 Task: Find connections with filter location Bhainsdehi with filter topic #Hiringwith filter profile language German with filter current company Entrepreneur India with filter school Jaipur Engineering College & Research Center,jaipur with filter industry Skiing Facilities with filter service category Labor and Employment Law with filter keywords title Digital Marketing Manager
Action: Mouse moved to (562, 70)
Screenshot: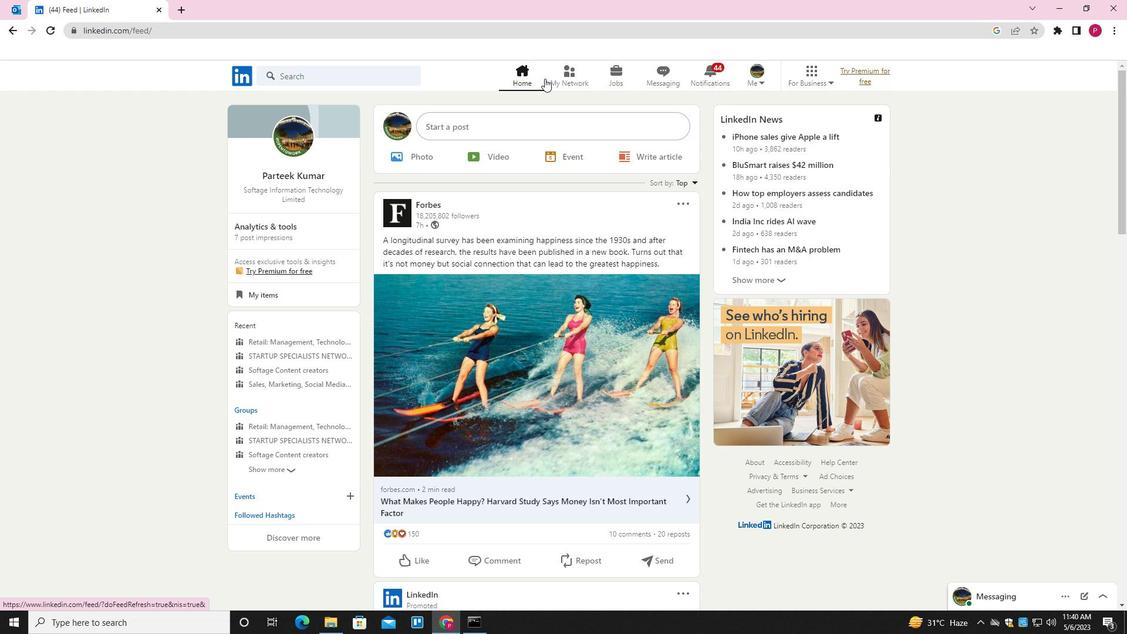 
Action: Mouse pressed left at (562, 70)
Screenshot: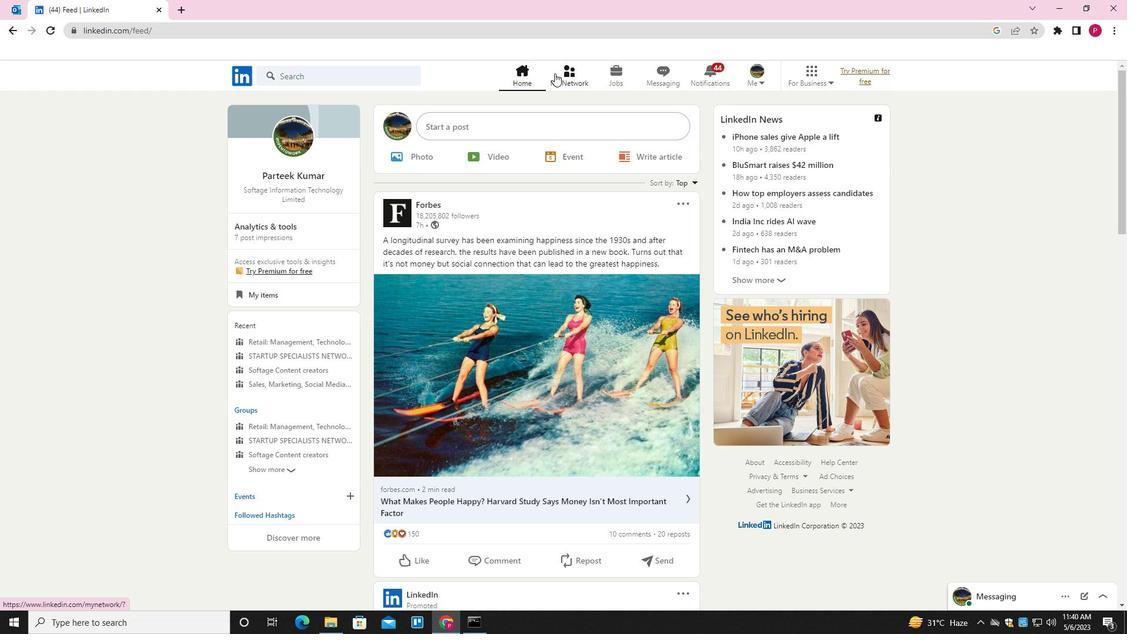 
Action: Mouse moved to (355, 139)
Screenshot: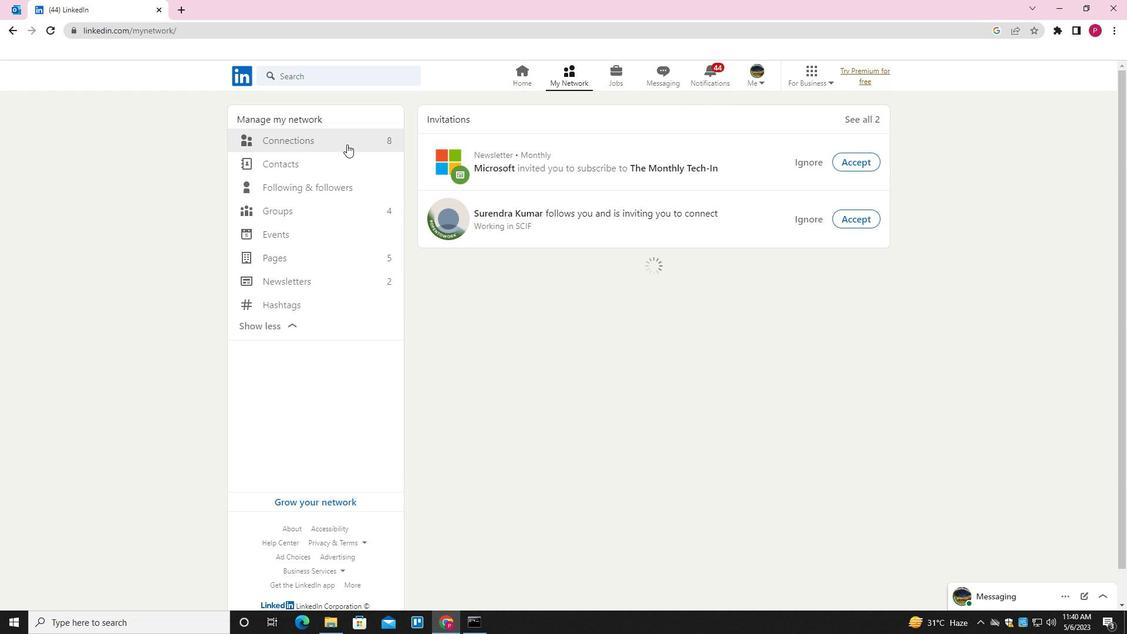 
Action: Mouse pressed left at (355, 139)
Screenshot: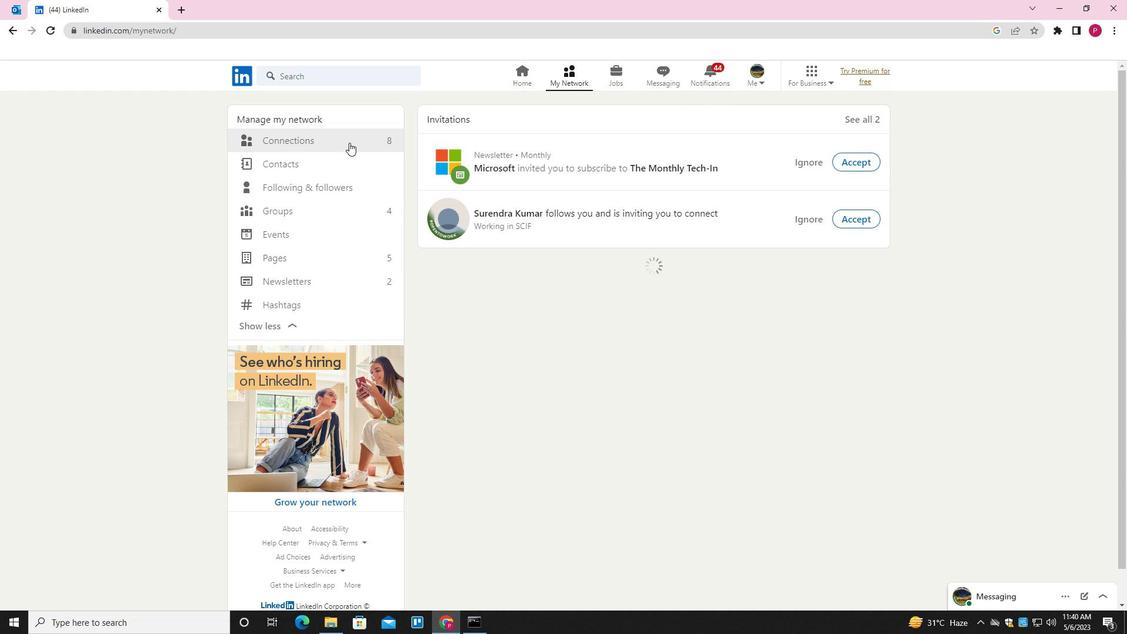 
Action: Mouse moved to (656, 139)
Screenshot: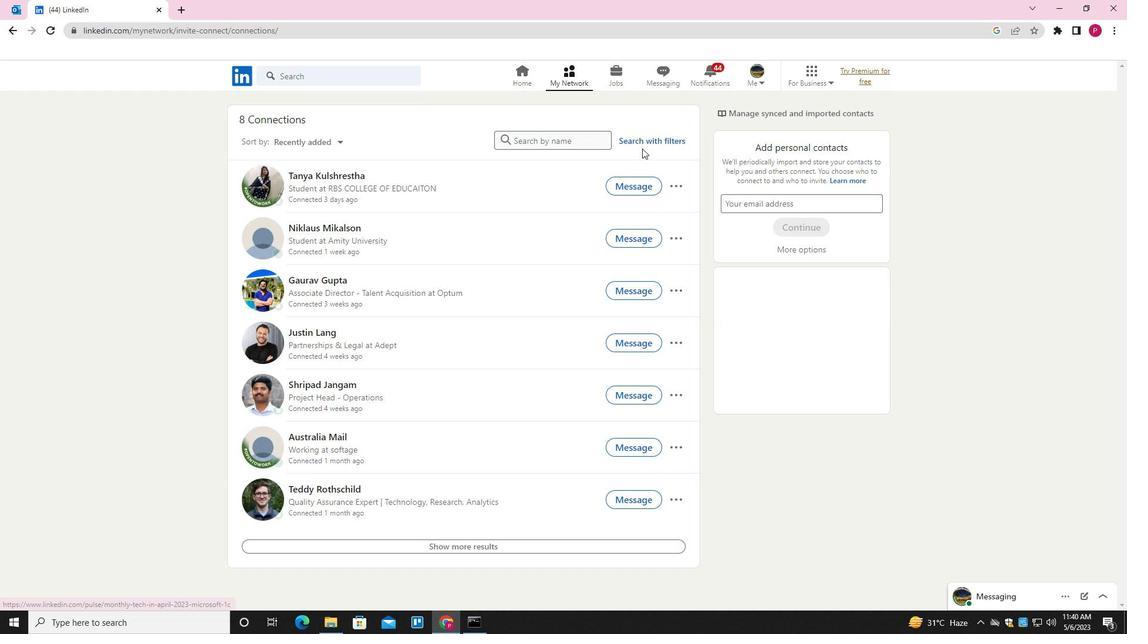 
Action: Mouse pressed left at (656, 139)
Screenshot: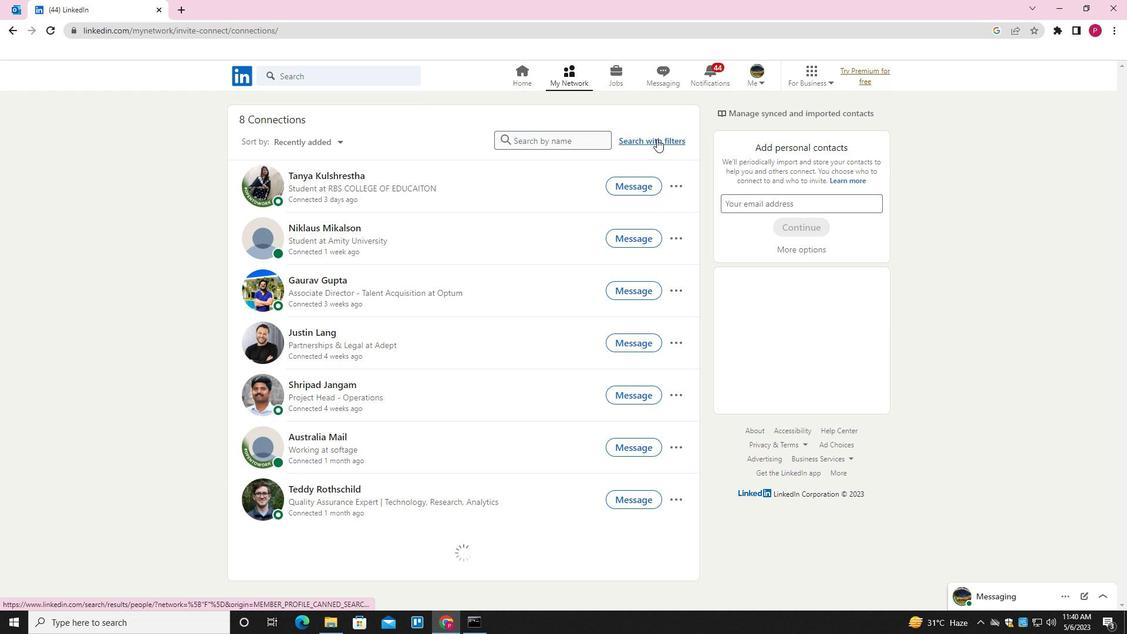 
Action: Mouse moved to (597, 109)
Screenshot: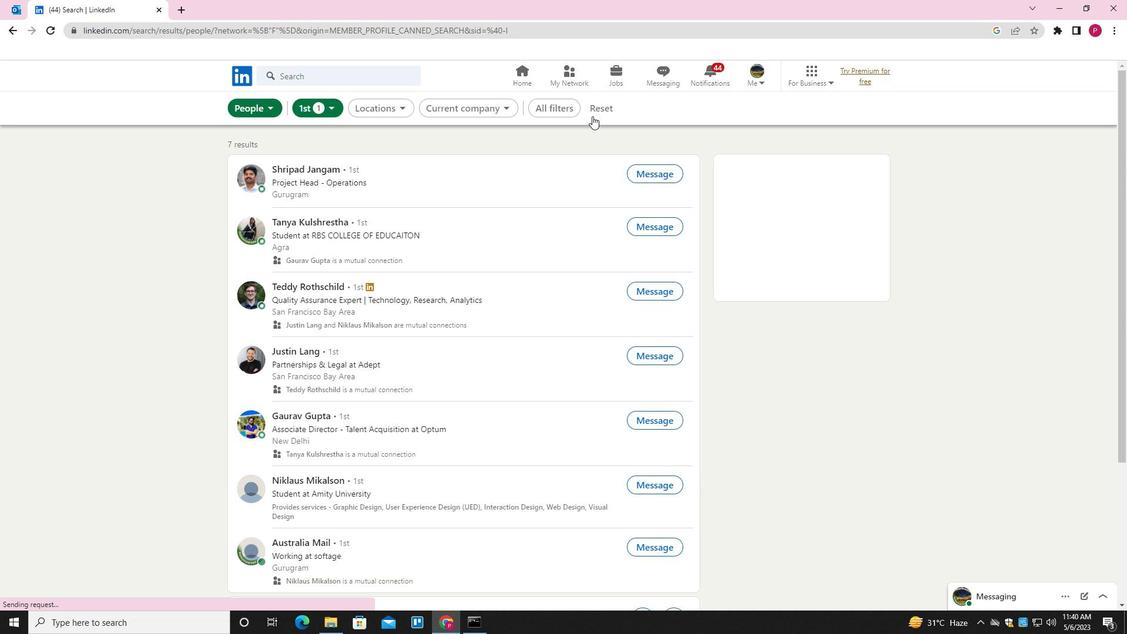 
Action: Mouse pressed left at (597, 109)
Screenshot: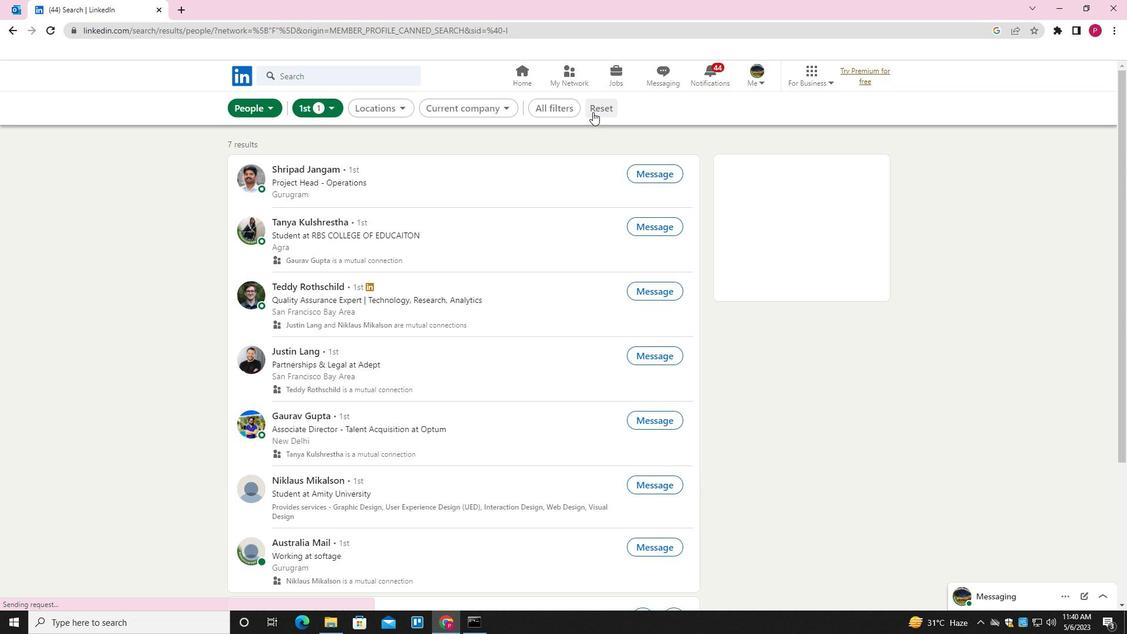 
Action: Mouse moved to (570, 108)
Screenshot: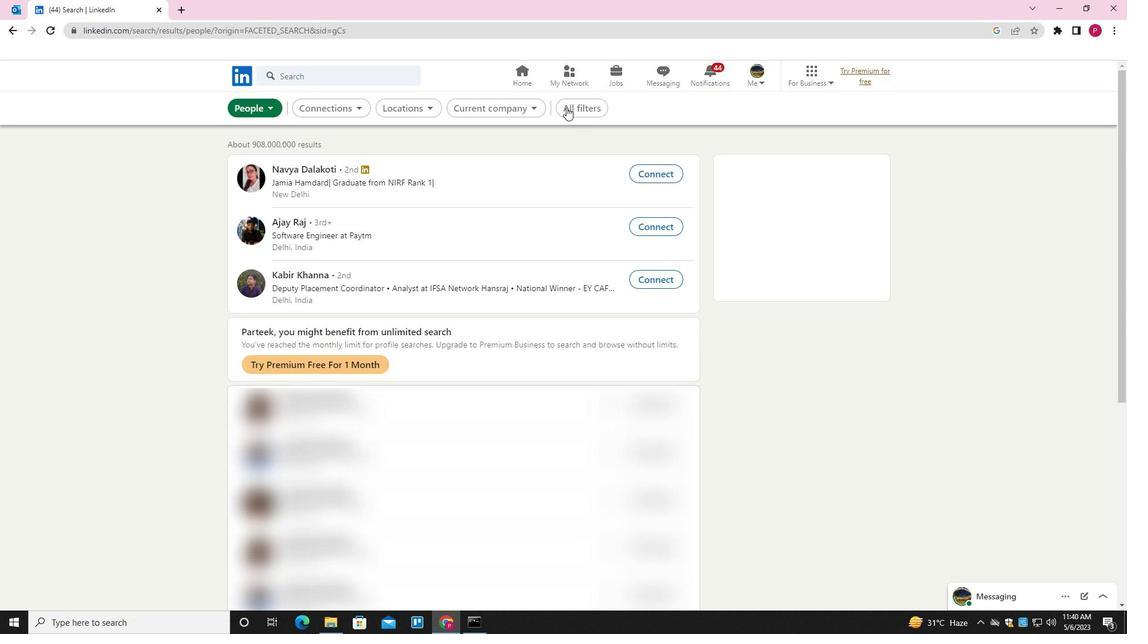 
Action: Mouse pressed left at (570, 108)
Screenshot: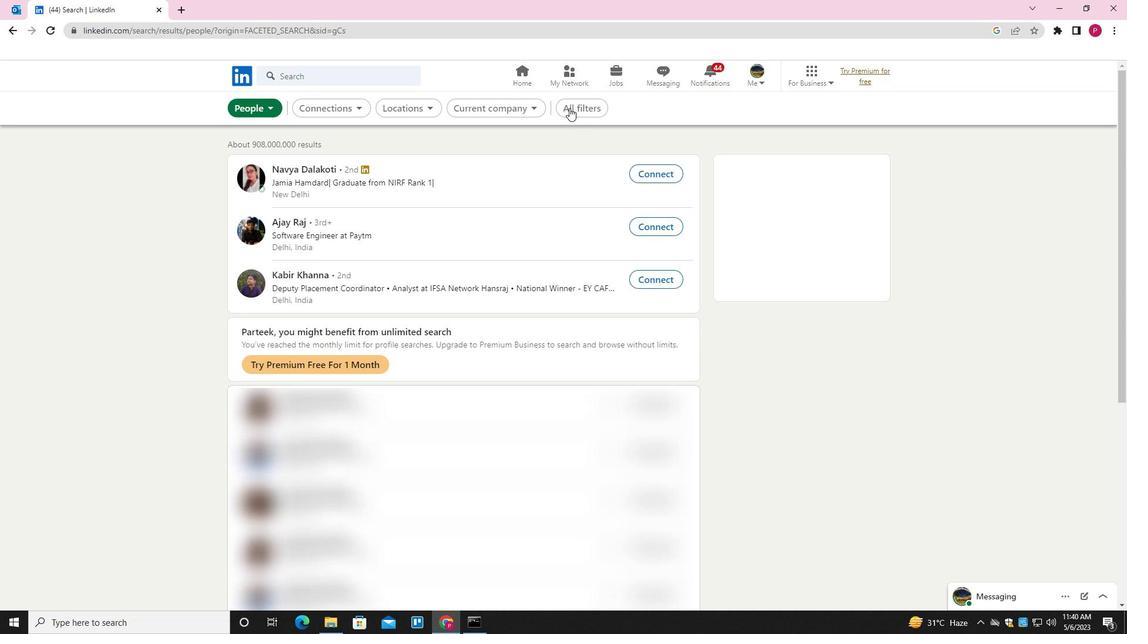 
Action: Mouse moved to (954, 340)
Screenshot: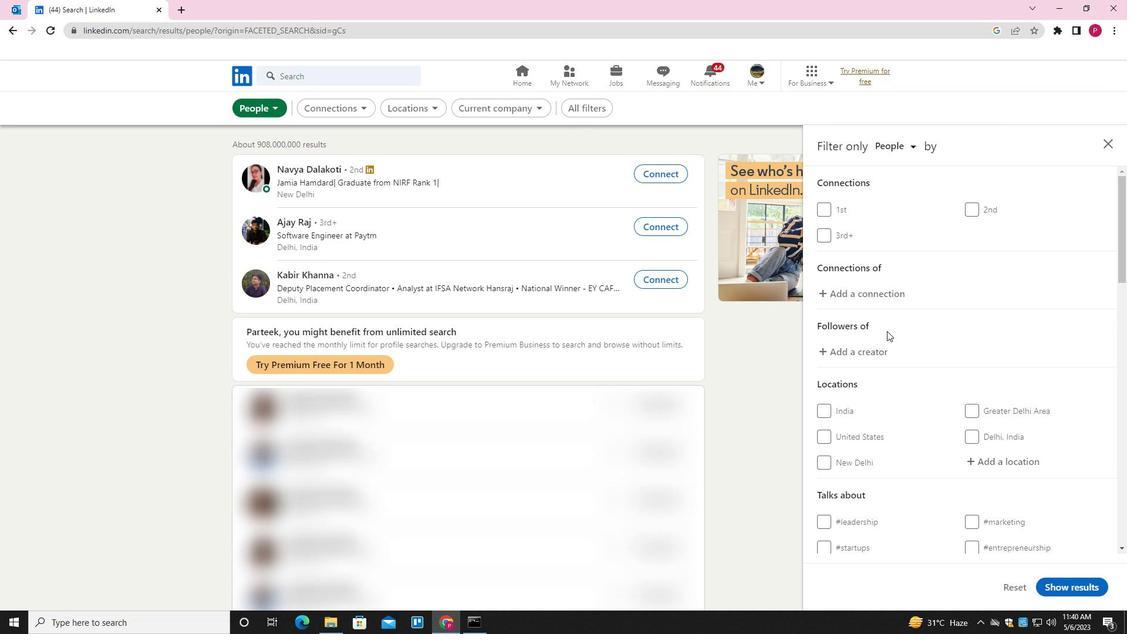 
Action: Mouse scrolled (954, 339) with delta (0, 0)
Screenshot: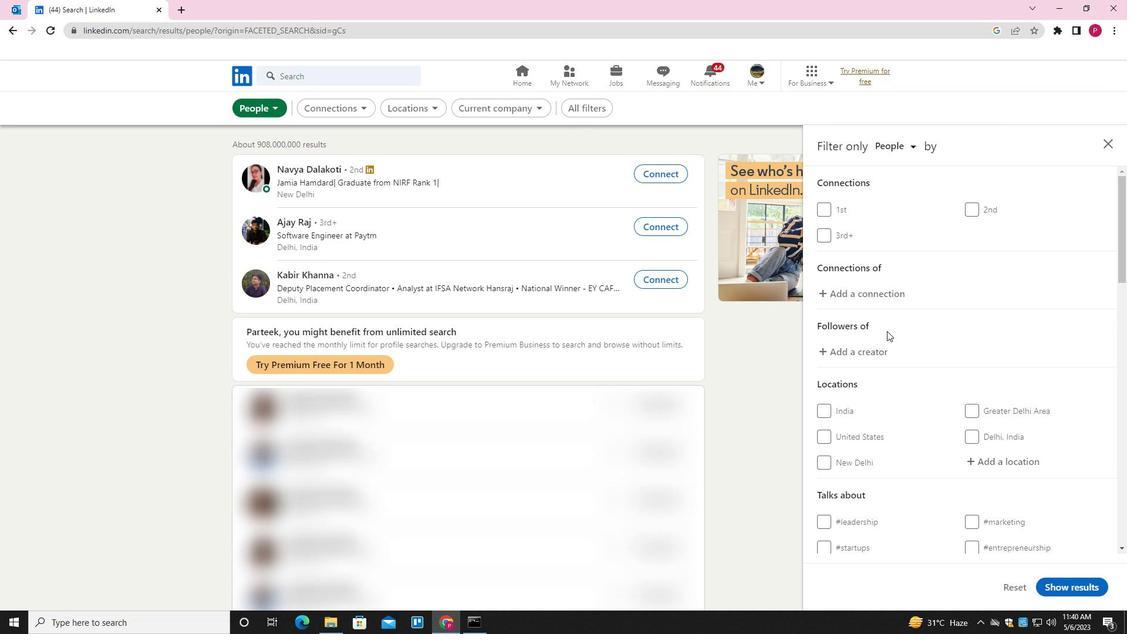 
Action: Mouse moved to (956, 341)
Screenshot: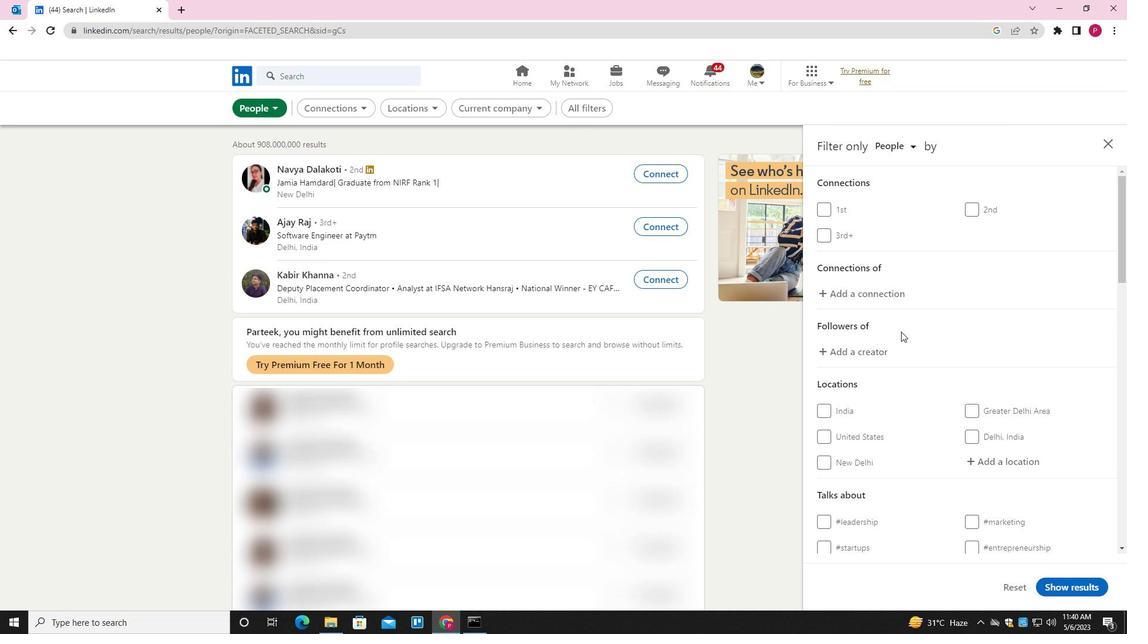 
Action: Mouse scrolled (956, 340) with delta (0, 0)
Screenshot: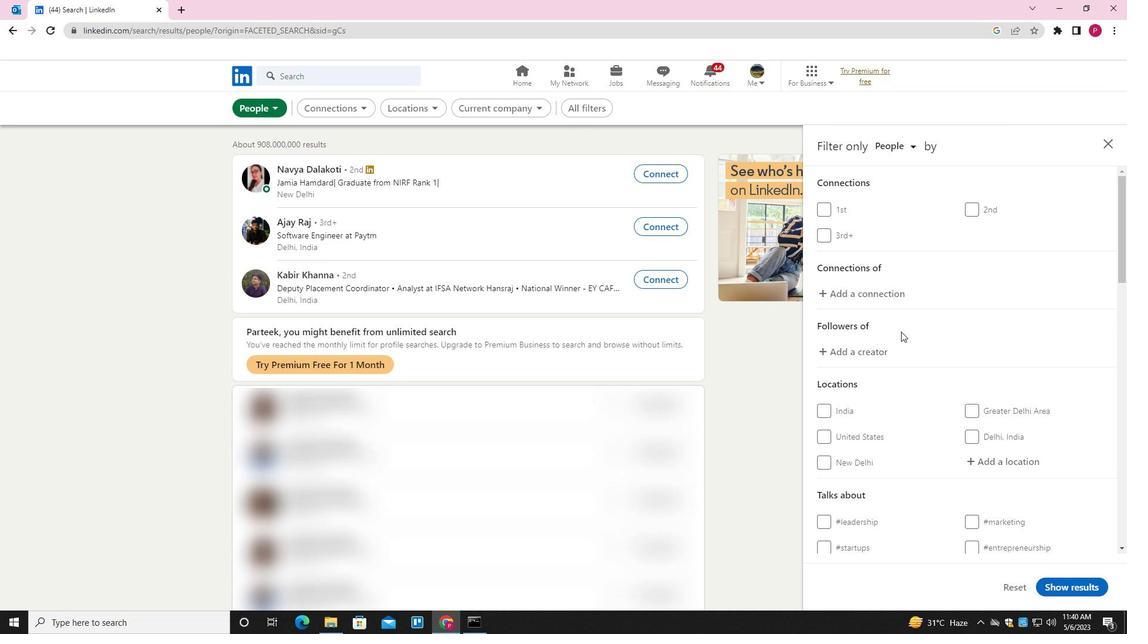 
Action: Mouse moved to (962, 346)
Screenshot: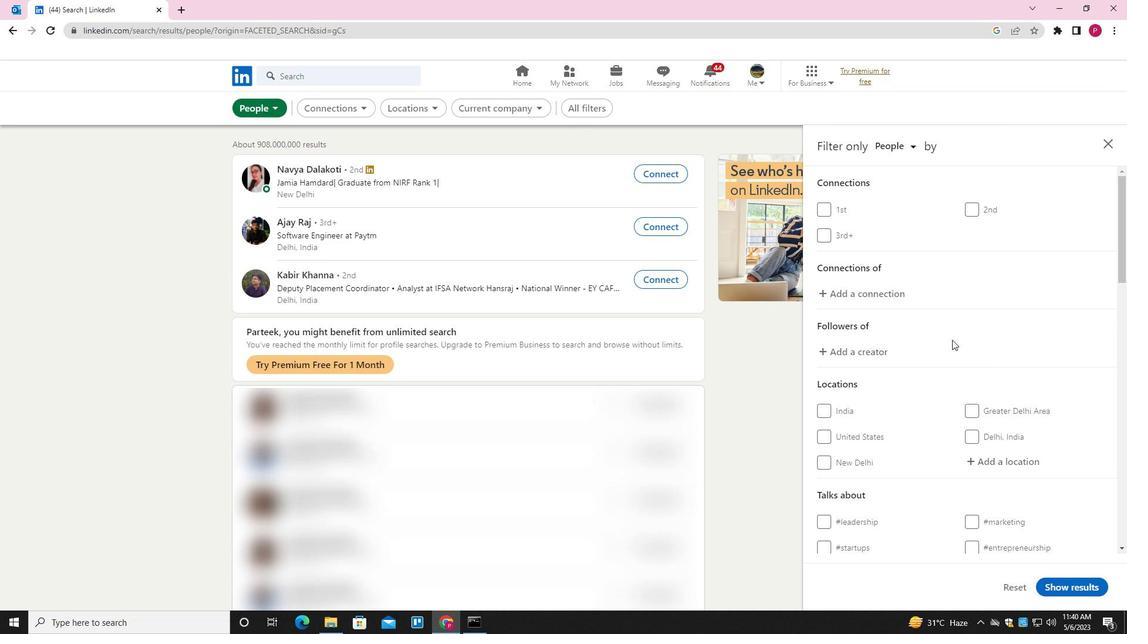
Action: Mouse scrolled (962, 345) with delta (0, 0)
Screenshot: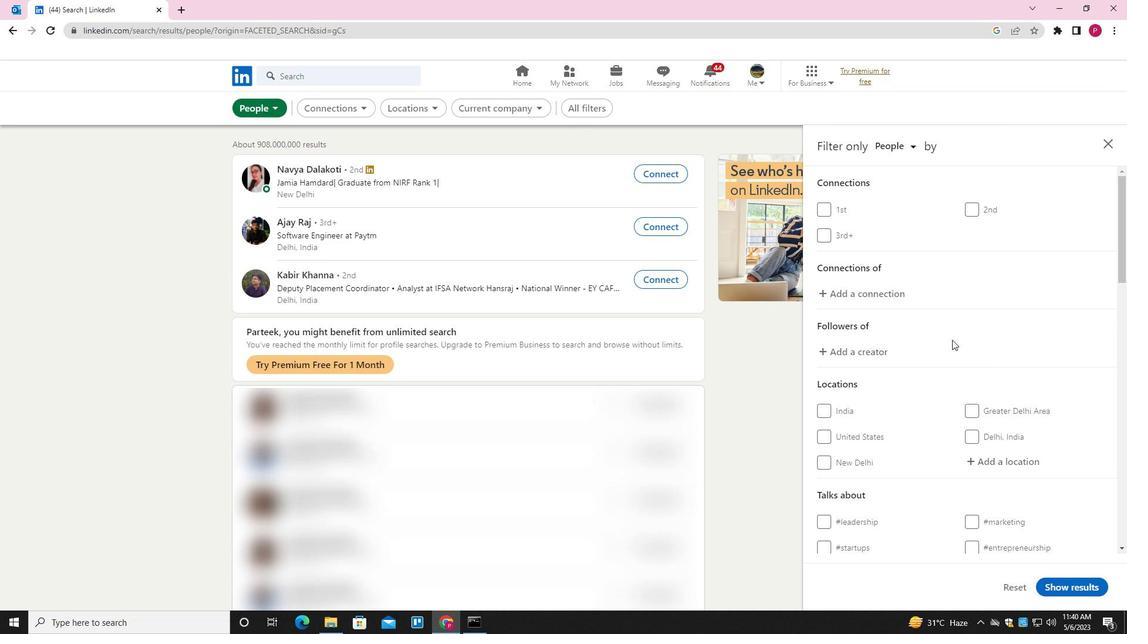 
Action: Mouse moved to (1001, 280)
Screenshot: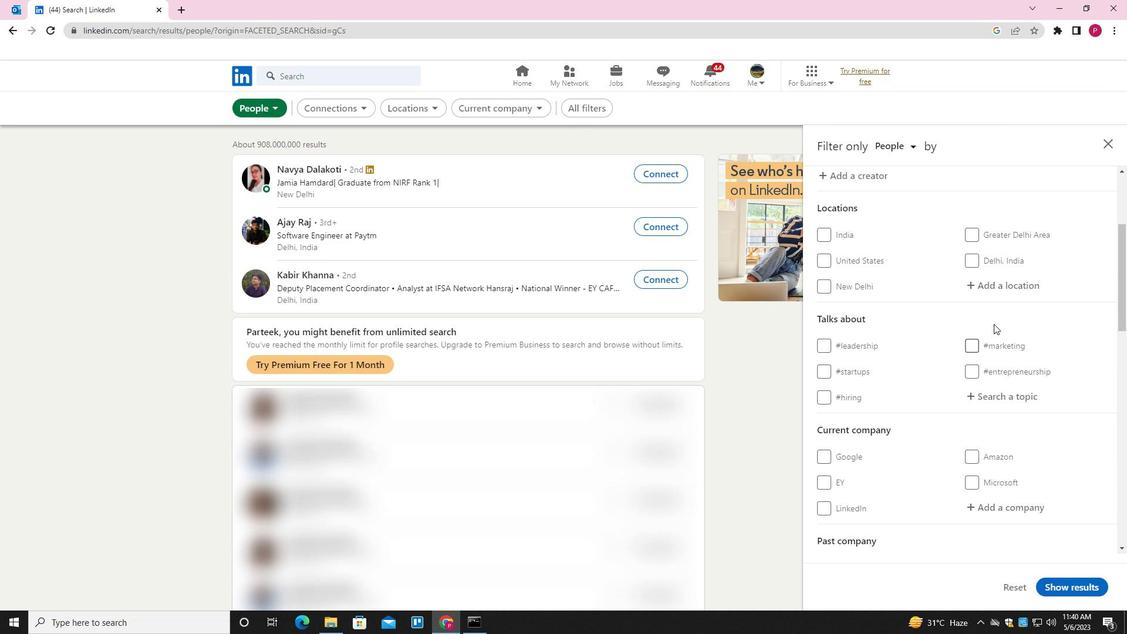 
Action: Mouse pressed left at (1001, 280)
Screenshot: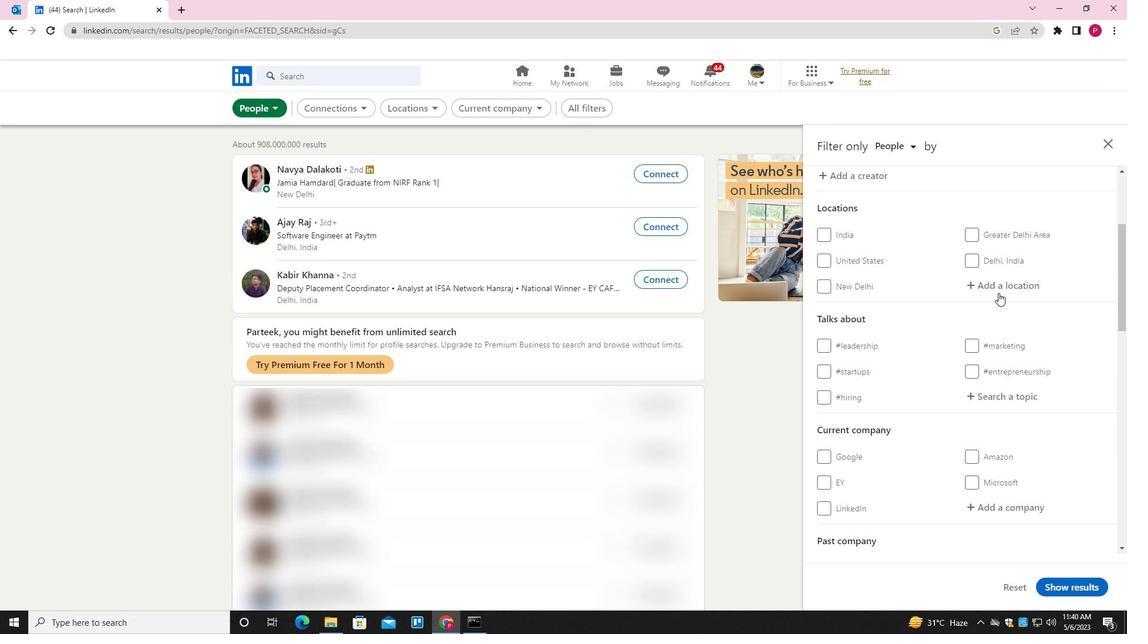 
Action: Key pressed <Key.shift>BHAINS<Key.down><Key.enter>
Screenshot: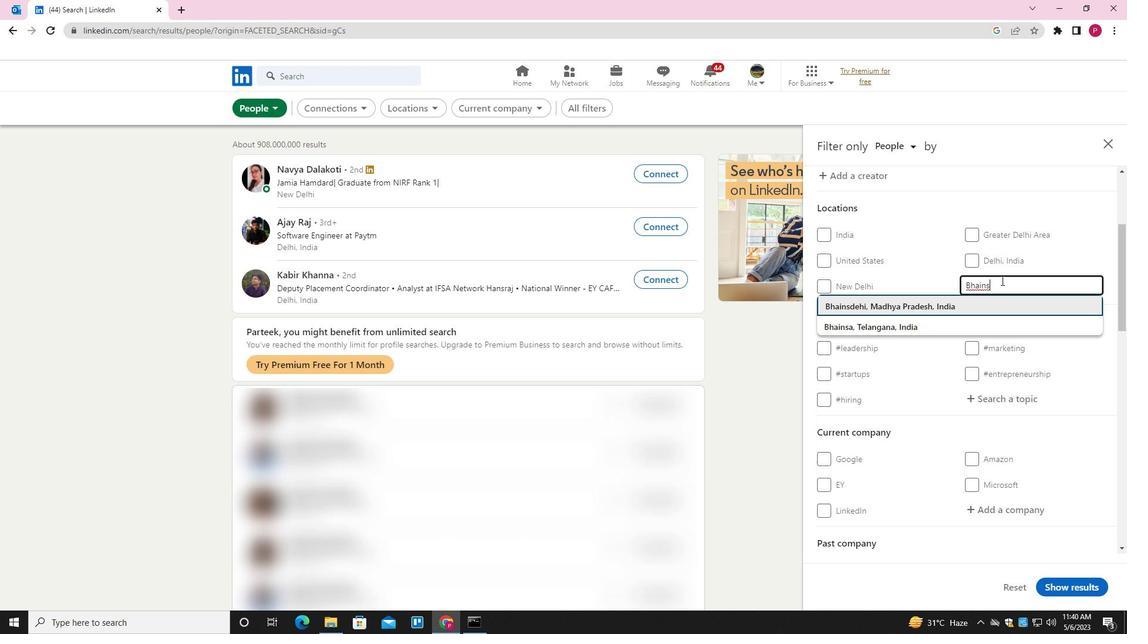 
Action: Mouse moved to (975, 364)
Screenshot: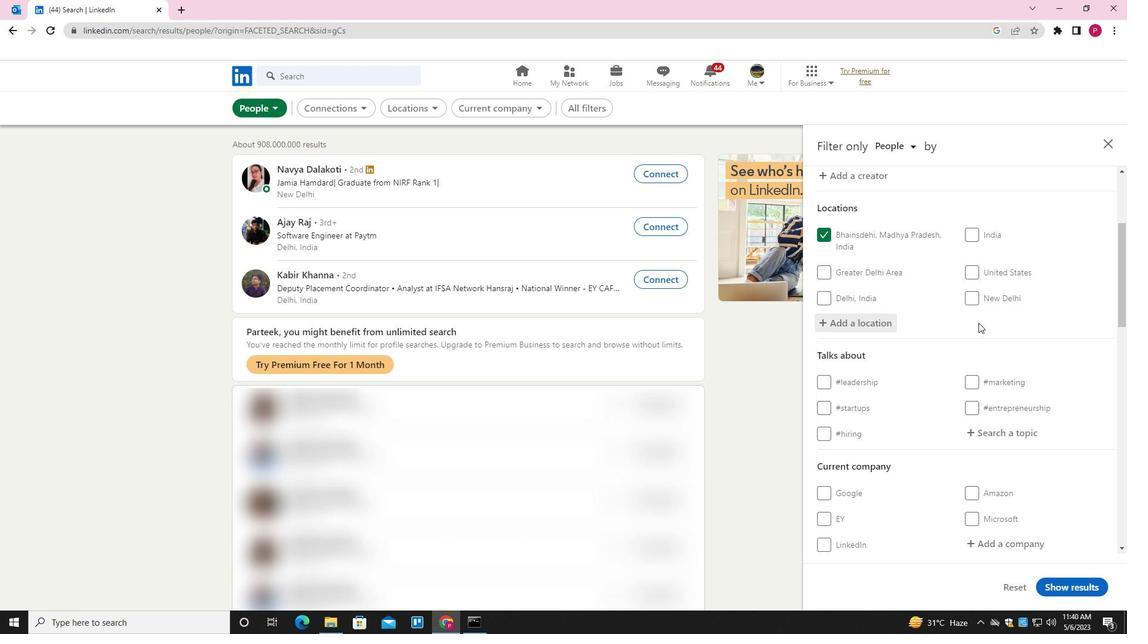 
Action: Mouse scrolled (975, 363) with delta (0, 0)
Screenshot: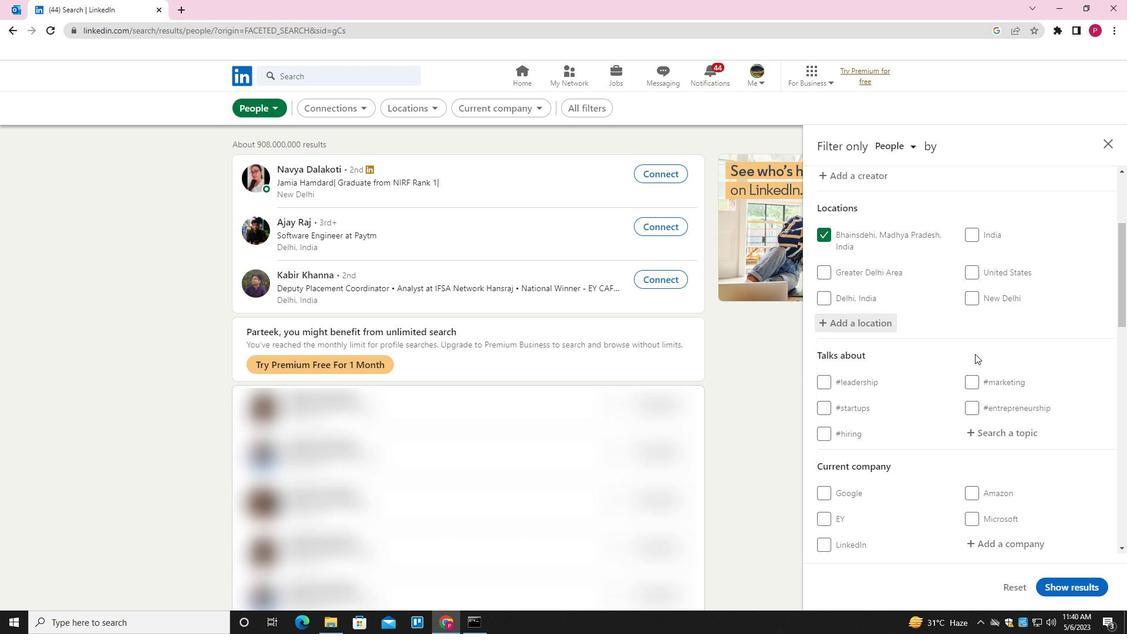 
Action: Mouse scrolled (975, 363) with delta (0, 0)
Screenshot: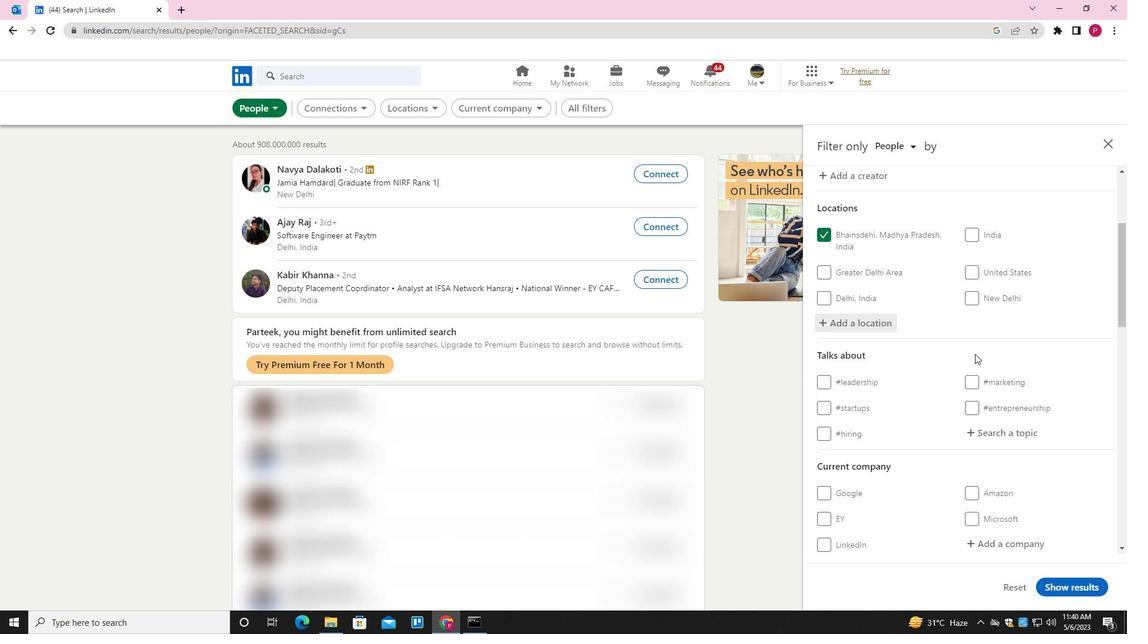 
Action: Mouse moved to (1010, 311)
Screenshot: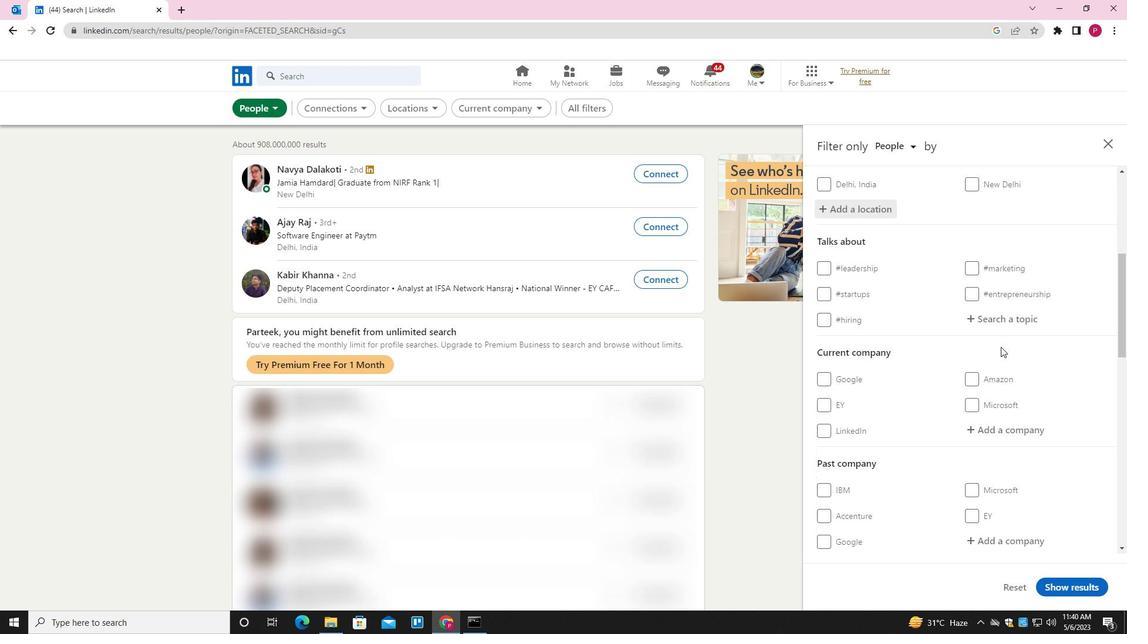 
Action: Mouse pressed left at (1010, 311)
Screenshot: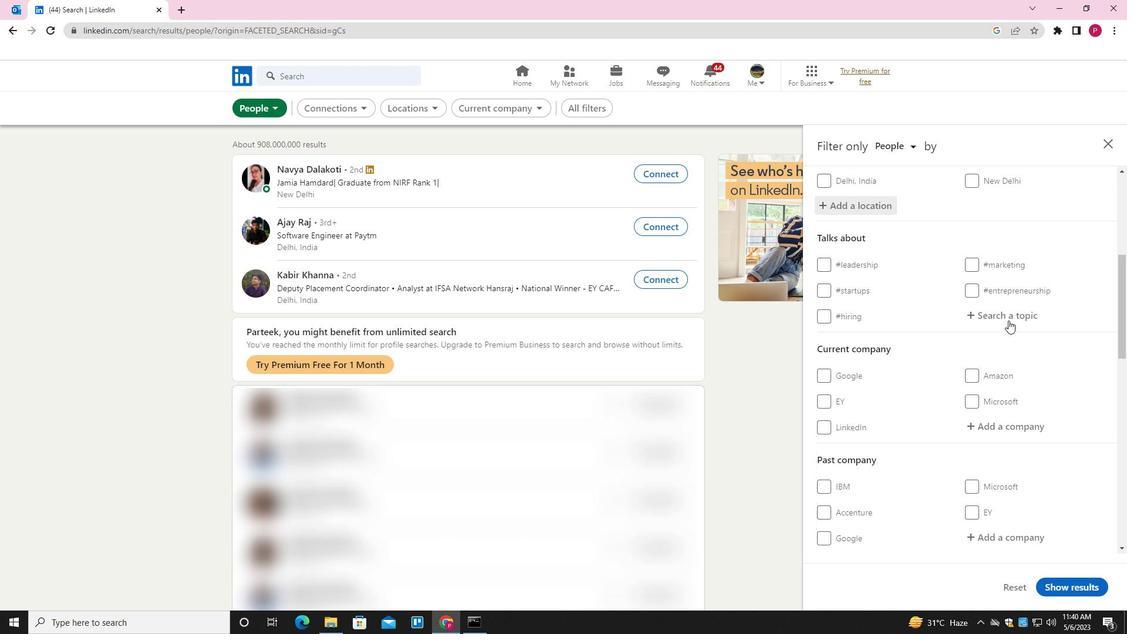 
Action: Mouse moved to (1014, 372)
Screenshot: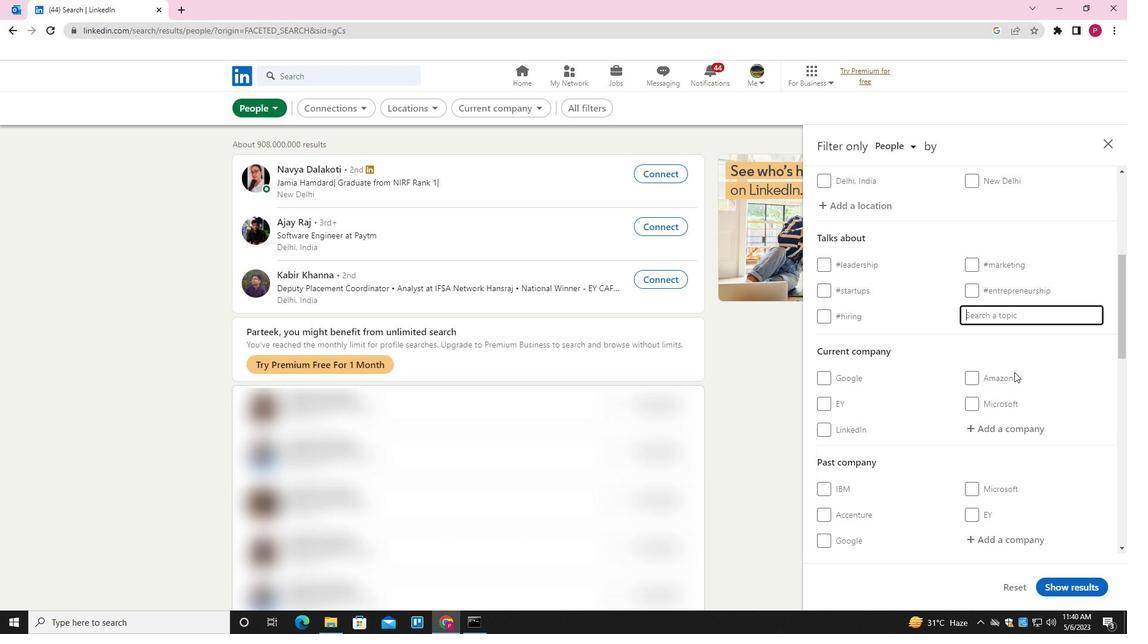 
Action: Key pressed HIRING<Key.down><Key.enter>
Screenshot: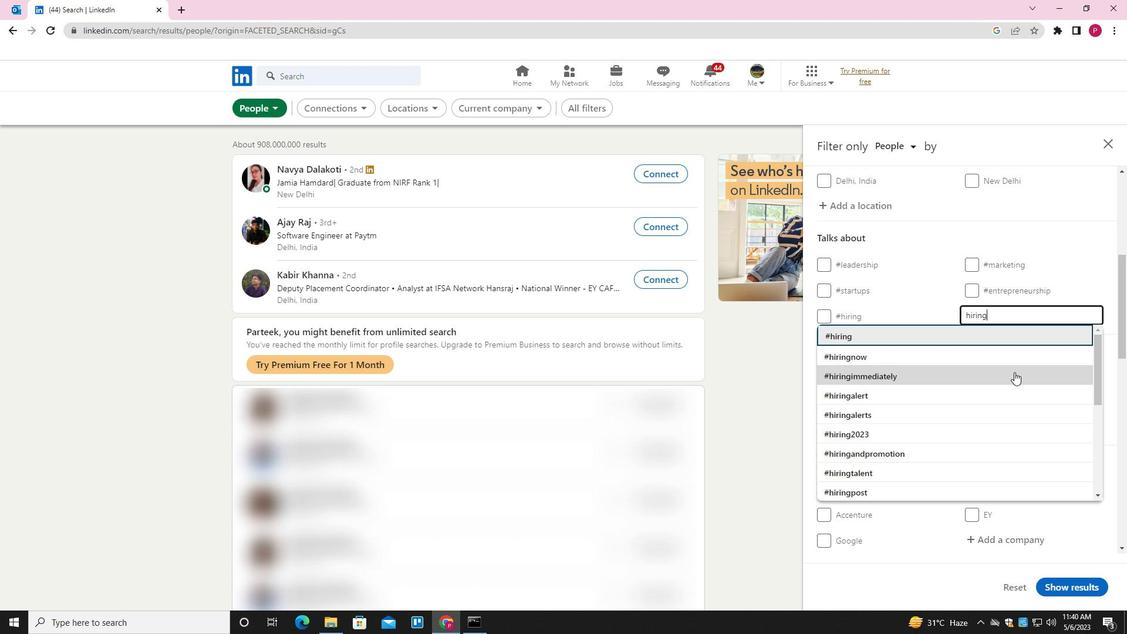 
Action: Mouse moved to (979, 416)
Screenshot: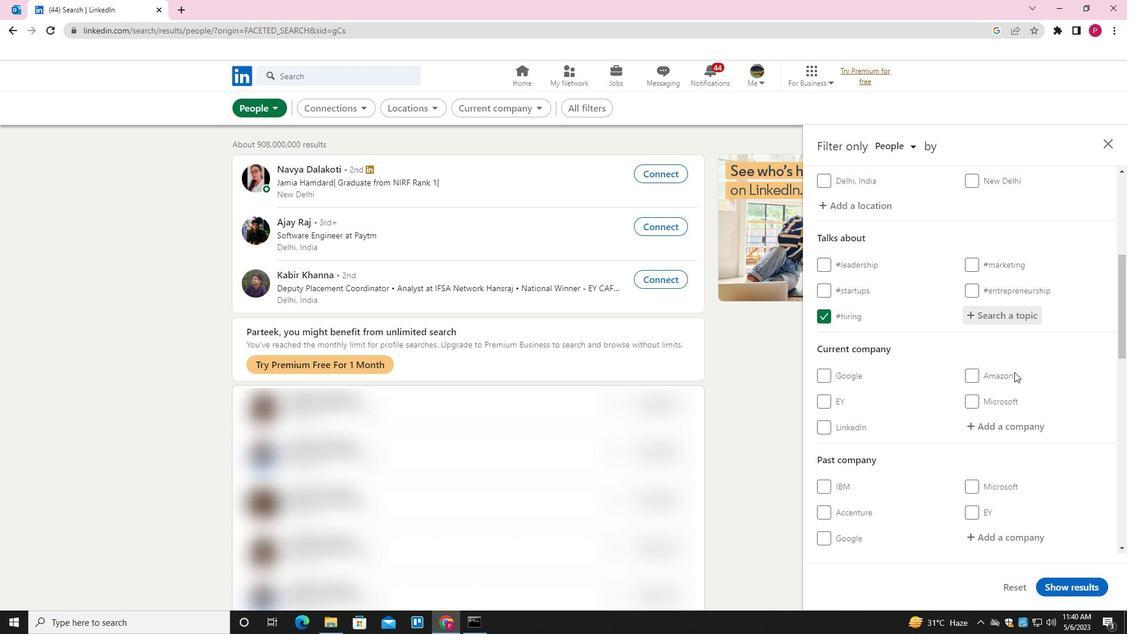 
Action: Mouse scrolled (979, 415) with delta (0, 0)
Screenshot: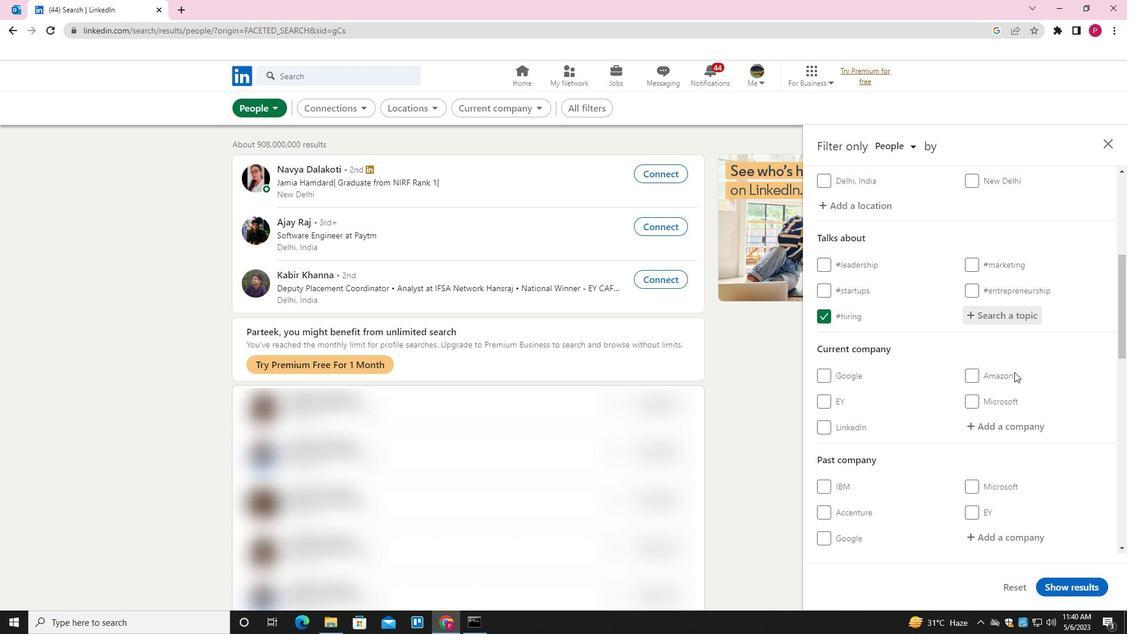 
Action: Mouse moved to (973, 419)
Screenshot: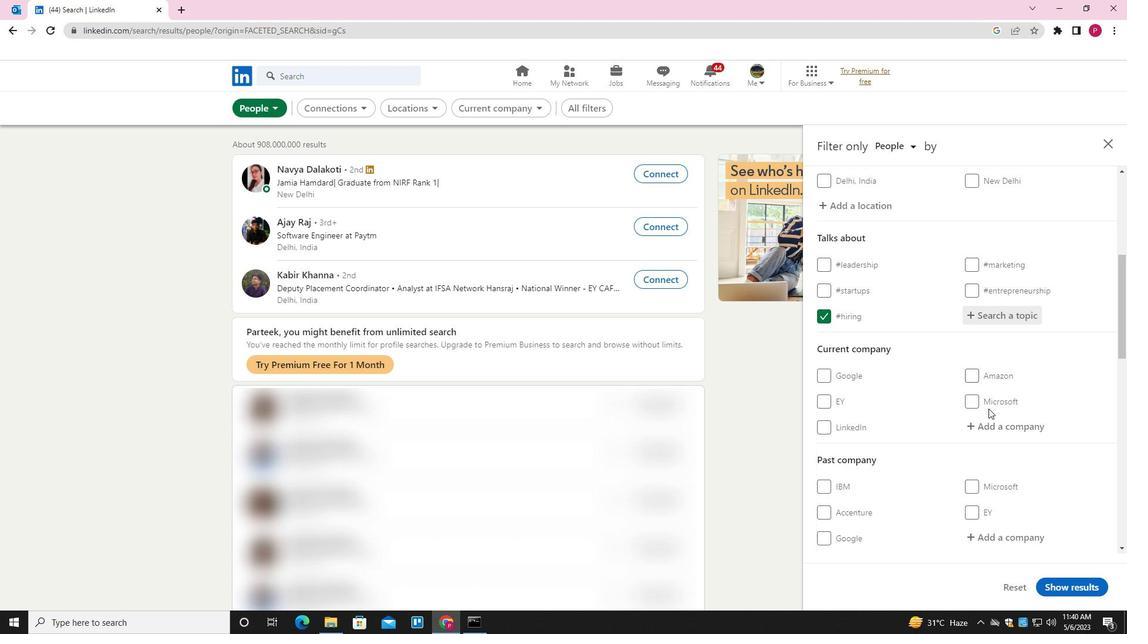 
Action: Mouse scrolled (973, 419) with delta (0, 0)
Screenshot: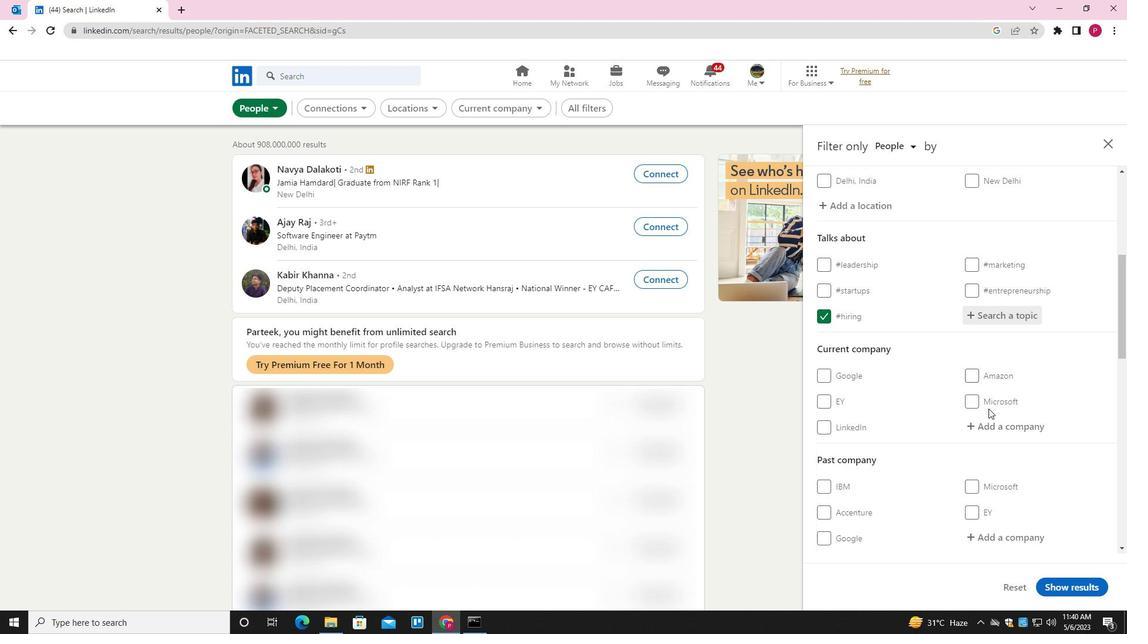 
Action: Mouse moved to (971, 420)
Screenshot: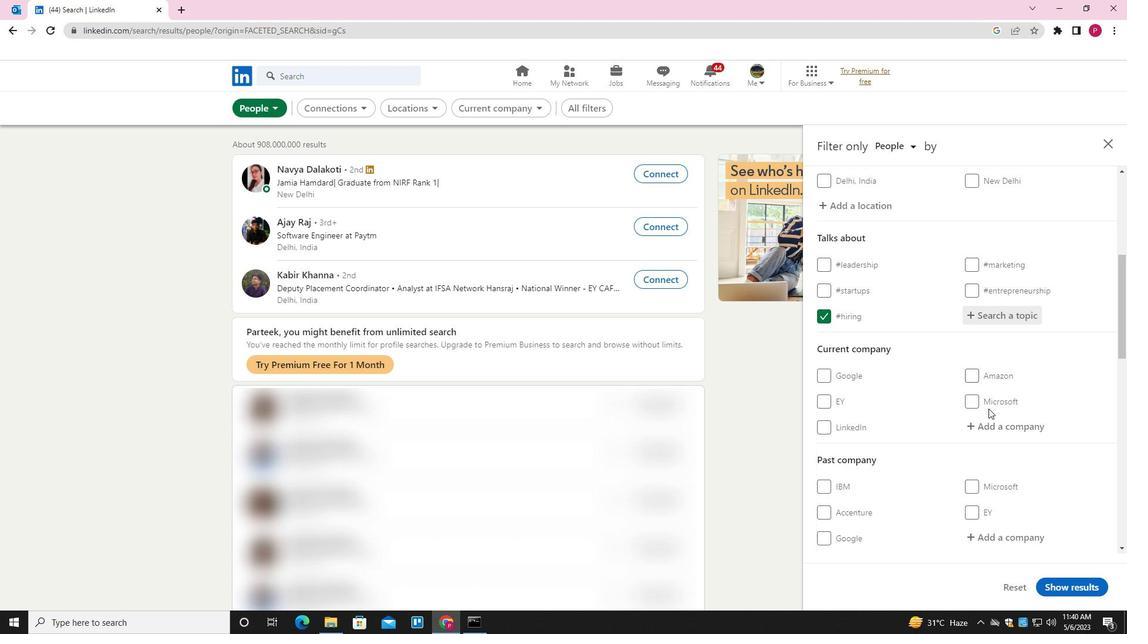 
Action: Mouse scrolled (971, 419) with delta (0, 0)
Screenshot: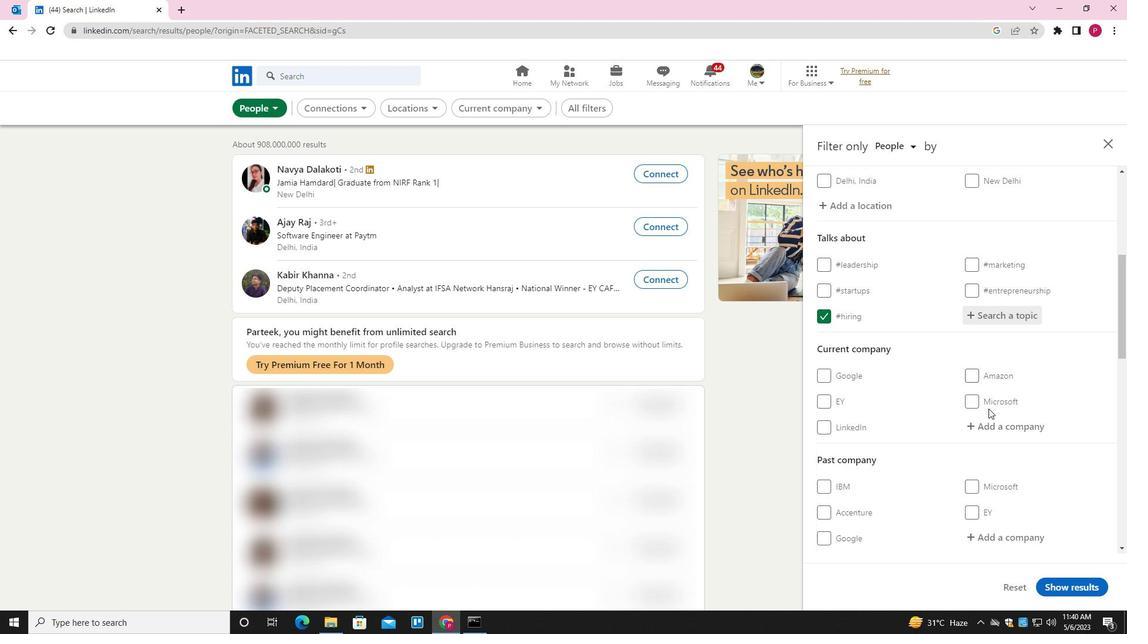 
Action: Mouse moved to (969, 420)
Screenshot: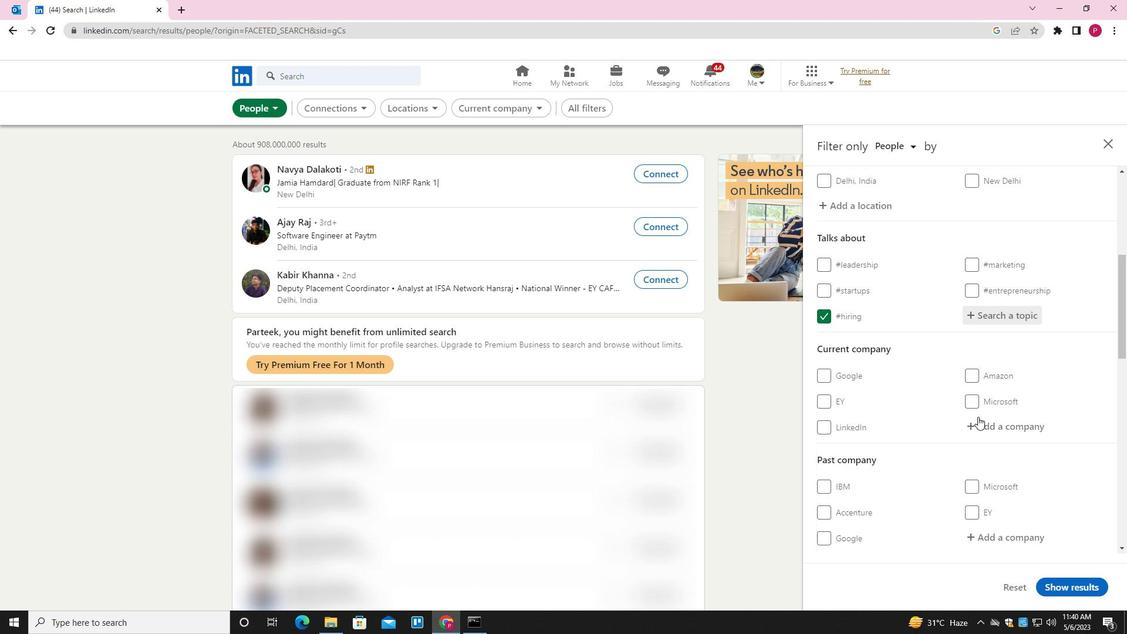 
Action: Mouse scrolled (969, 419) with delta (0, 0)
Screenshot: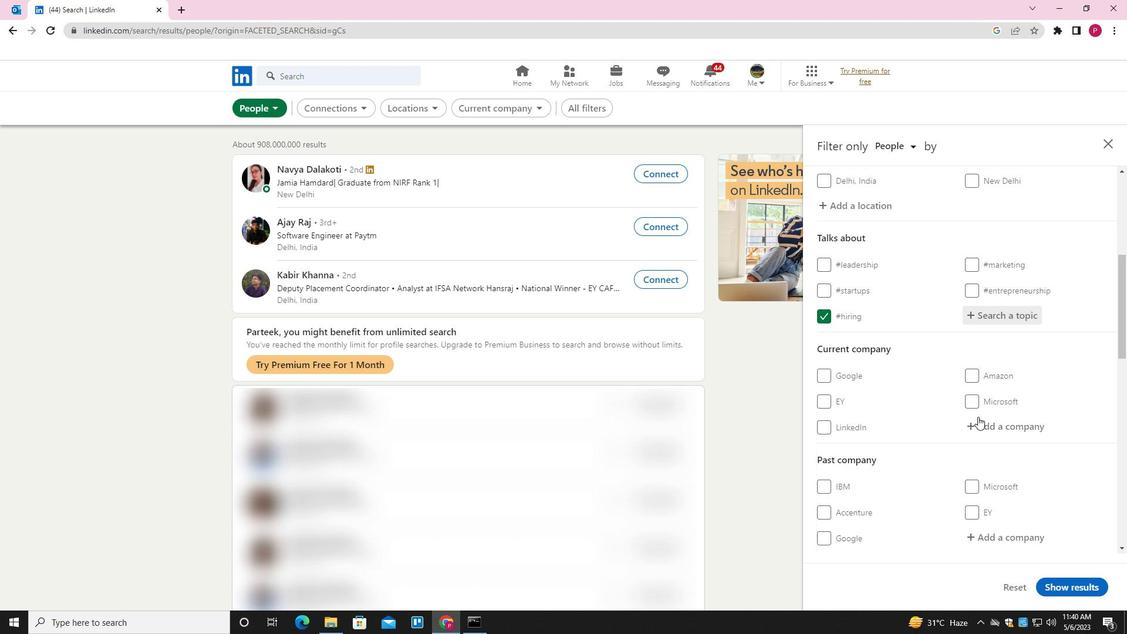 
Action: Mouse moved to (955, 408)
Screenshot: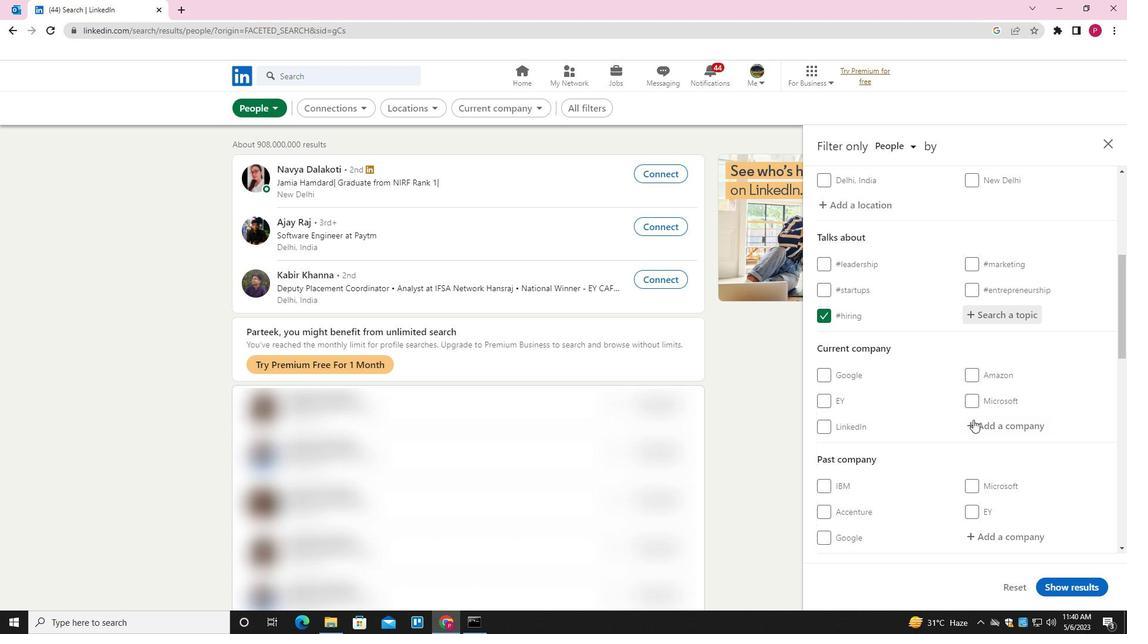 
Action: Mouse scrolled (955, 408) with delta (0, 0)
Screenshot: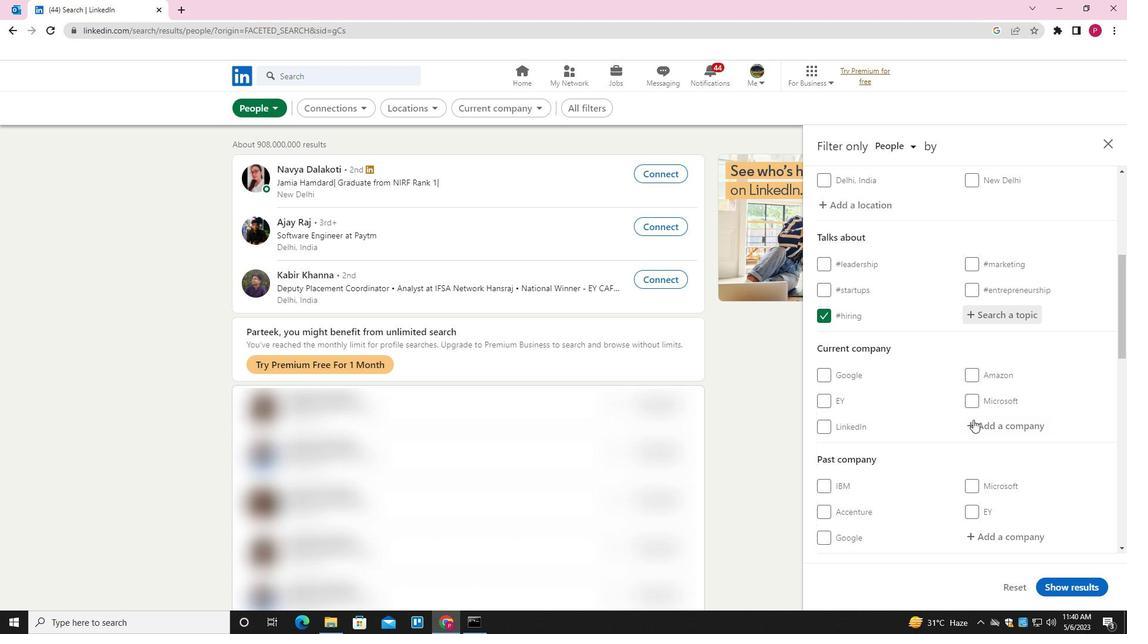 
Action: Mouse moved to (972, 368)
Screenshot: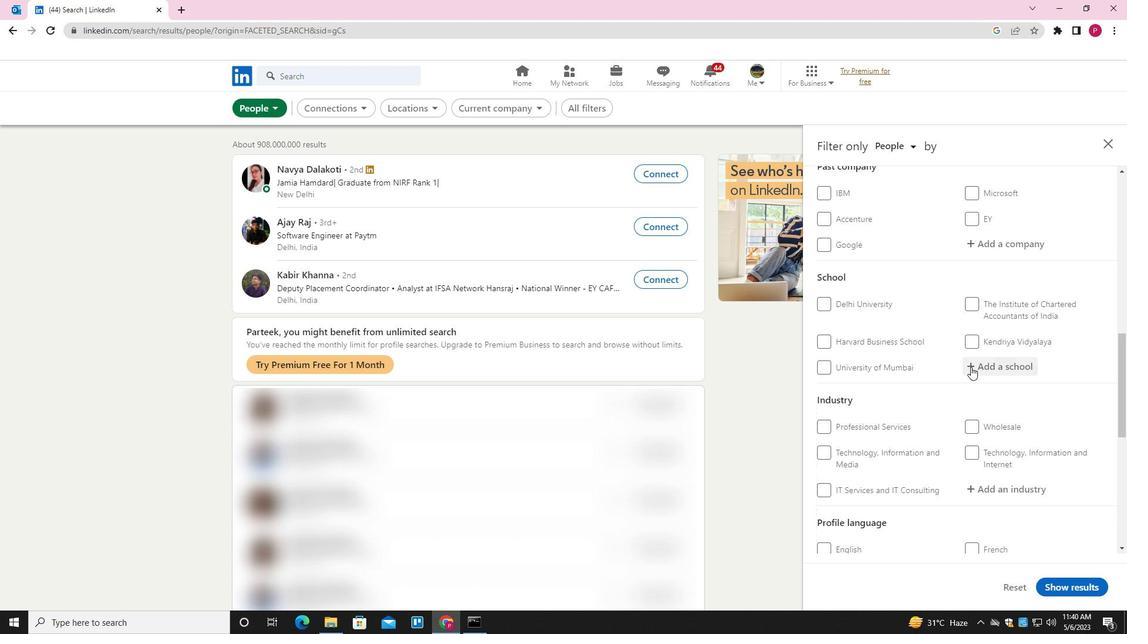 
Action: Mouse scrolled (972, 367) with delta (0, 0)
Screenshot: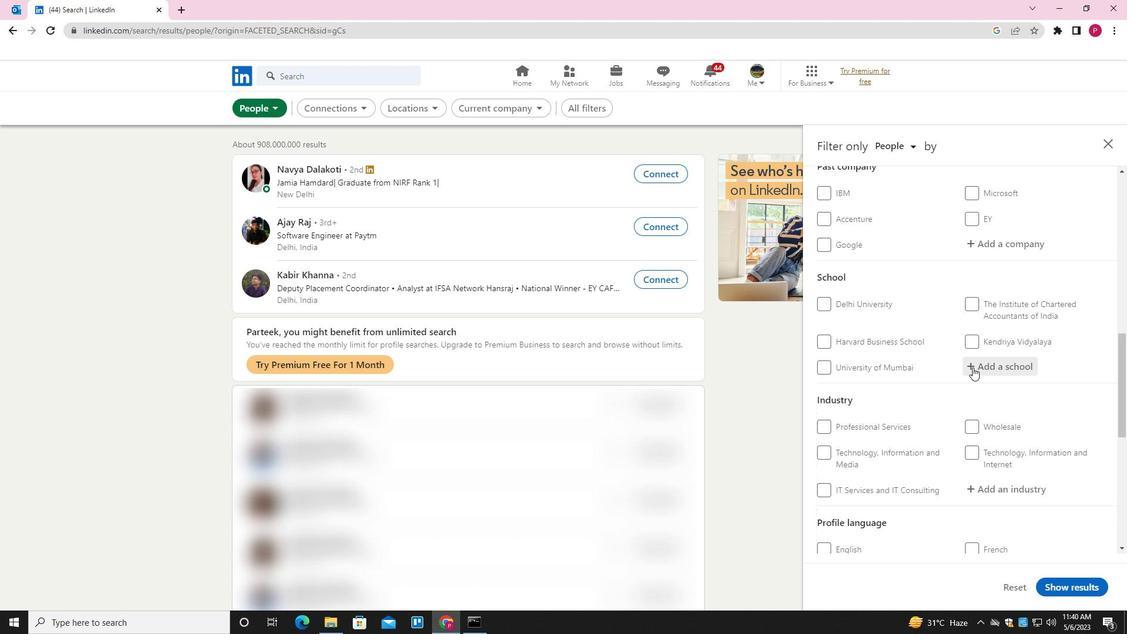 
Action: Mouse scrolled (972, 367) with delta (0, 0)
Screenshot: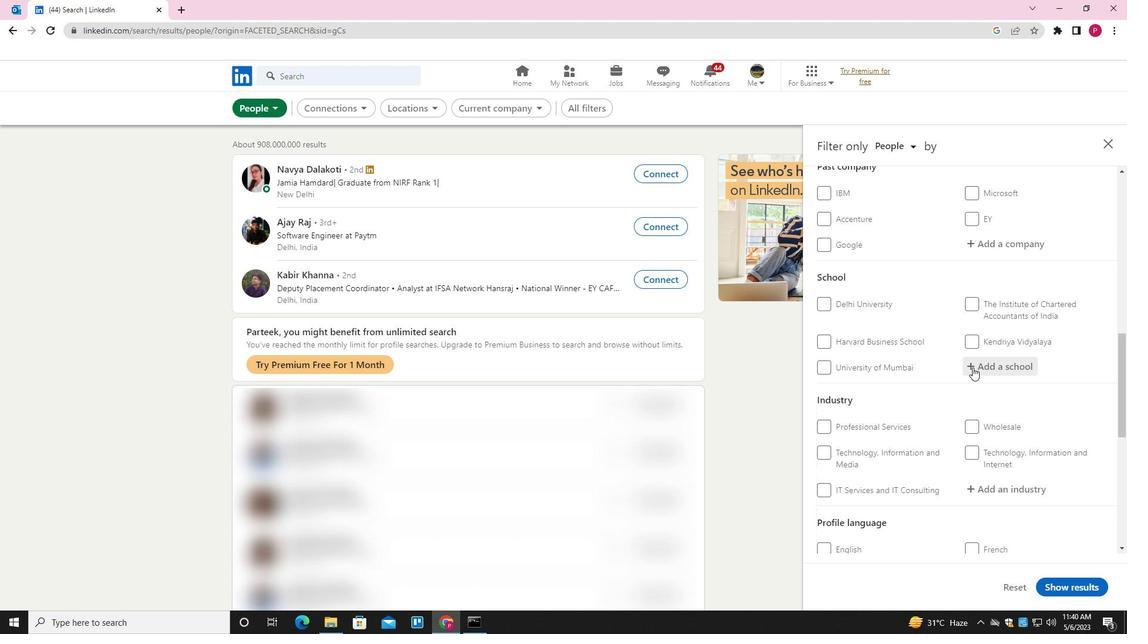 
Action: Mouse scrolled (972, 367) with delta (0, 0)
Screenshot: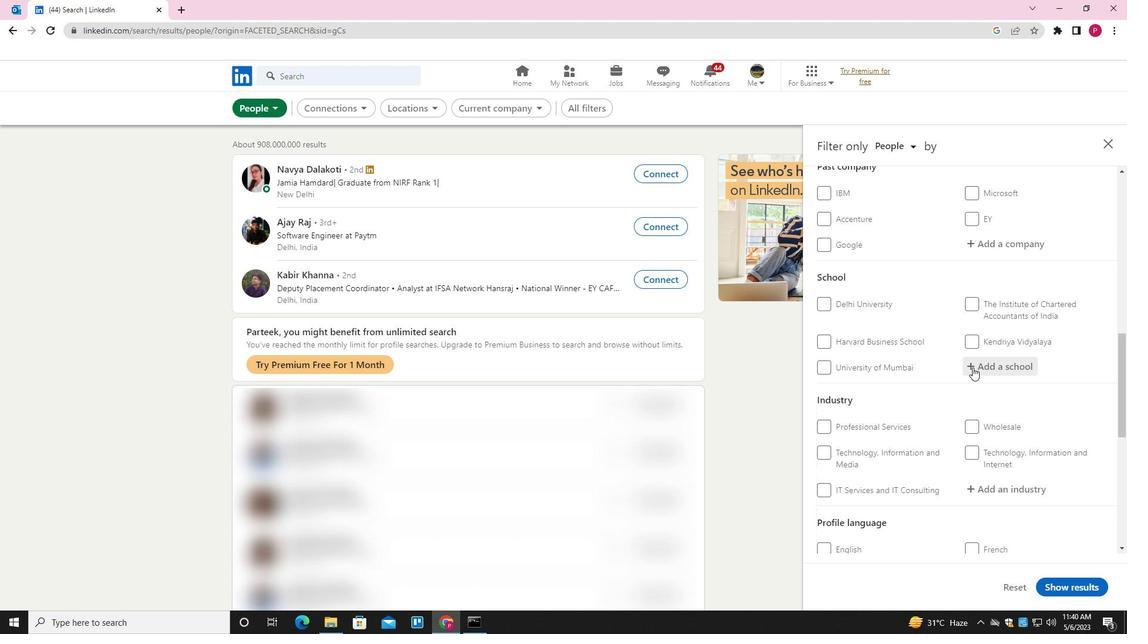 
Action: Mouse scrolled (972, 367) with delta (0, 0)
Screenshot: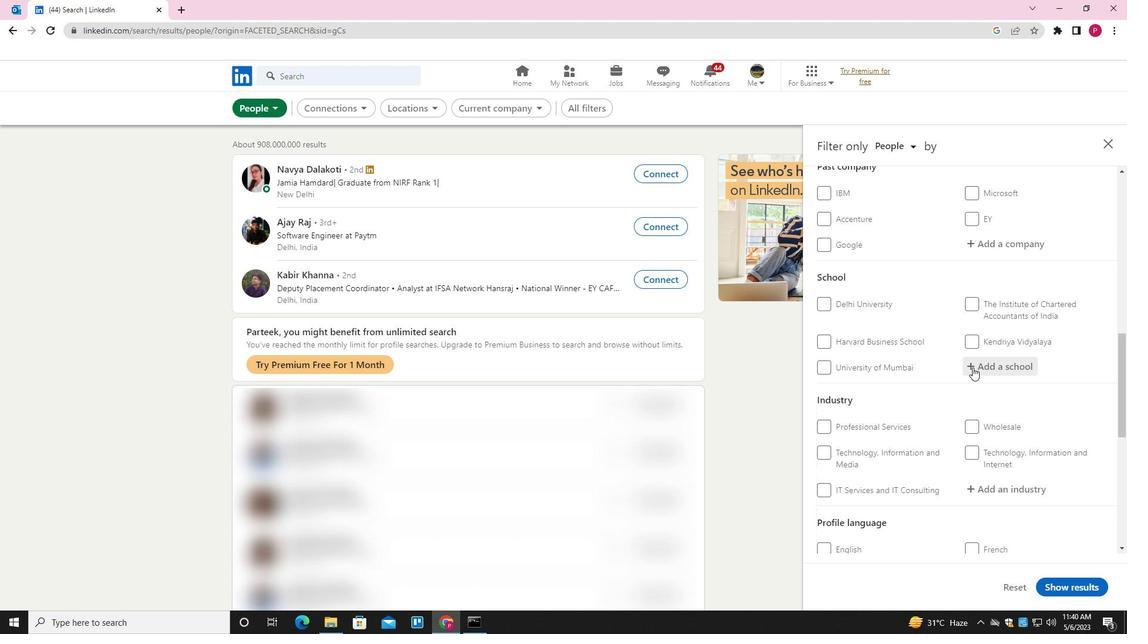 
Action: Mouse moved to (852, 360)
Screenshot: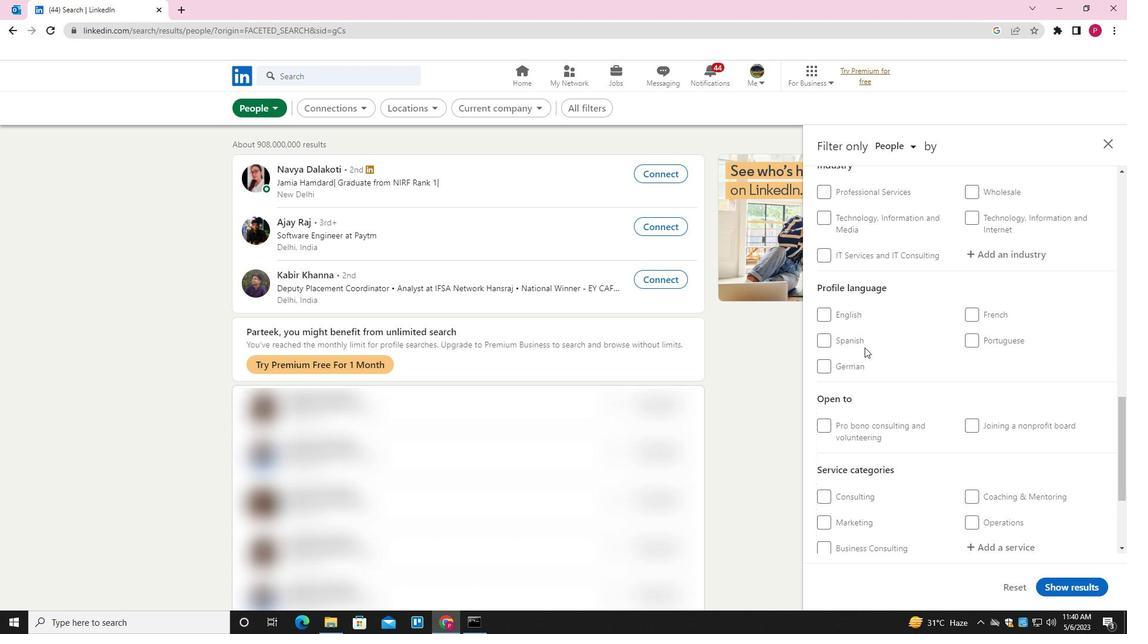
Action: Mouse pressed left at (852, 360)
Screenshot: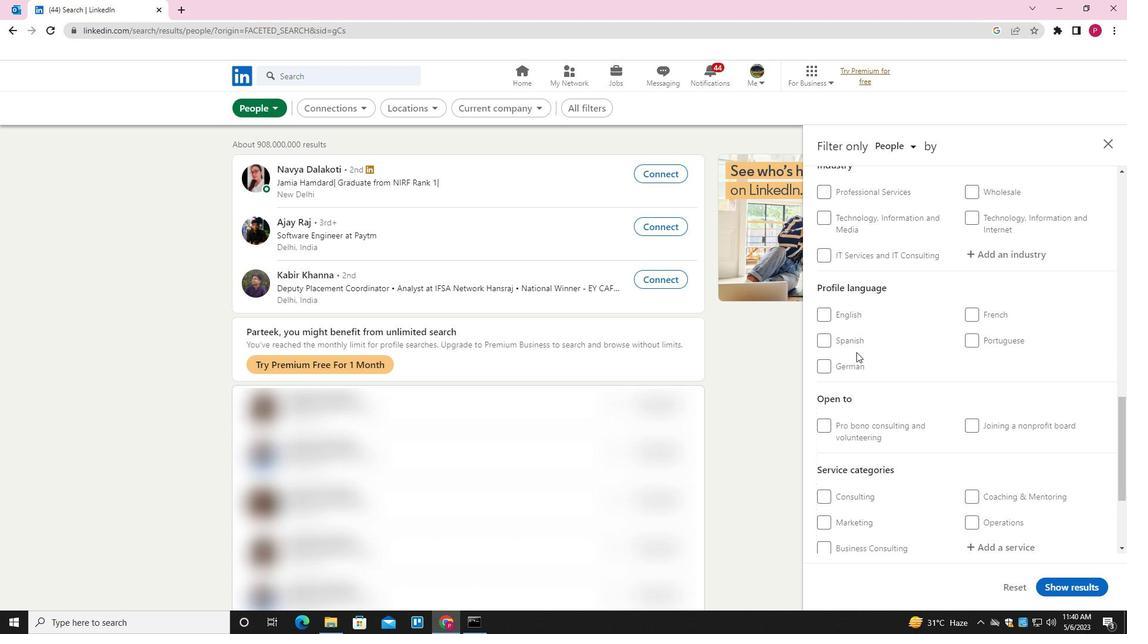 
Action: Mouse moved to (905, 364)
Screenshot: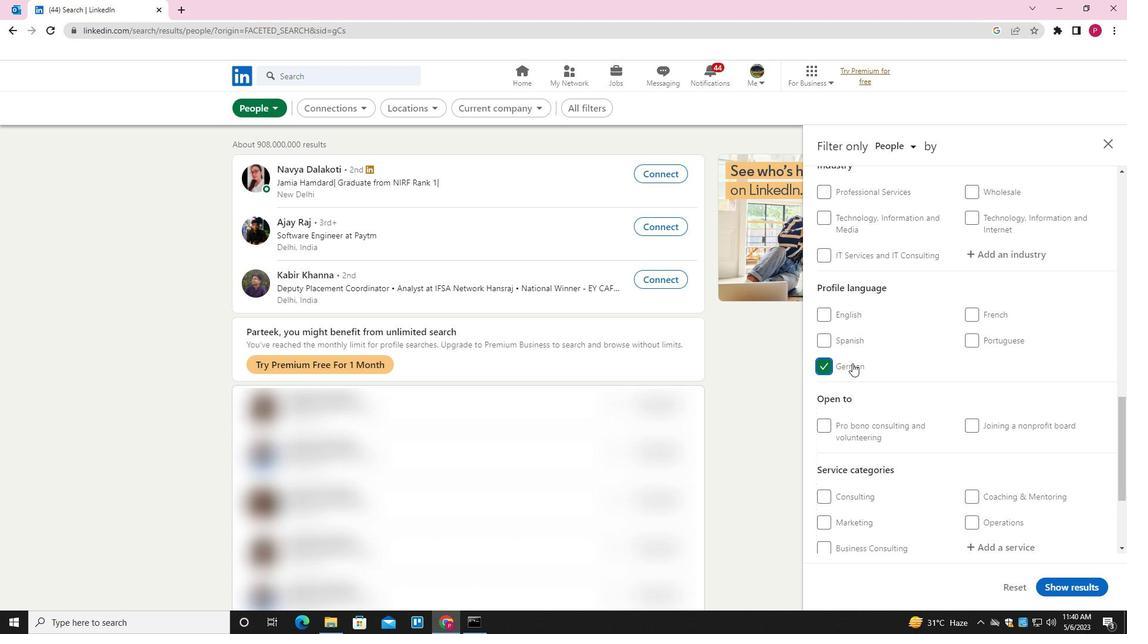 
Action: Mouse scrolled (905, 365) with delta (0, 0)
Screenshot: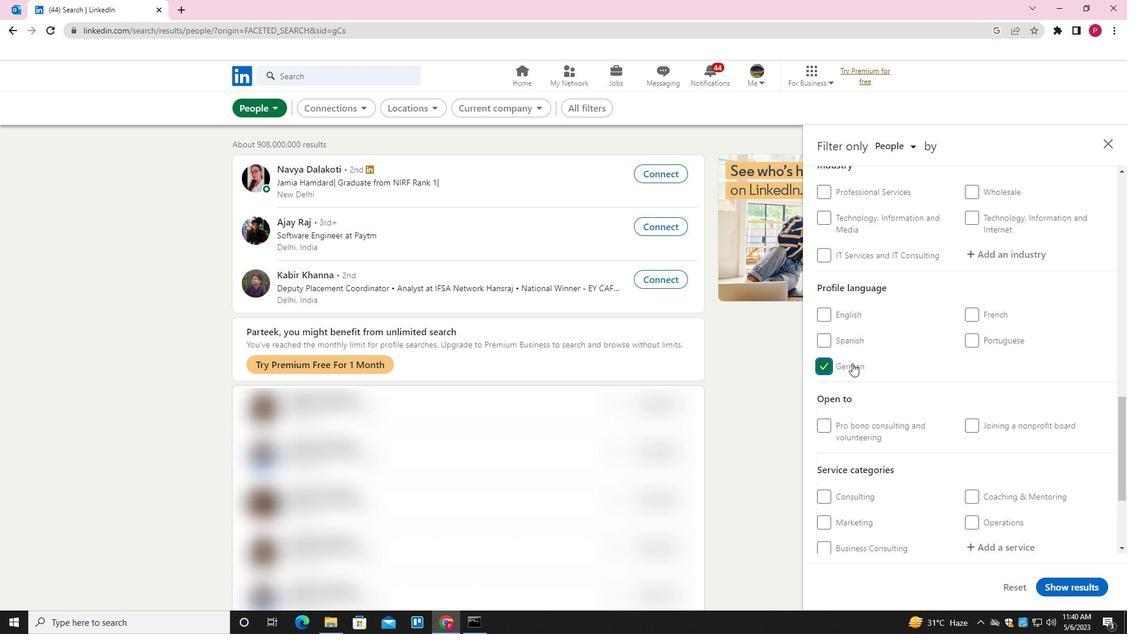 
Action: Mouse scrolled (905, 365) with delta (0, 0)
Screenshot: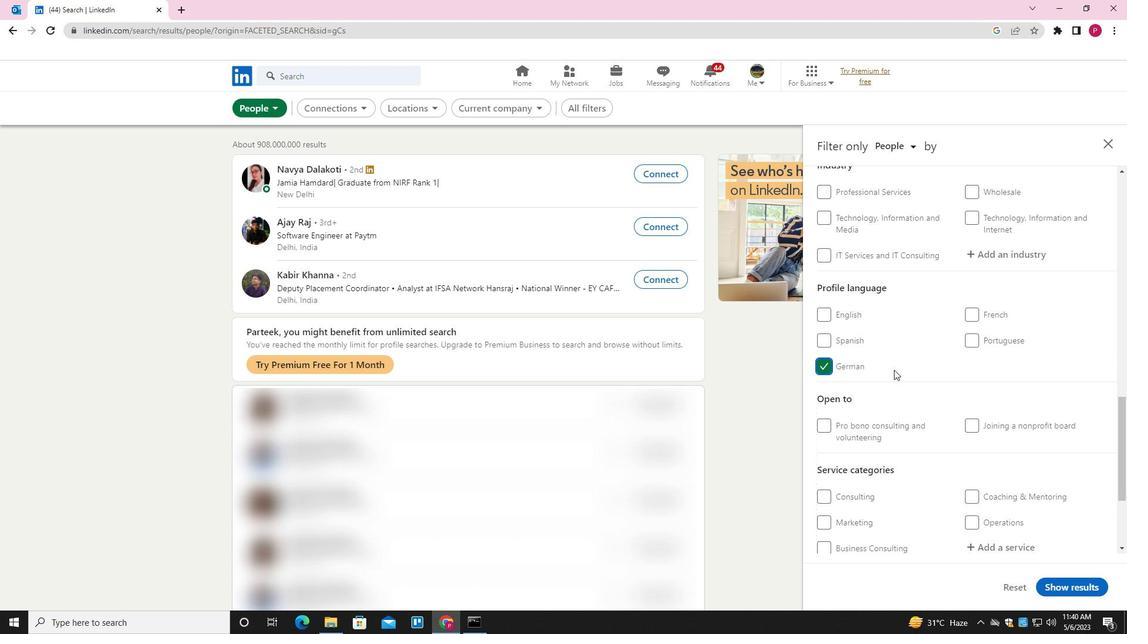 
Action: Mouse scrolled (905, 365) with delta (0, 0)
Screenshot: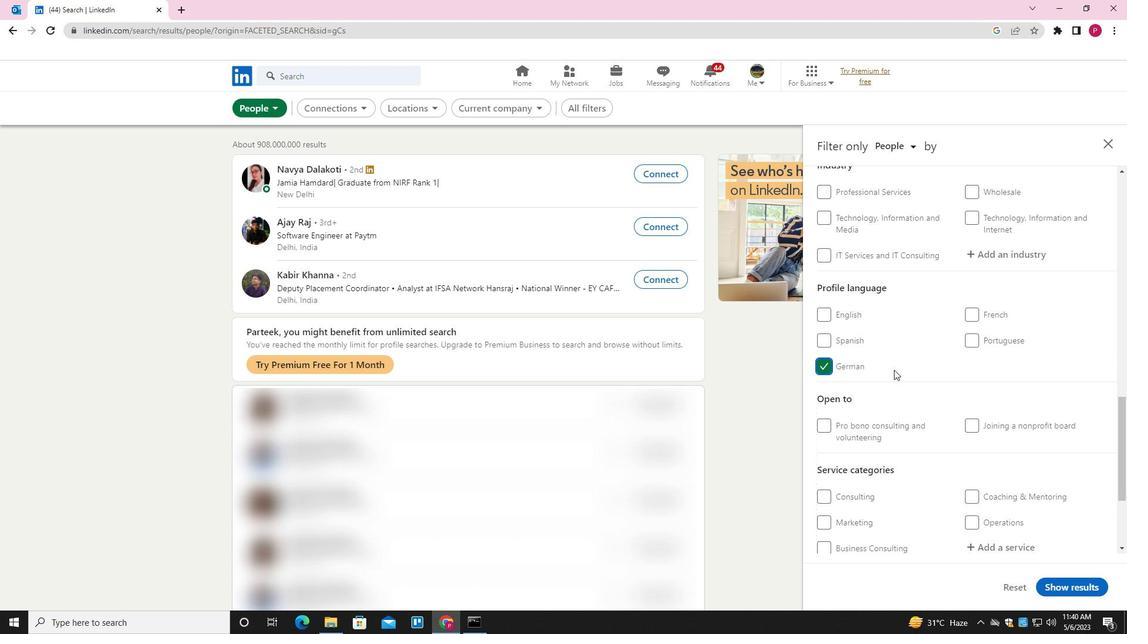 
Action: Mouse scrolled (905, 365) with delta (0, 0)
Screenshot: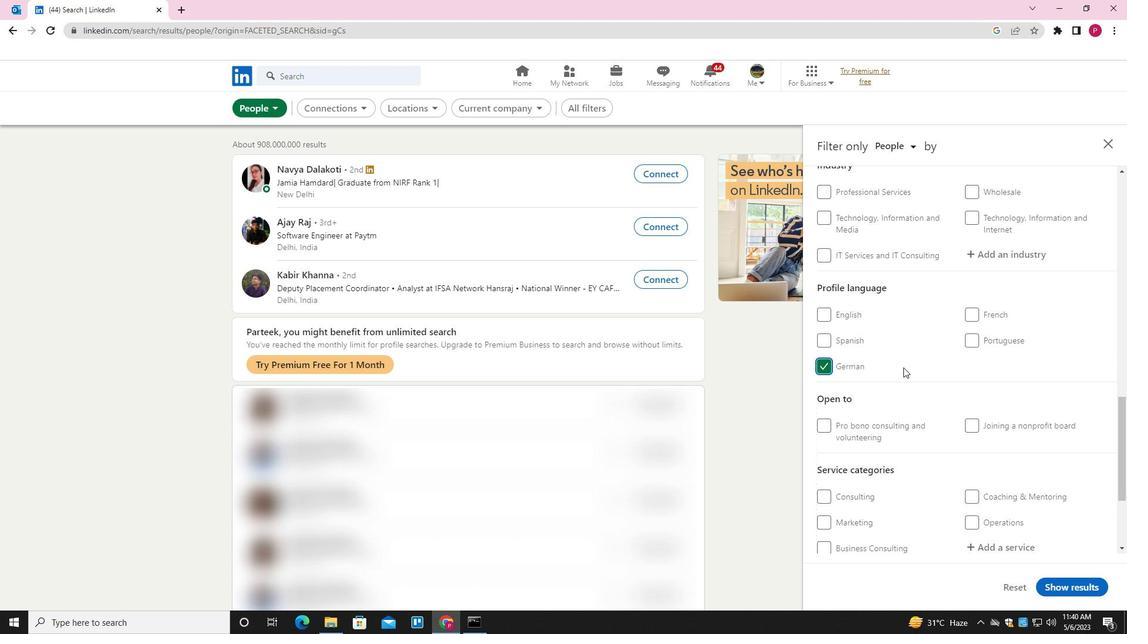 
Action: Mouse scrolled (905, 365) with delta (0, 0)
Screenshot: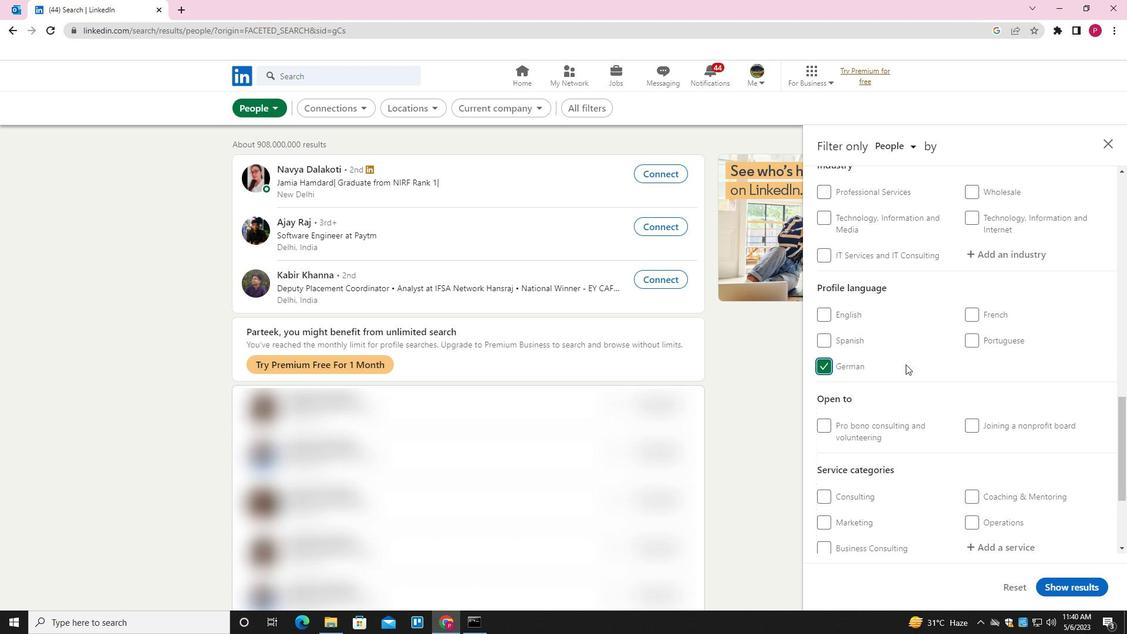
Action: Mouse scrolled (905, 365) with delta (0, 0)
Screenshot: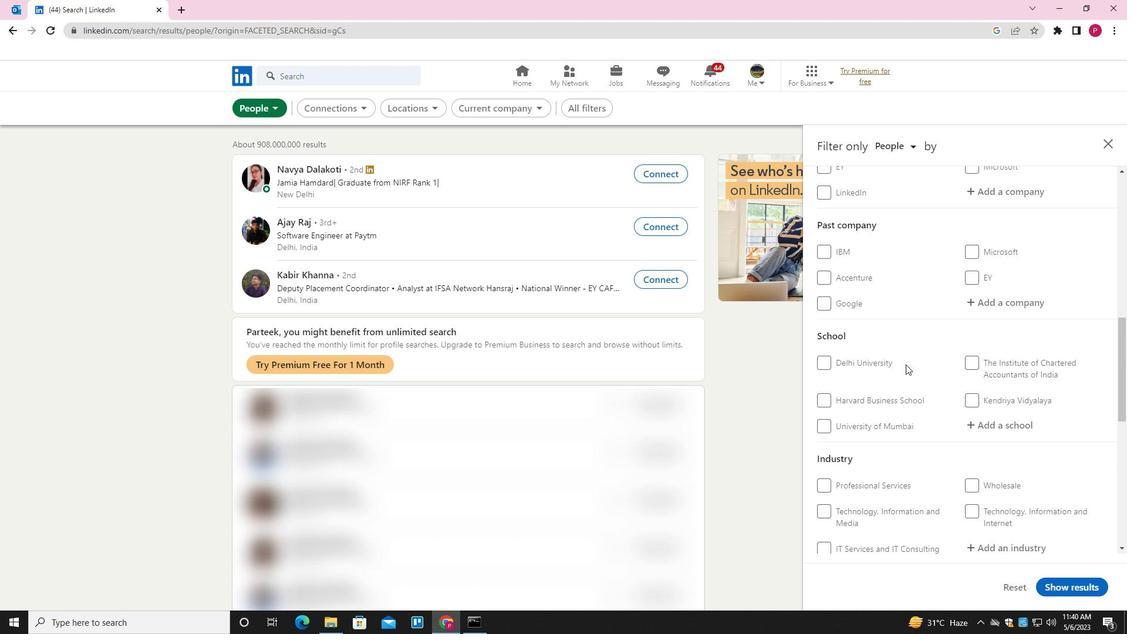 
Action: Mouse moved to (1009, 257)
Screenshot: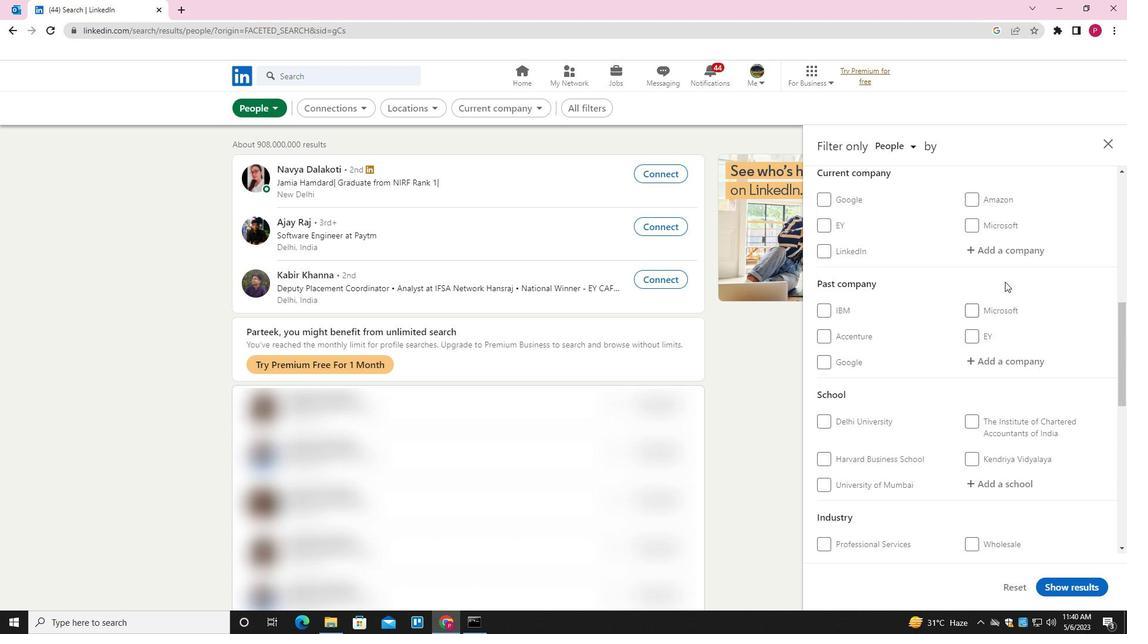 
Action: Mouse pressed left at (1009, 257)
Screenshot: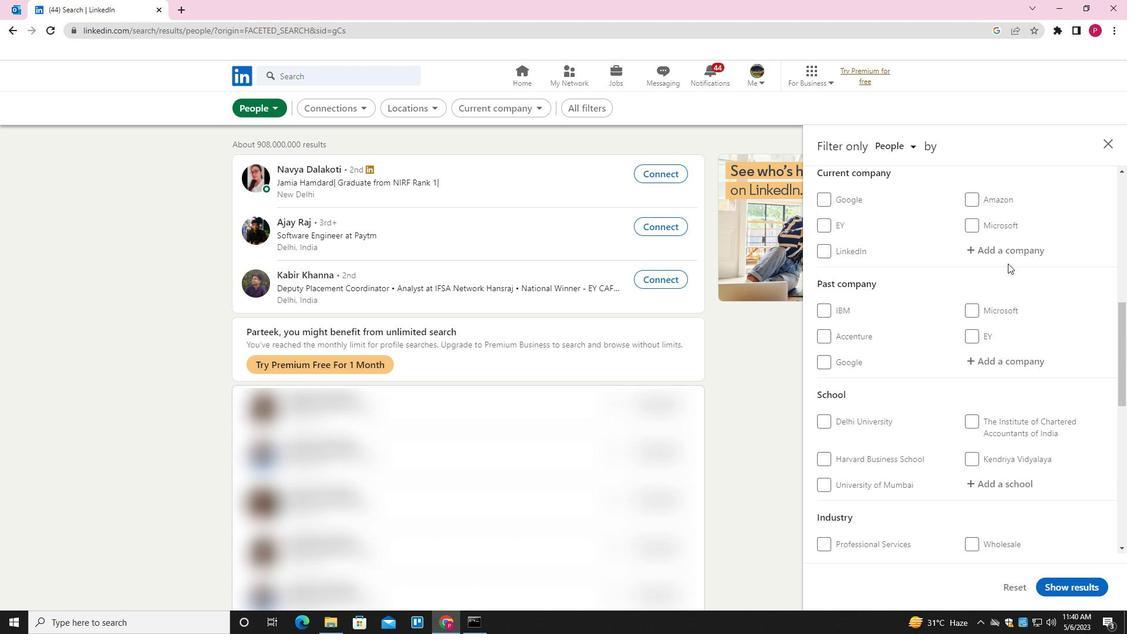 
Action: Key pressed <Key.shift>ENTERPRENEUR<Key.down><Key.down><Key.up><Key.space><Key.shift>INDIA<Key.backspace><Key.backspace><Key.backspace><Key.backspace><Key.backspace><Key.backspace><Key.backspace>RV<Key.backspace><Key.space><Key.shift>INDIA<Key.down><Key.enter>
Screenshot: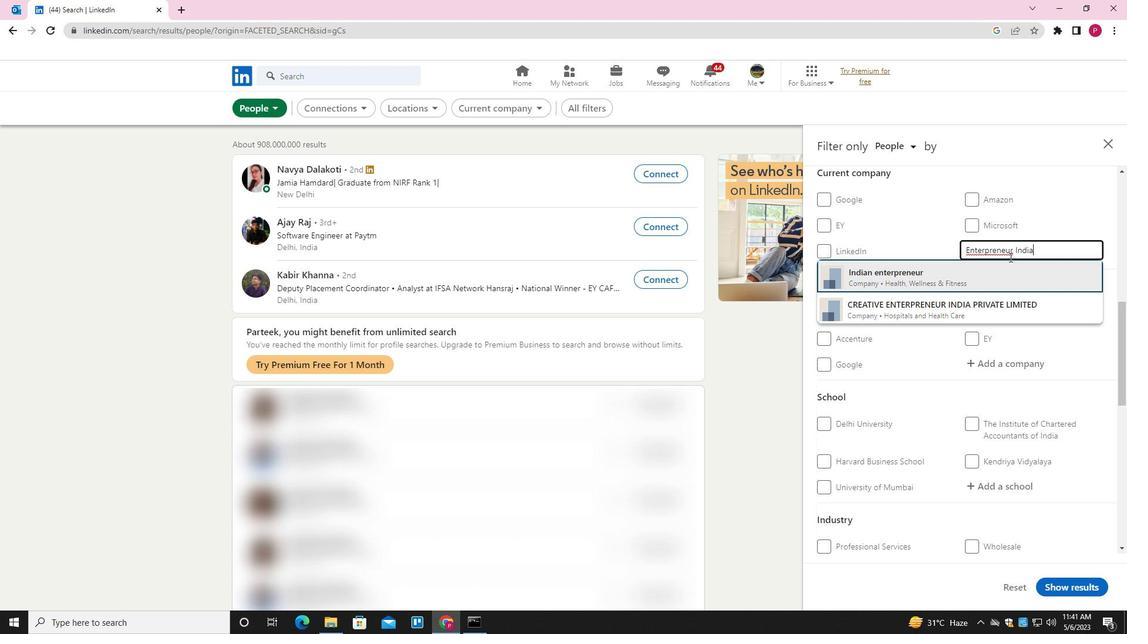 
Action: Mouse moved to (975, 324)
Screenshot: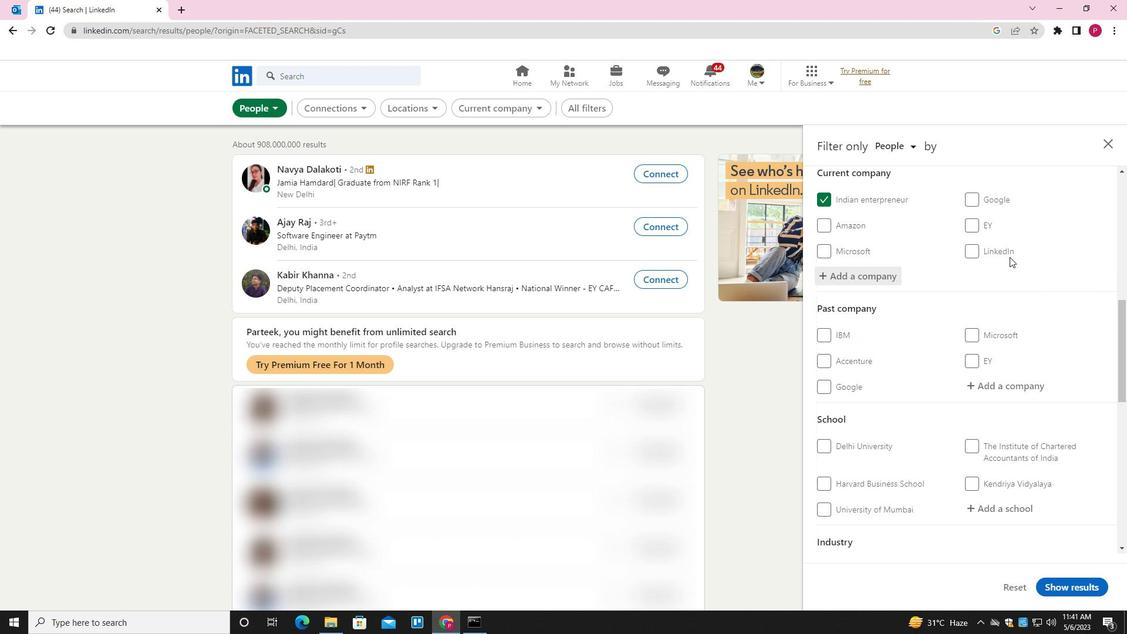 
Action: Mouse scrolled (975, 324) with delta (0, 0)
Screenshot: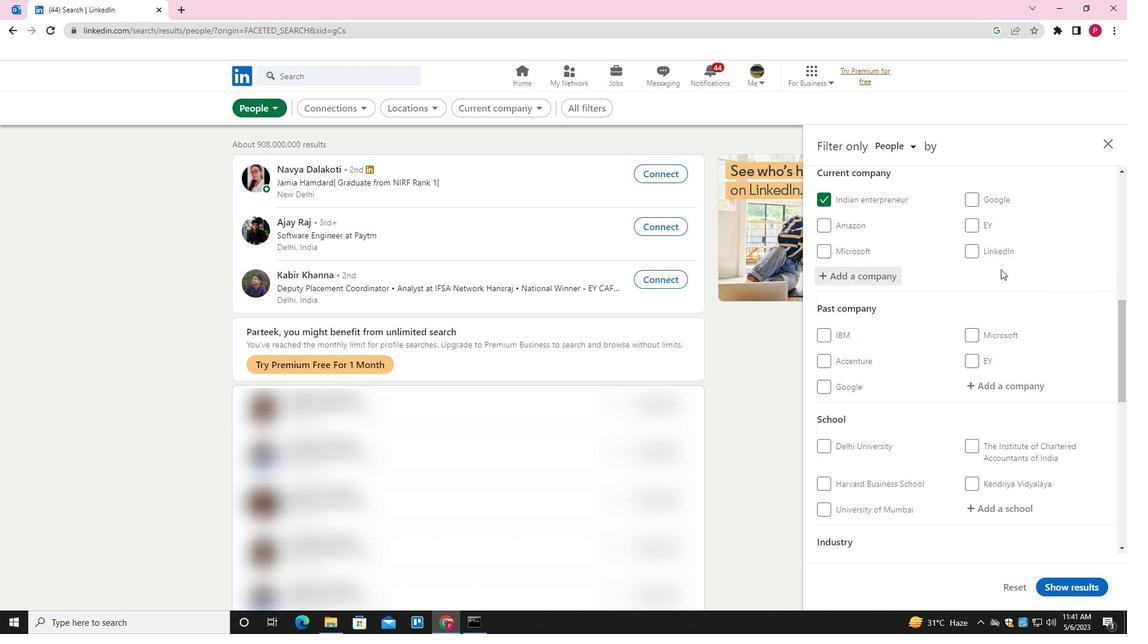
Action: Mouse scrolled (975, 324) with delta (0, 0)
Screenshot: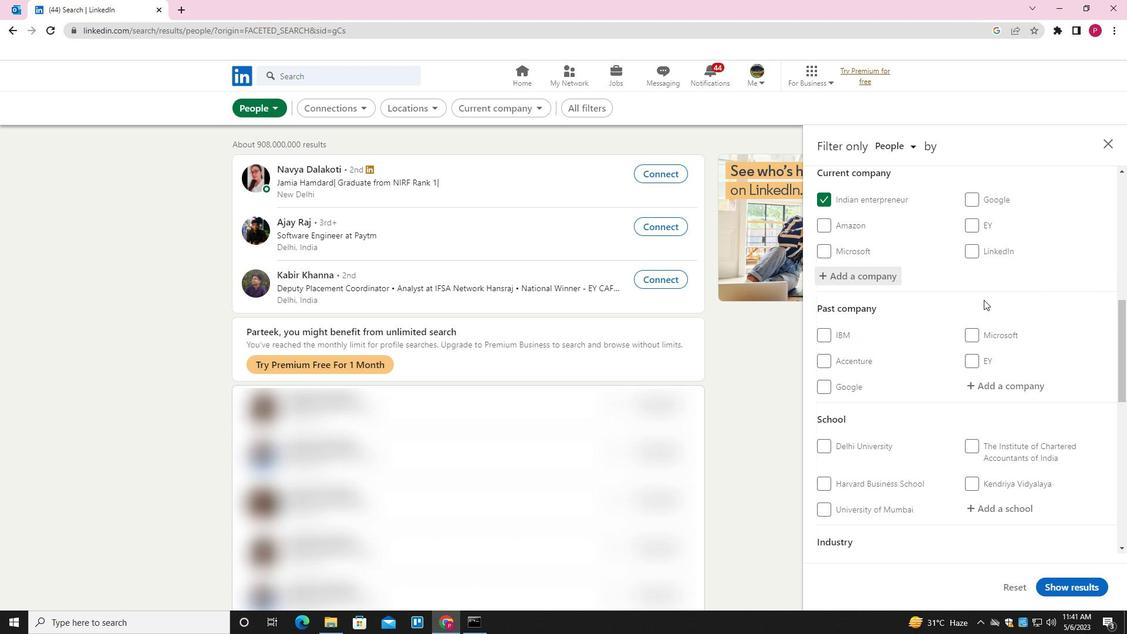 
Action: Mouse scrolled (975, 324) with delta (0, 0)
Screenshot: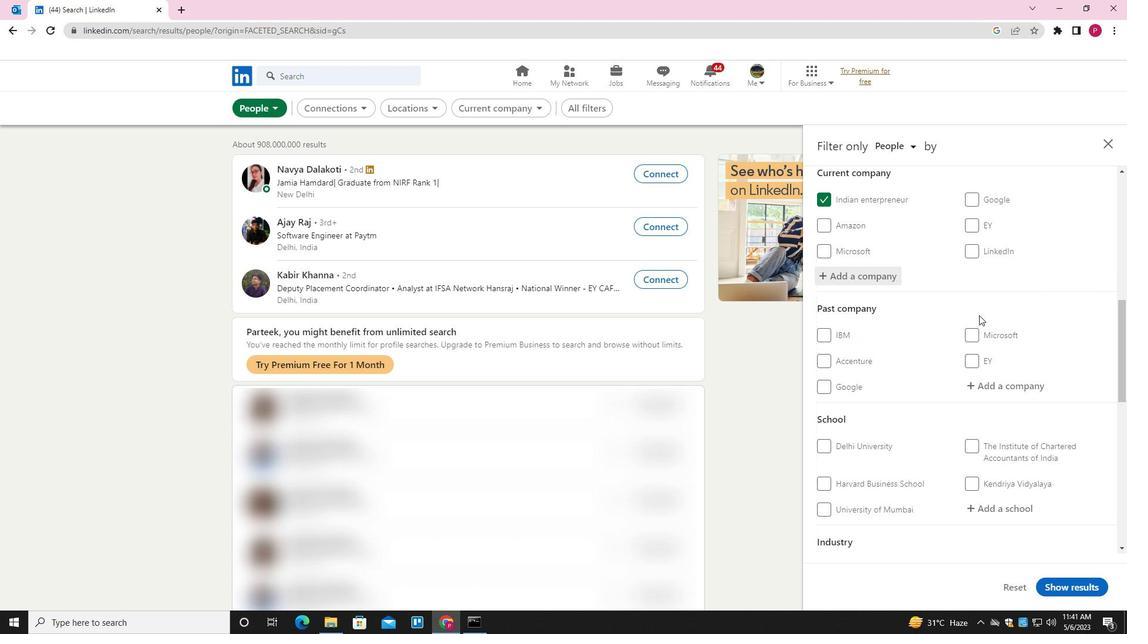 
Action: Mouse scrolled (975, 324) with delta (0, 0)
Screenshot: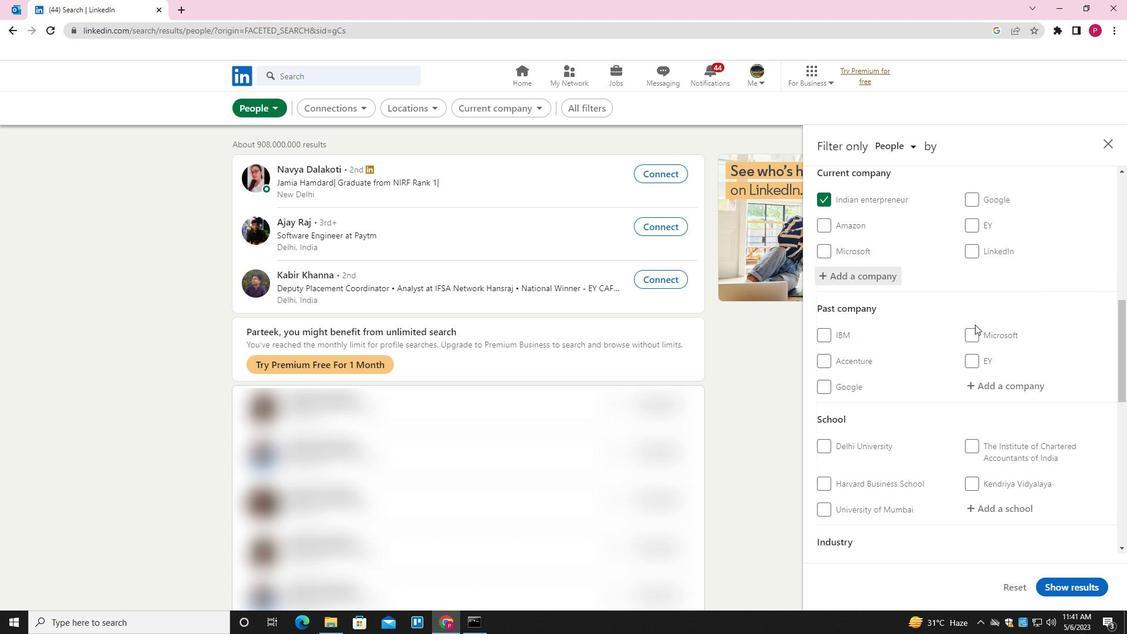 
Action: Mouse moved to (1008, 274)
Screenshot: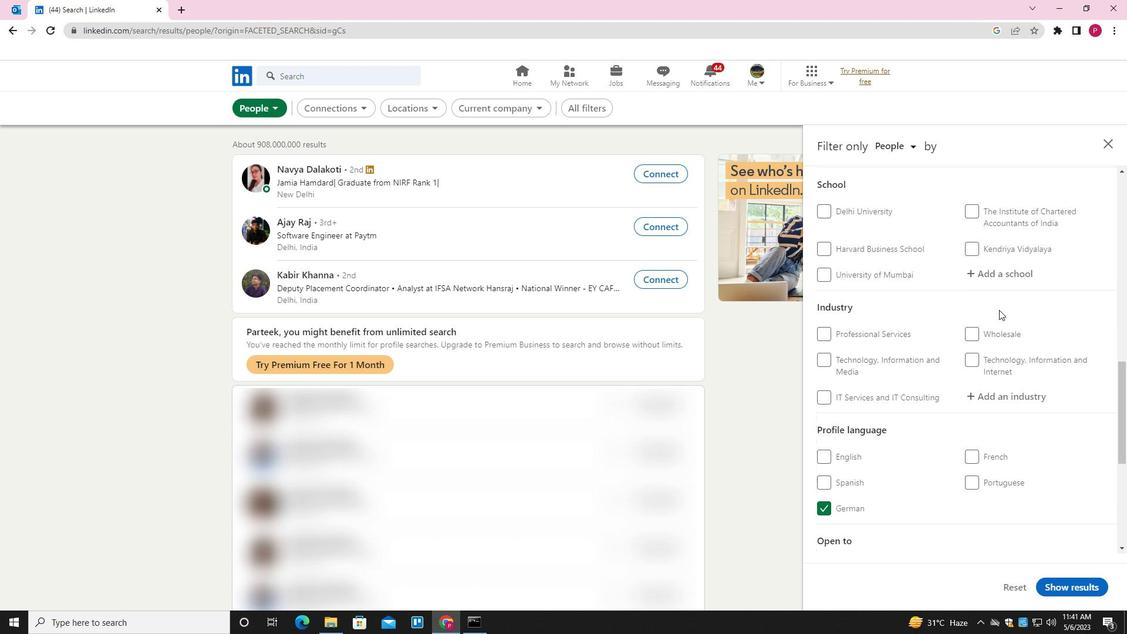 
Action: Mouse pressed left at (1008, 274)
Screenshot: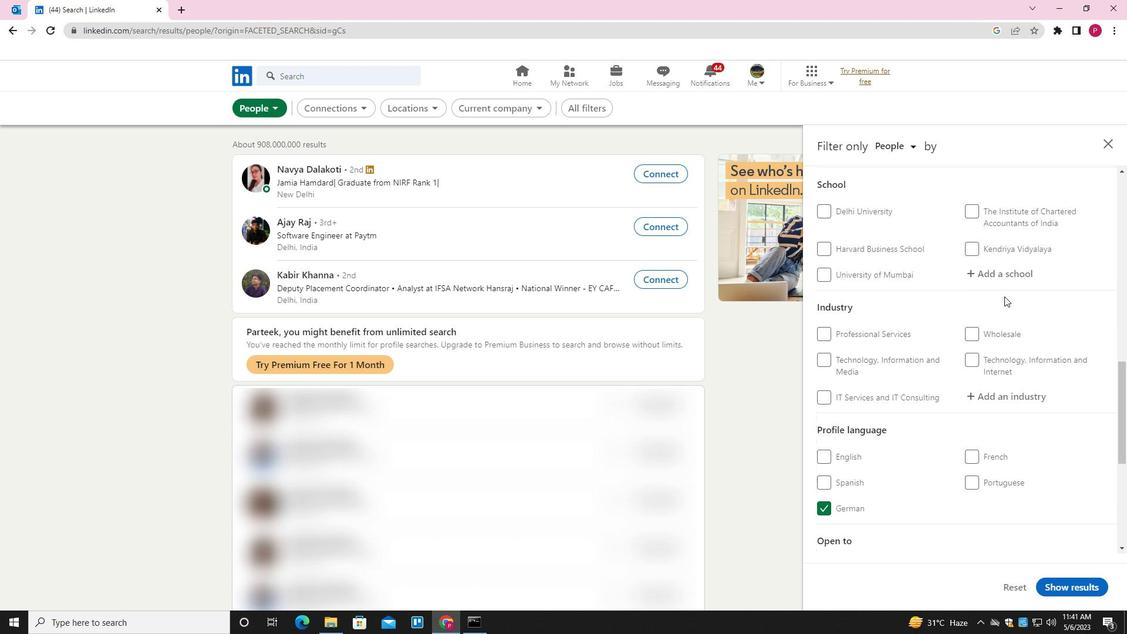 
Action: Key pressed <Key.shift>JAIPUR<Key.space><Key.shift>ENGINEERING<Key.space><Key.shift>COLLEGE<Key.space><Key.shift><Key.shift><Key.shift><Key.shift><Key.shift><Key.shift><Key.shift><Key.shift><Key.shift><Key.shift><Key.shift><Key.shift><Key.shift><Key.shift><Key.shift><Key.shift><Key.shift><Key.shift><Key.shift><Key.shift><Key.shift>&<Key.space><Key.shift>RESEARCH<Key.space><Key.down><Key.down><Key.enter>
Screenshot: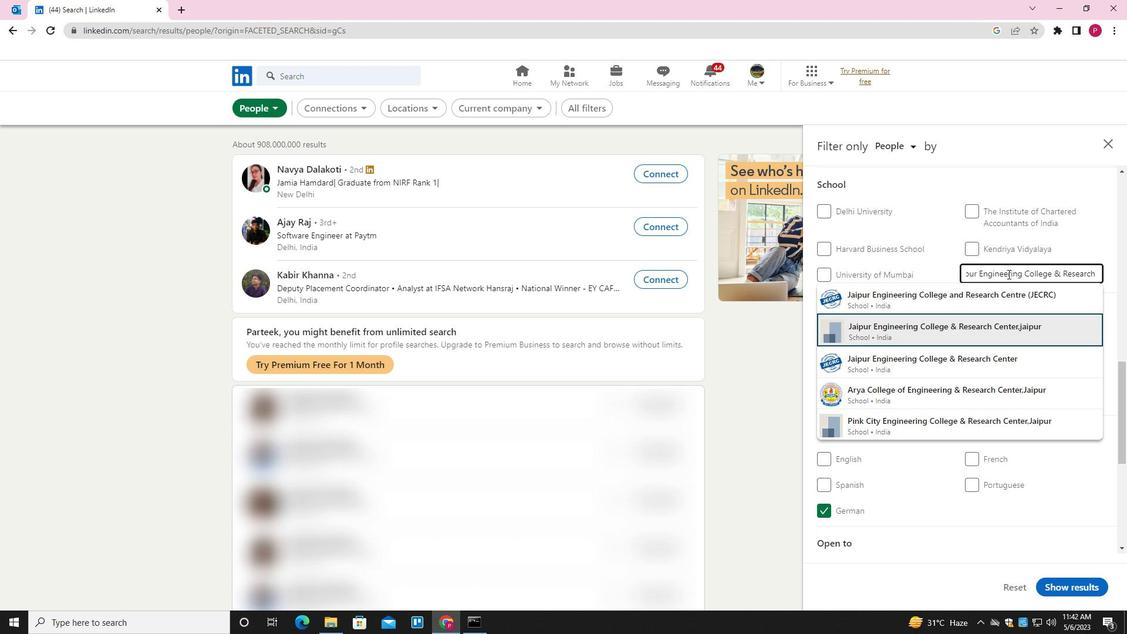 
Action: Mouse moved to (907, 295)
Screenshot: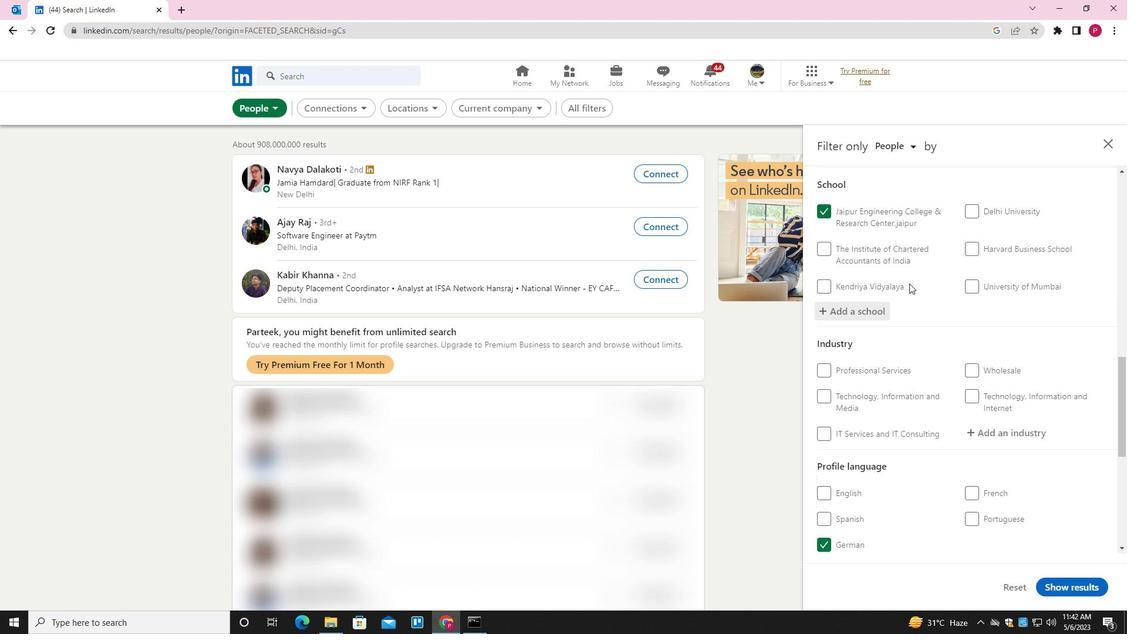 
Action: Mouse scrolled (907, 294) with delta (0, 0)
Screenshot: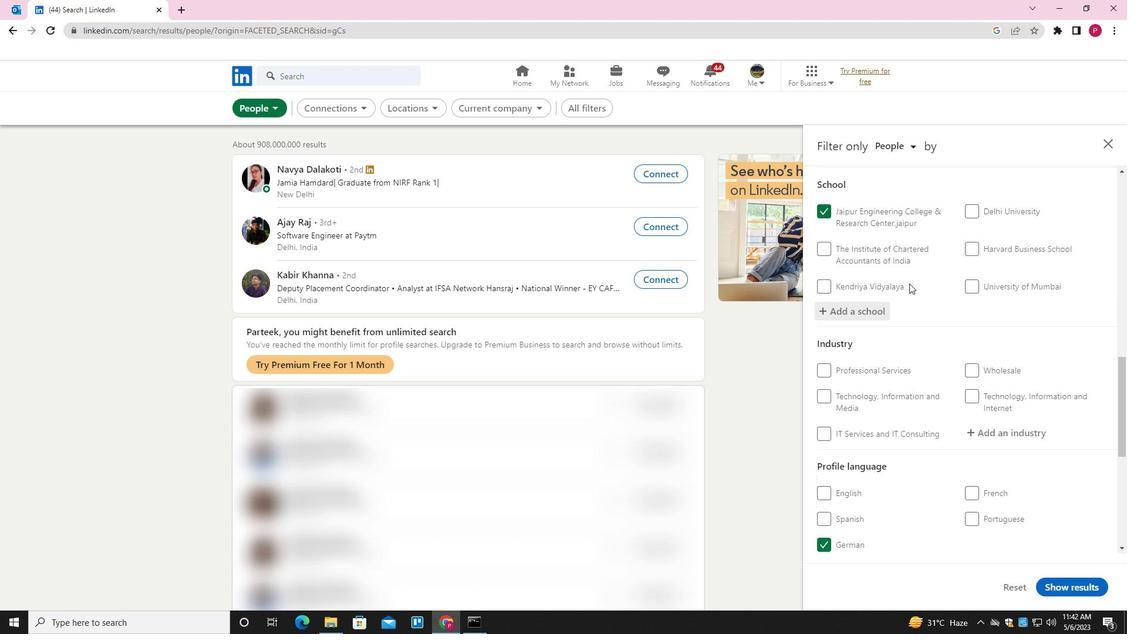 
Action: Mouse moved to (909, 298)
Screenshot: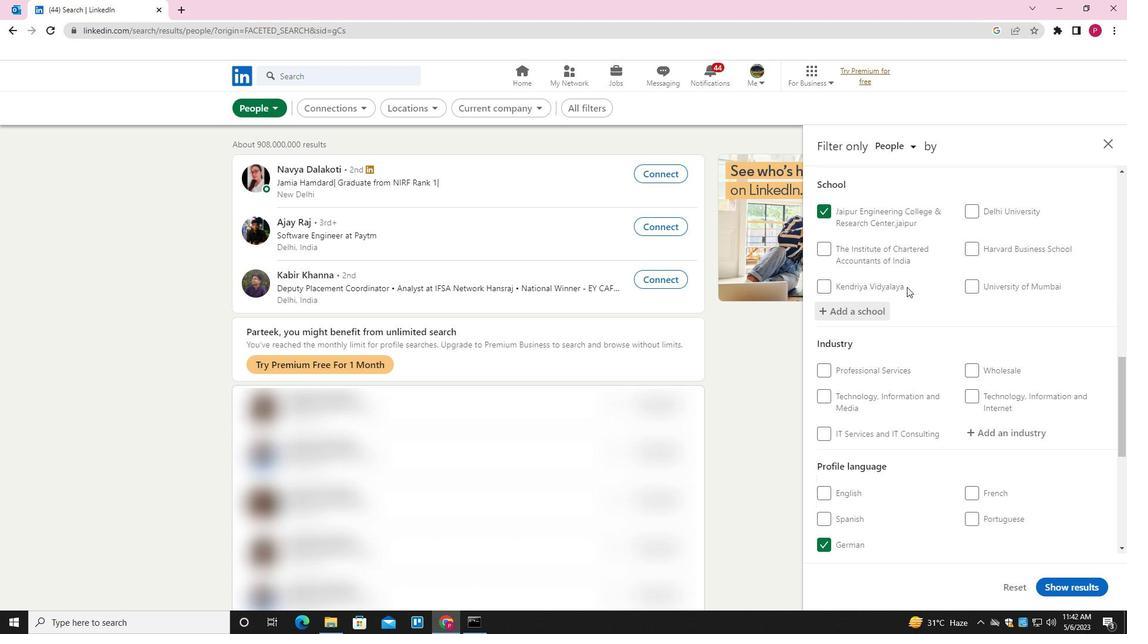 
Action: Mouse scrolled (909, 298) with delta (0, 0)
Screenshot: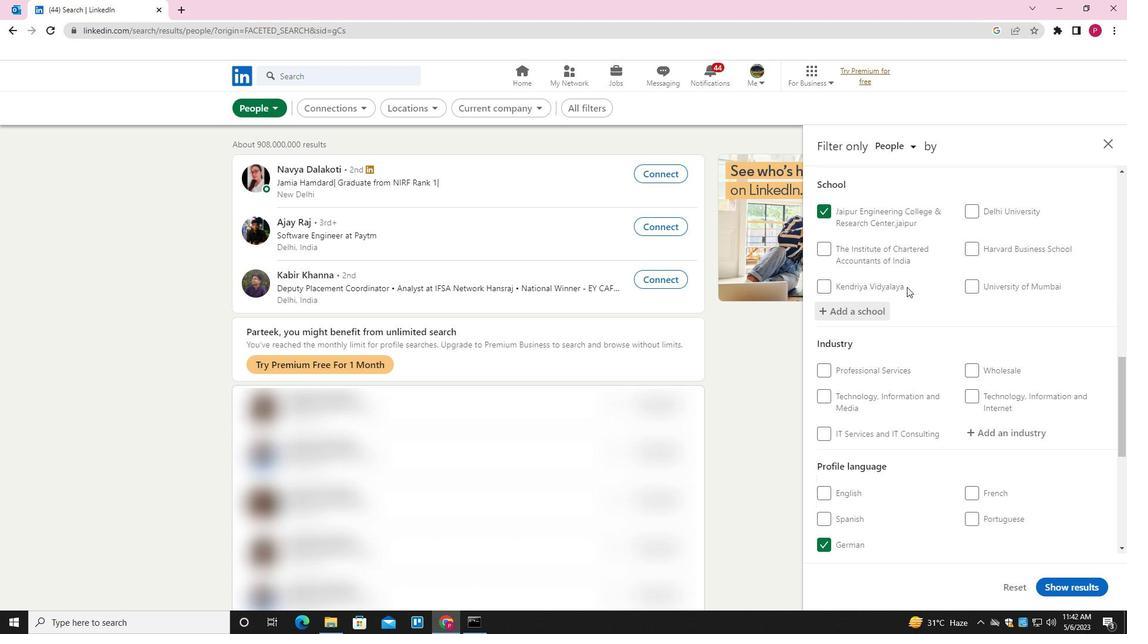 
Action: Mouse moved to (911, 301)
Screenshot: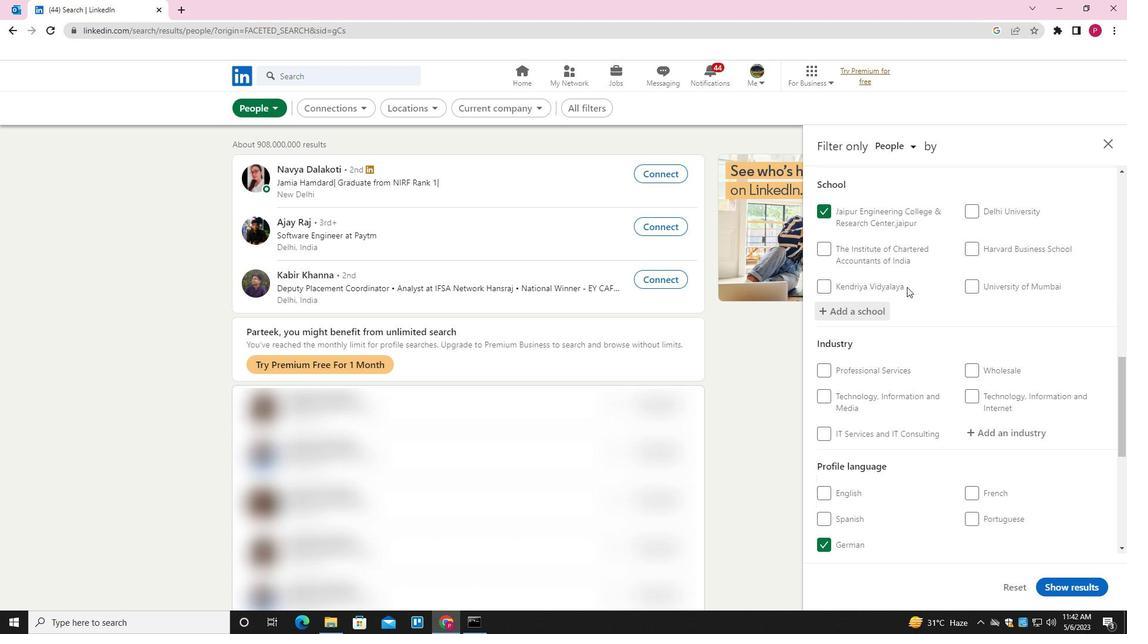 
Action: Mouse scrolled (911, 301) with delta (0, 0)
Screenshot: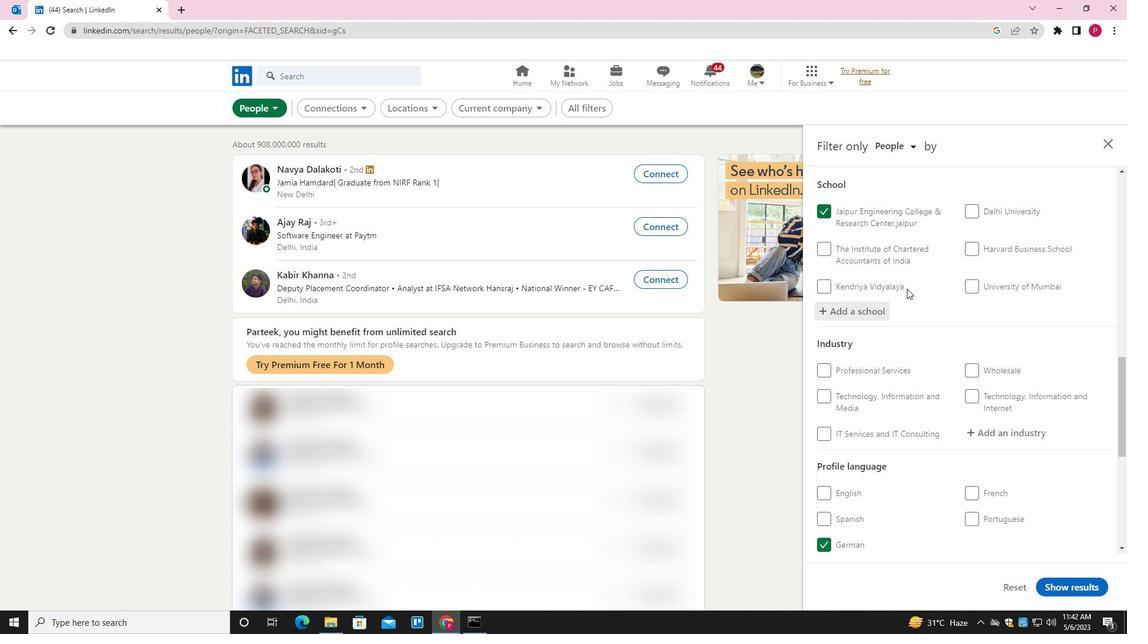 
Action: Mouse moved to (999, 260)
Screenshot: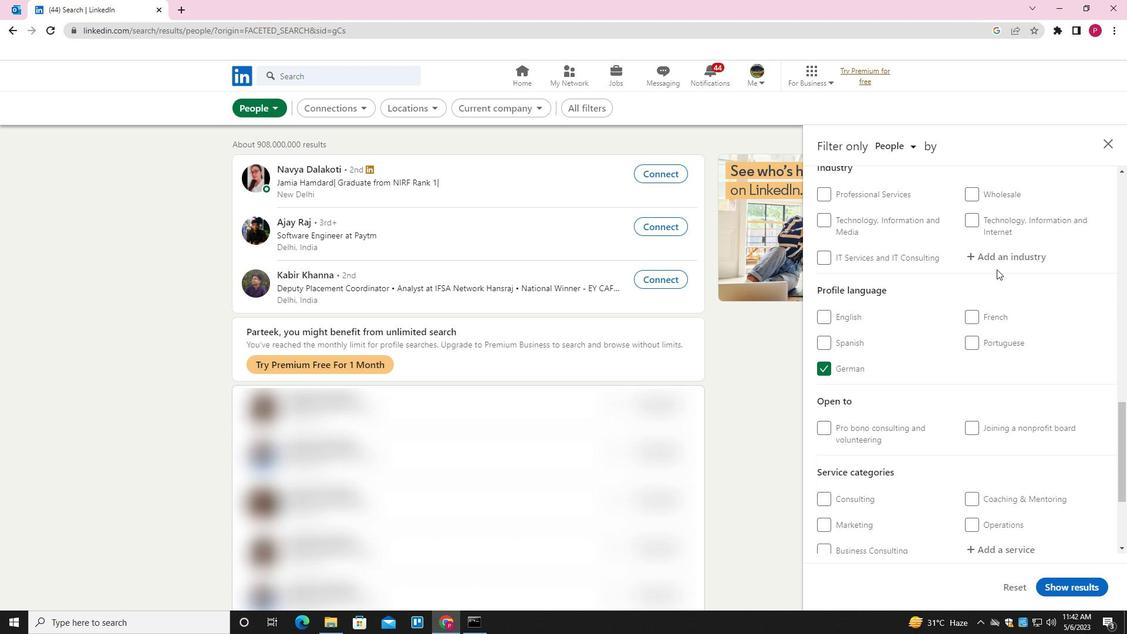 
Action: Mouse pressed left at (999, 260)
Screenshot: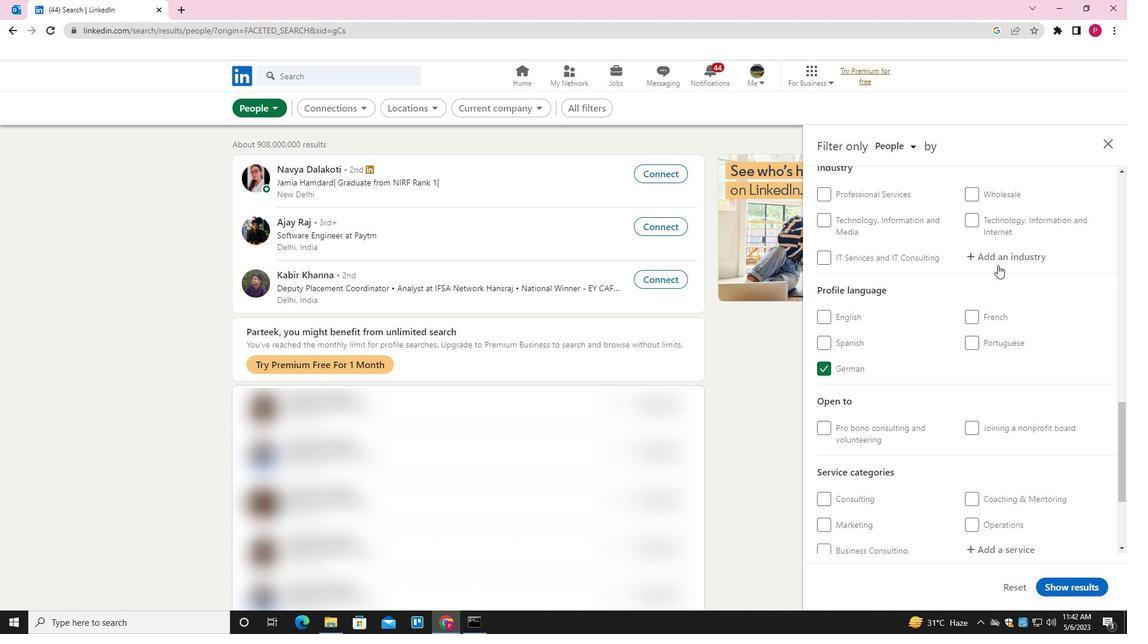 
Action: Key pressed <Key.shift>SKIING<Key.down><Key.enter>
Screenshot: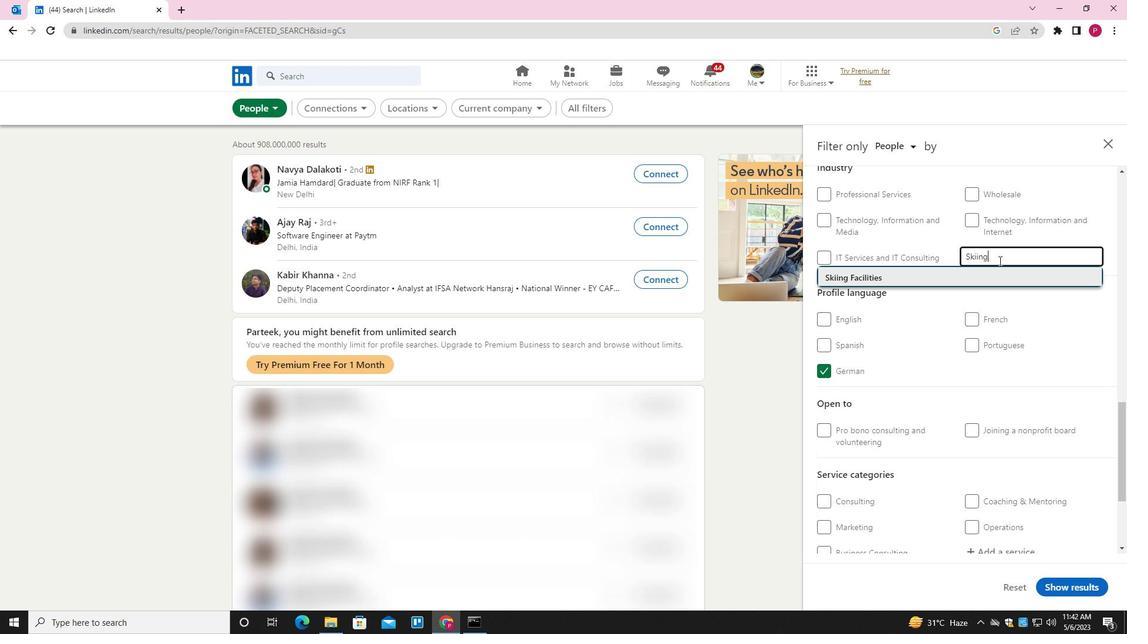 
Action: Mouse moved to (1013, 314)
Screenshot: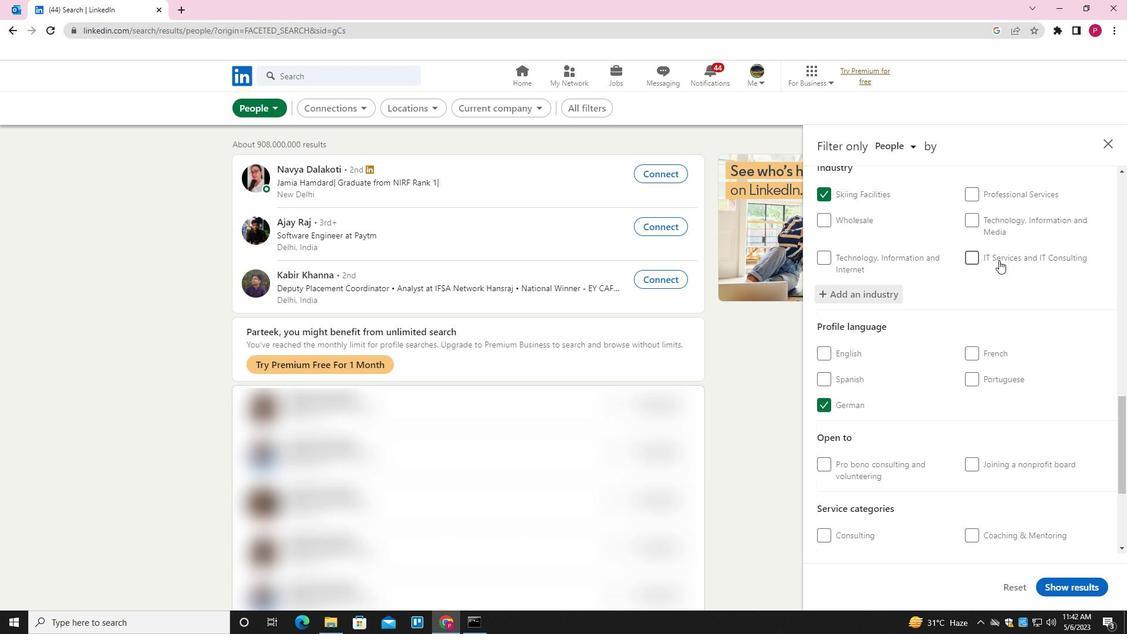 
Action: Mouse scrolled (1013, 314) with delta (0, 0)
Screenshot: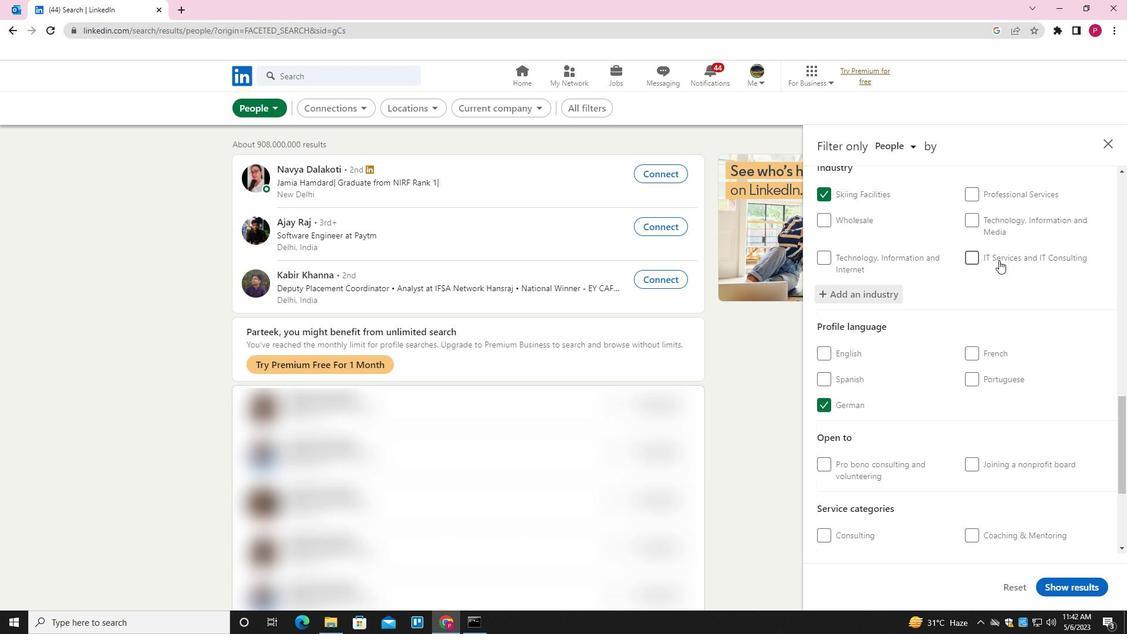 
Action: Mouse moved to (1013, 315)
Screenshot: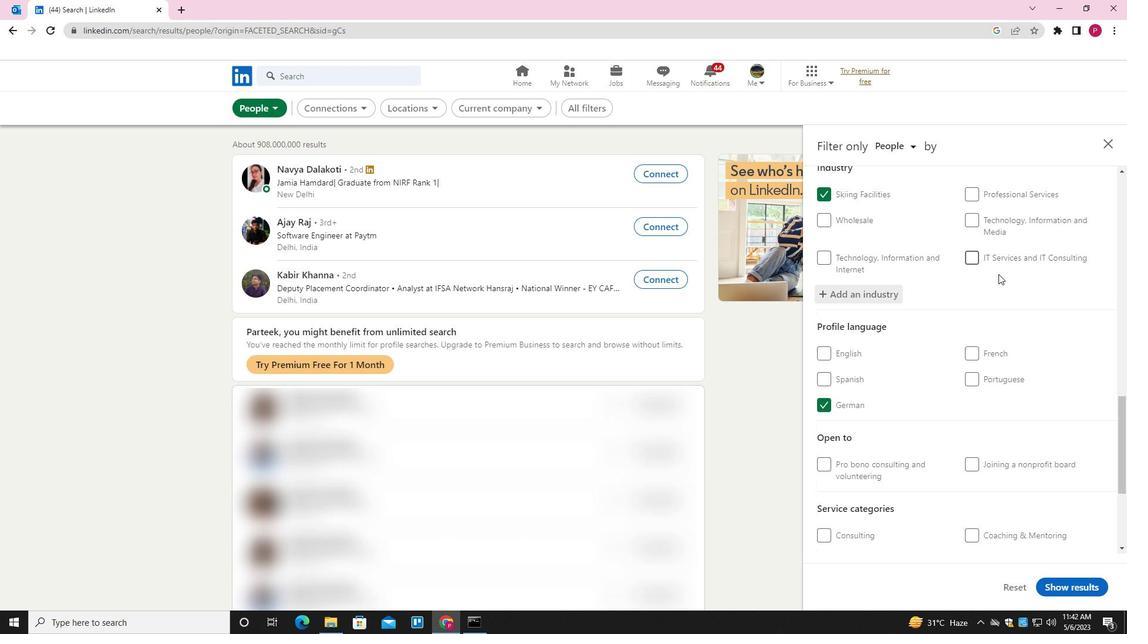 
Action: Mouse scrolled (1013, 315) with delta (0, 0)
Screenshot: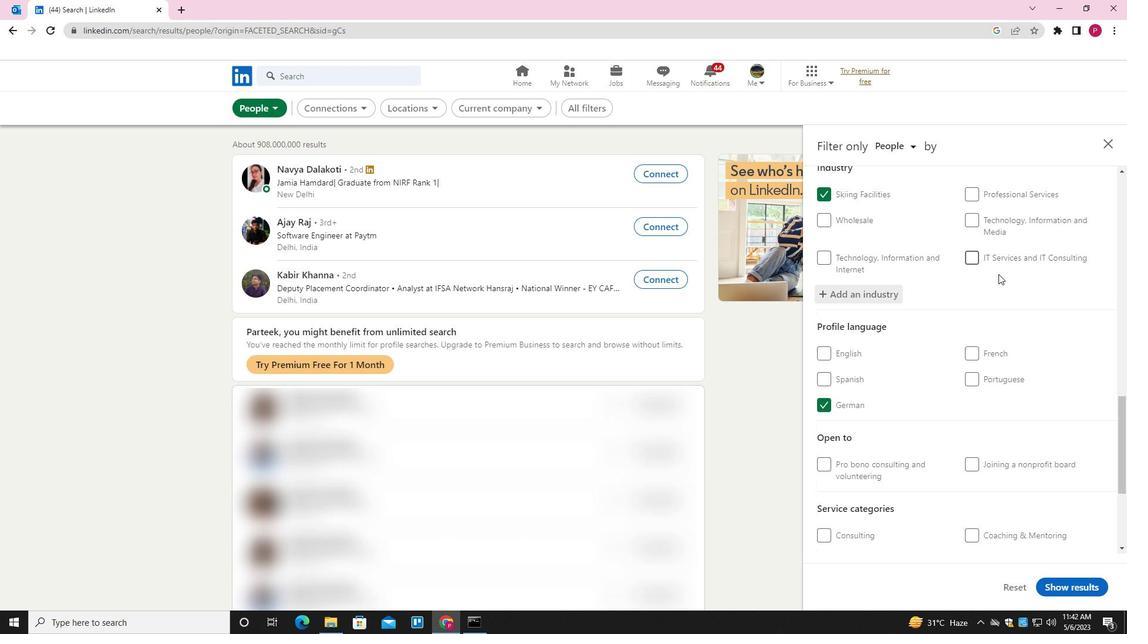 
Action: Mouse moved to (1013, 316)
Screenshot: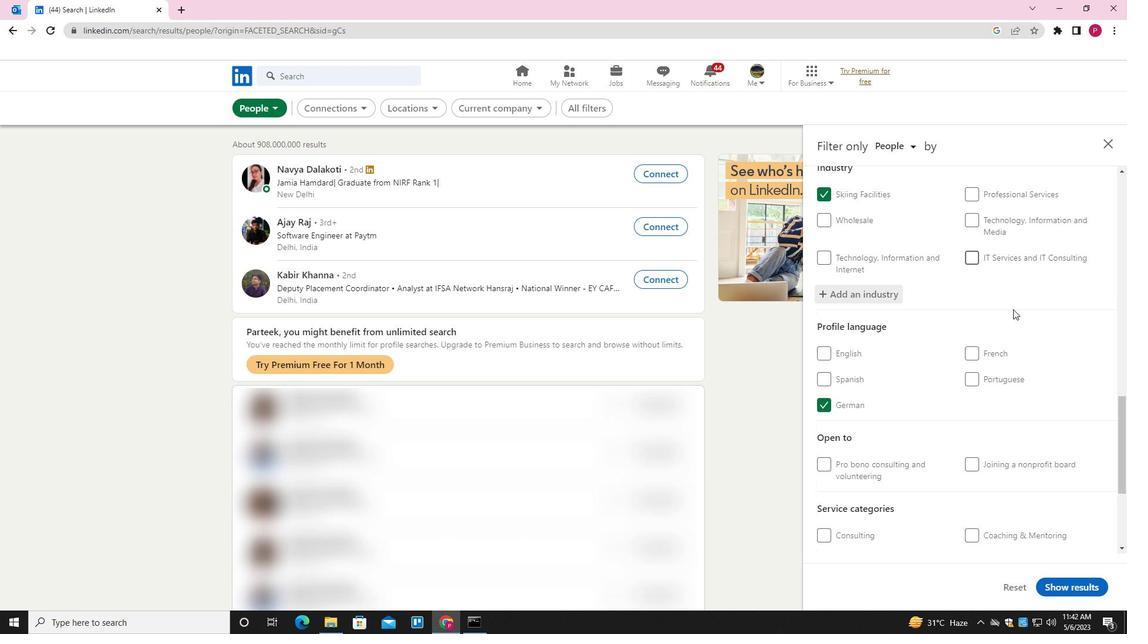 
Action: Mouse scrolled (1013, 315) with delta (0, 0)
Screenshot: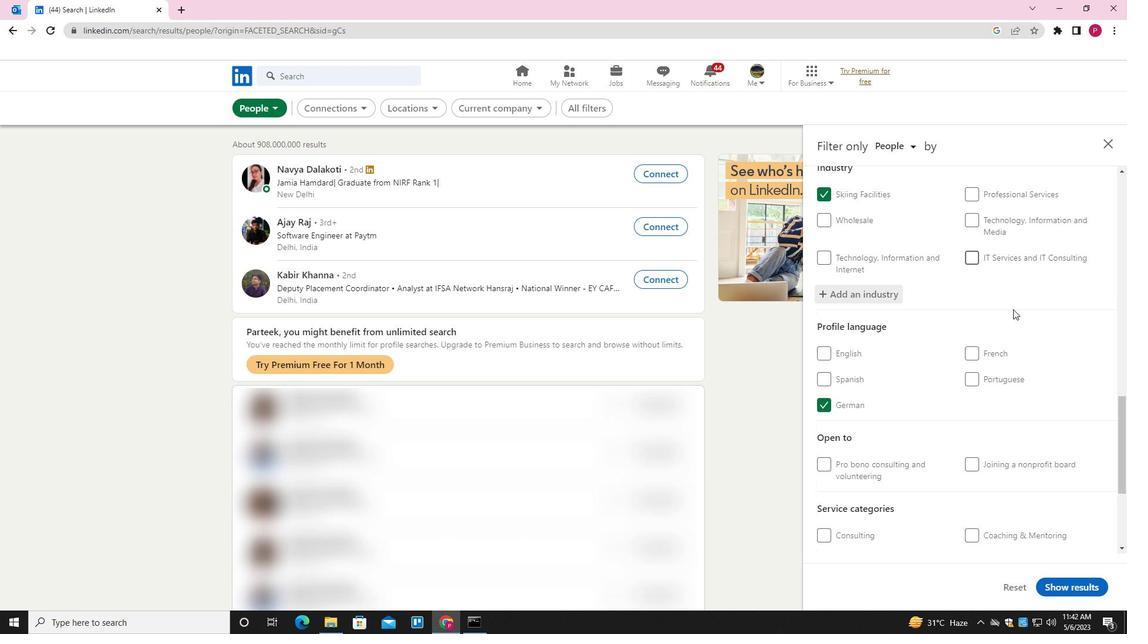 
Action: Mouse moved to (1013, 319)
Screenshot: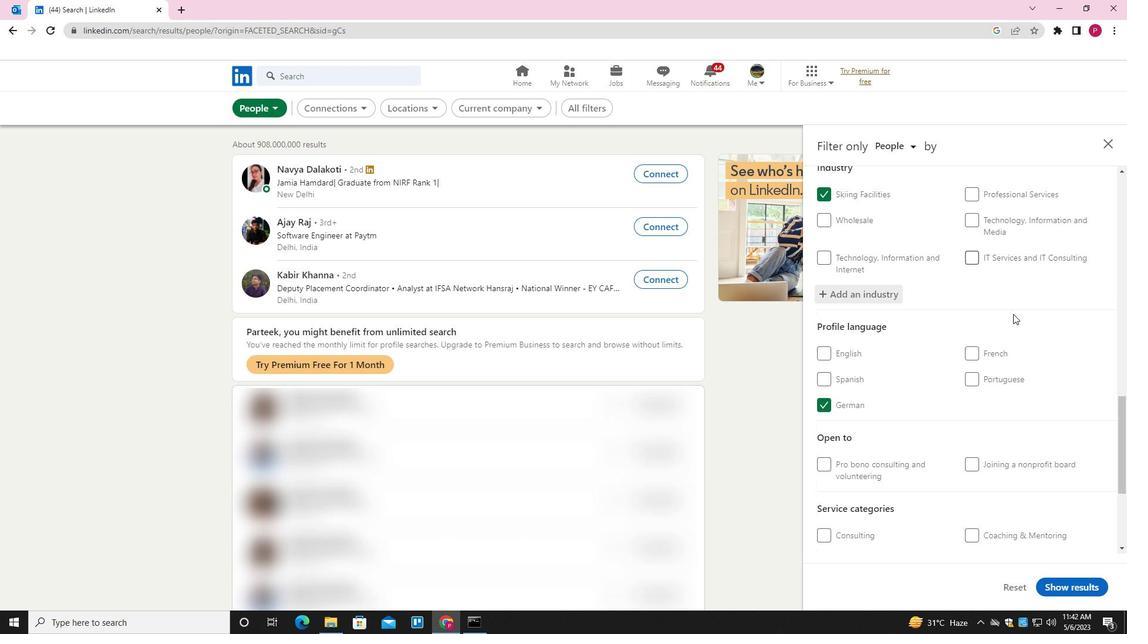 
Action: Mouse scrolled (1013, 319) with delta (0, 0)
Screenshot: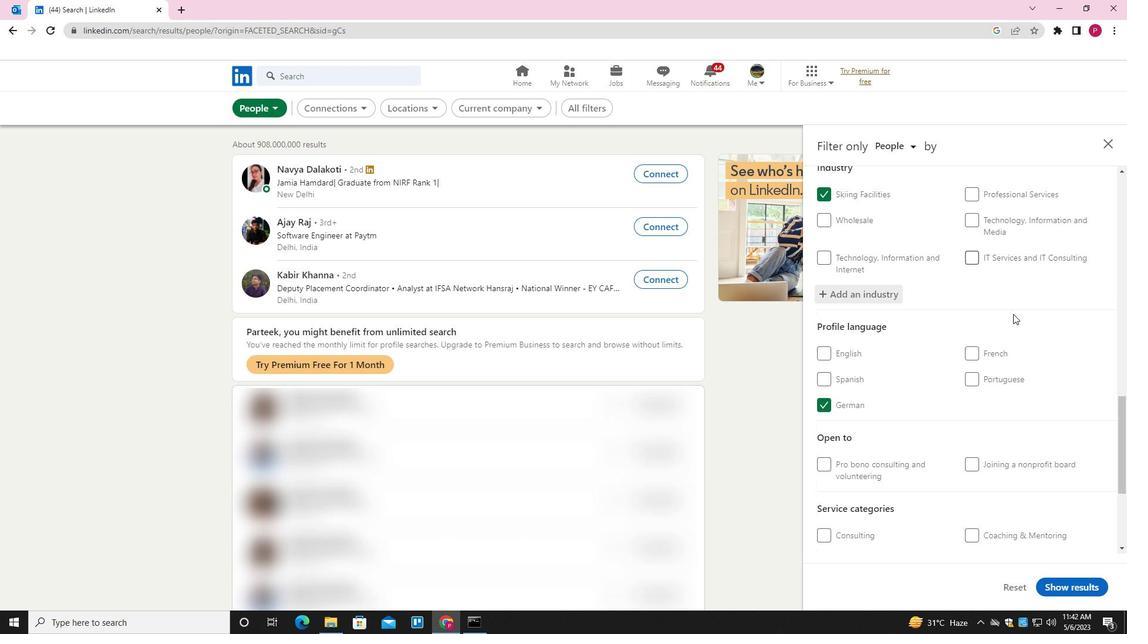 
Action: Mouse moved to (1013, 386)
Screenshot: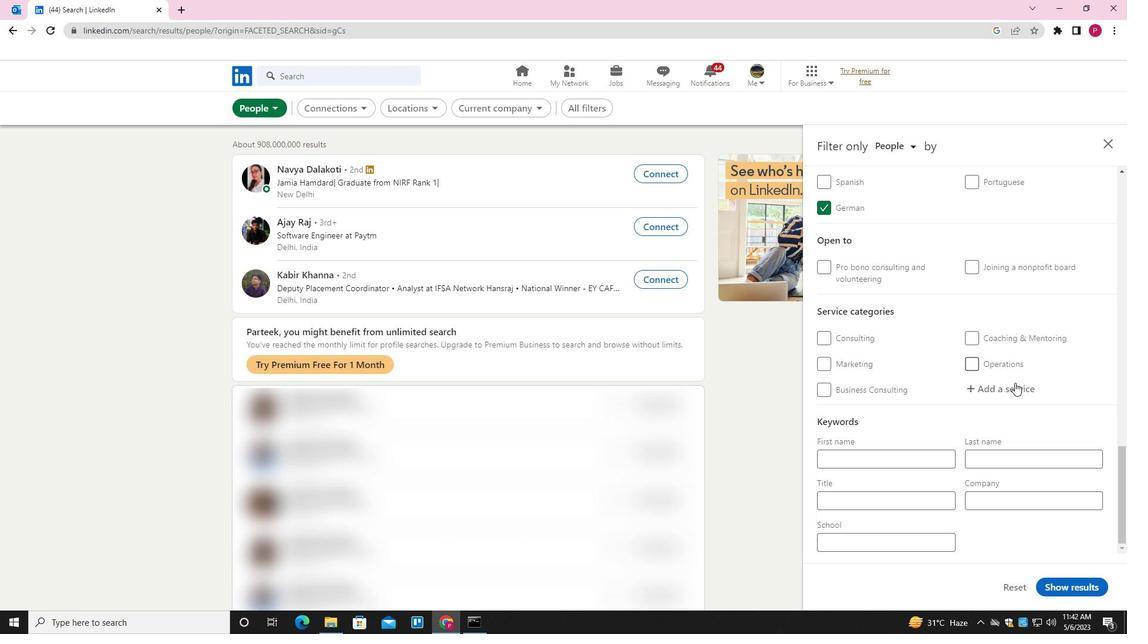 
Action: Mouse pressed left at (1013, 386)
Screenshot: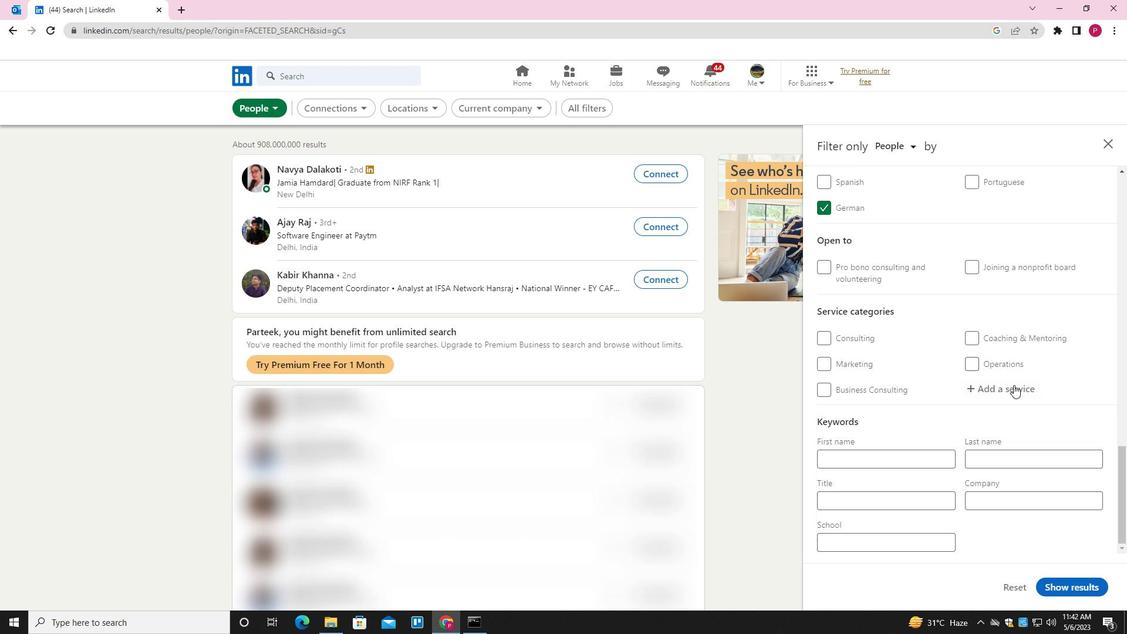 
Action: Key pressed <Key.shift>LABOR<Key.down><Key.enter>
Screenshot: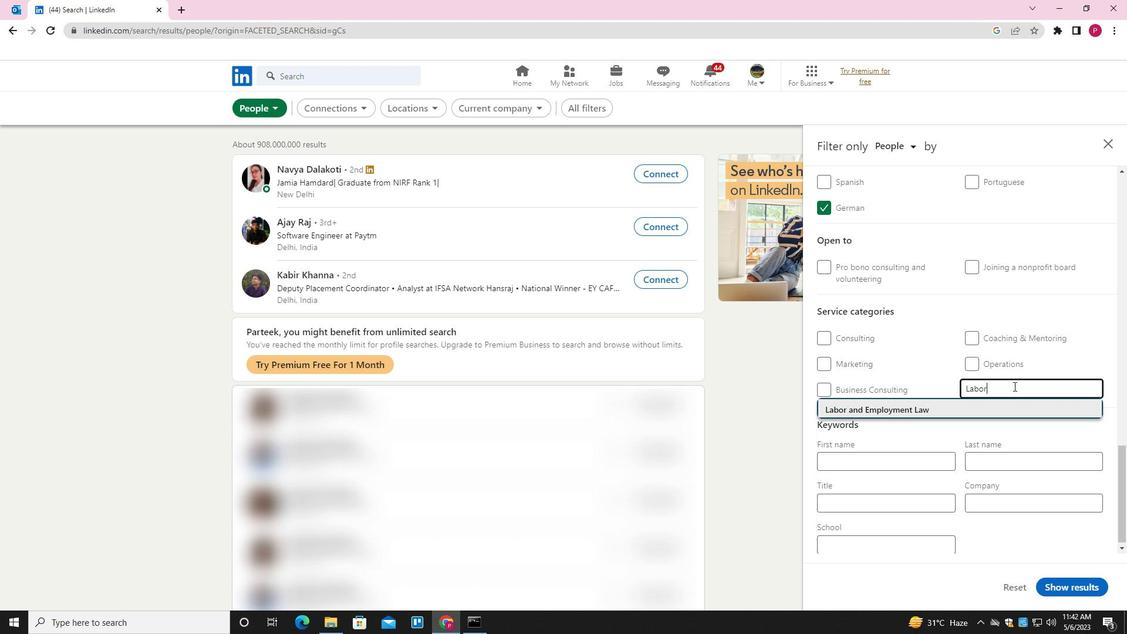 
Action: Mouse moved to (997, 397)
Screenshot: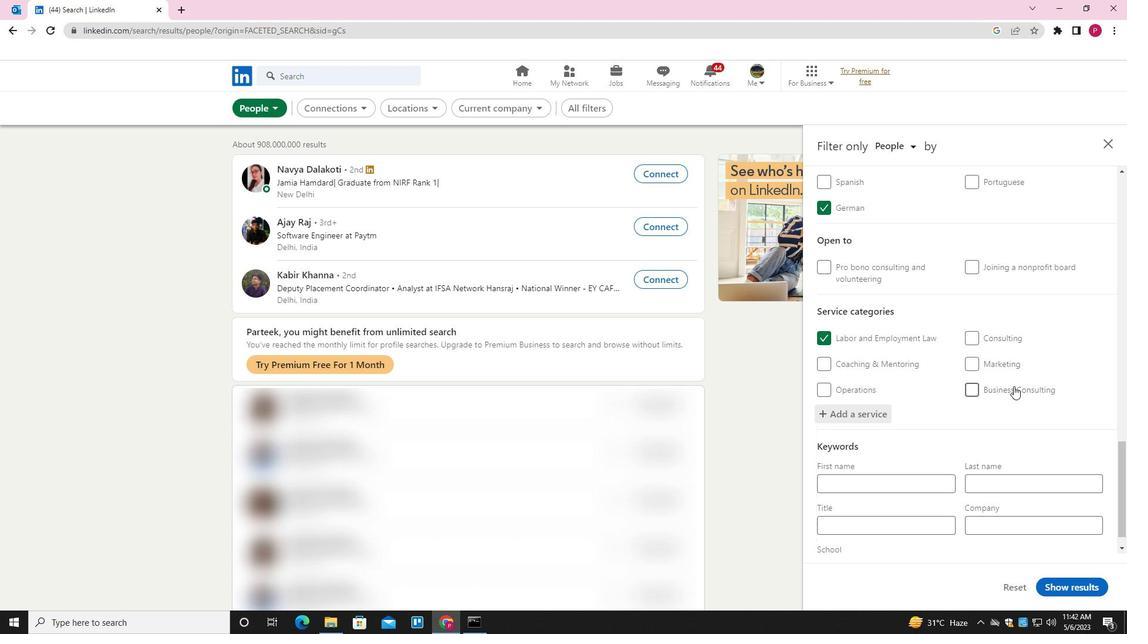 
Action: Mouse scrolled (997, 396) with delta (0, 0)
Screenshot: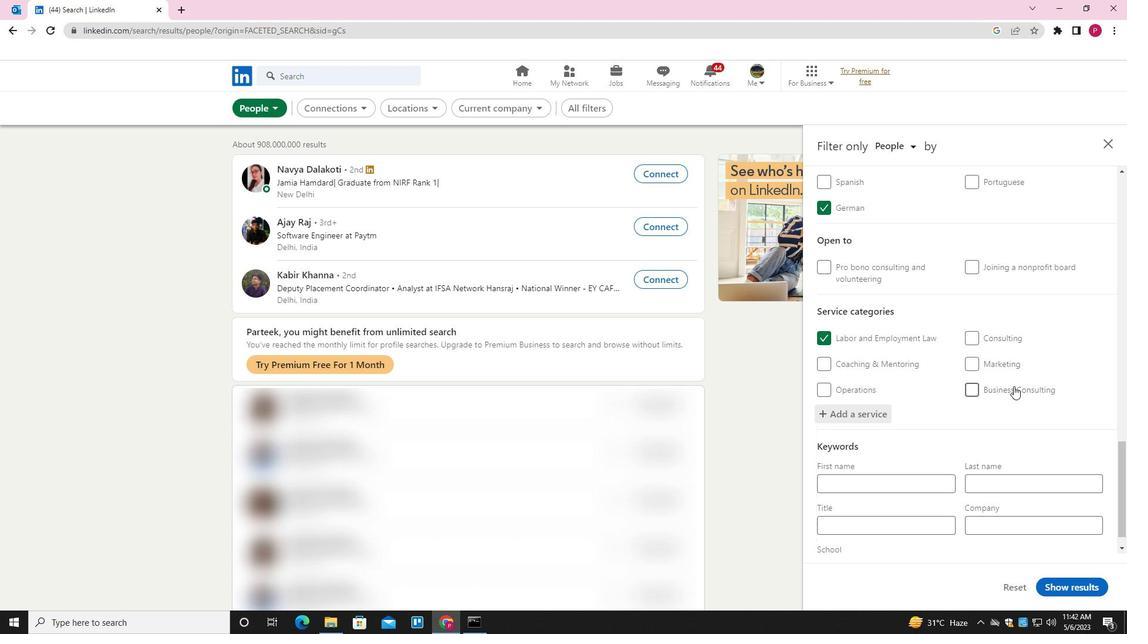 
Action: Mouse moved to (986, 404)
Screenshot: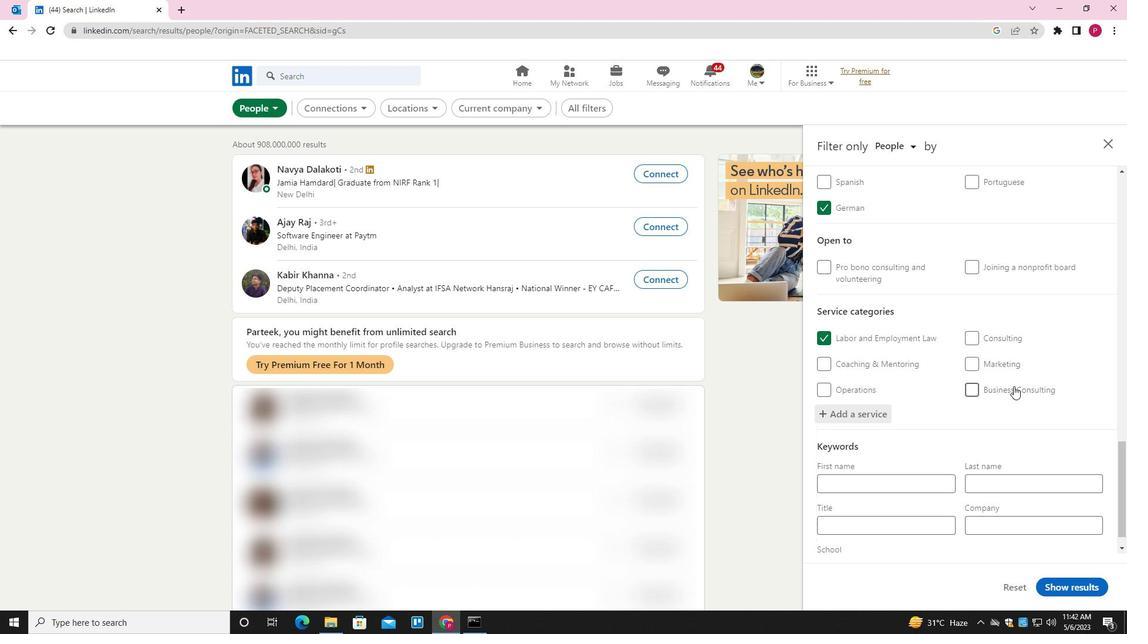 
Action: Mouse scrolled (986, 403) with delta (0, 0)
Screenshot: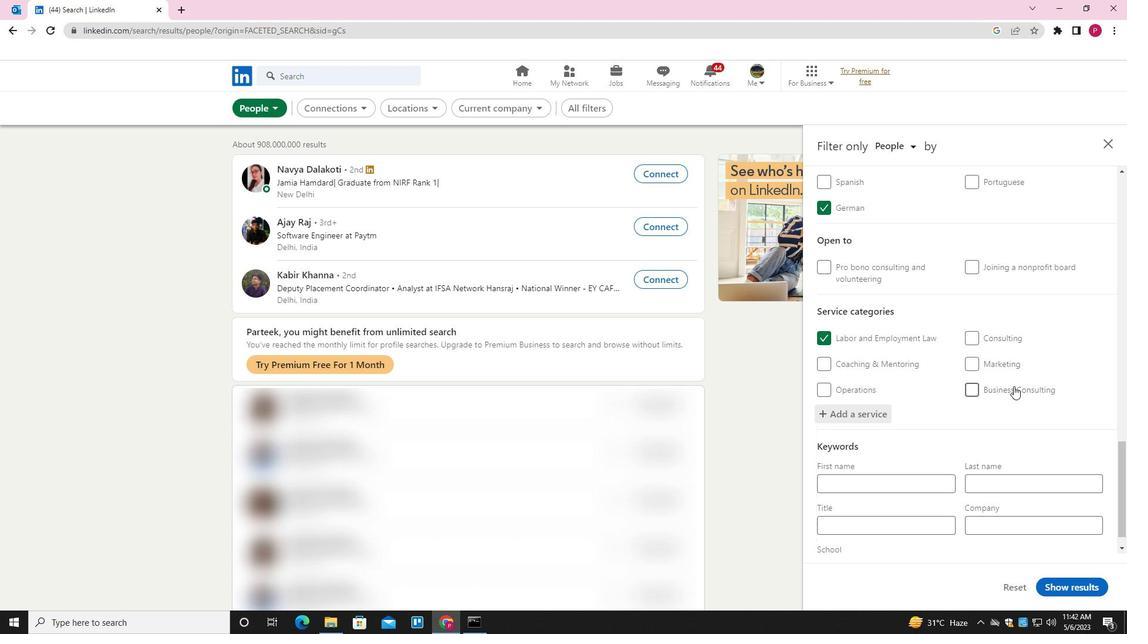 
Action: Mouse moved to (983, 406)
Screenshot: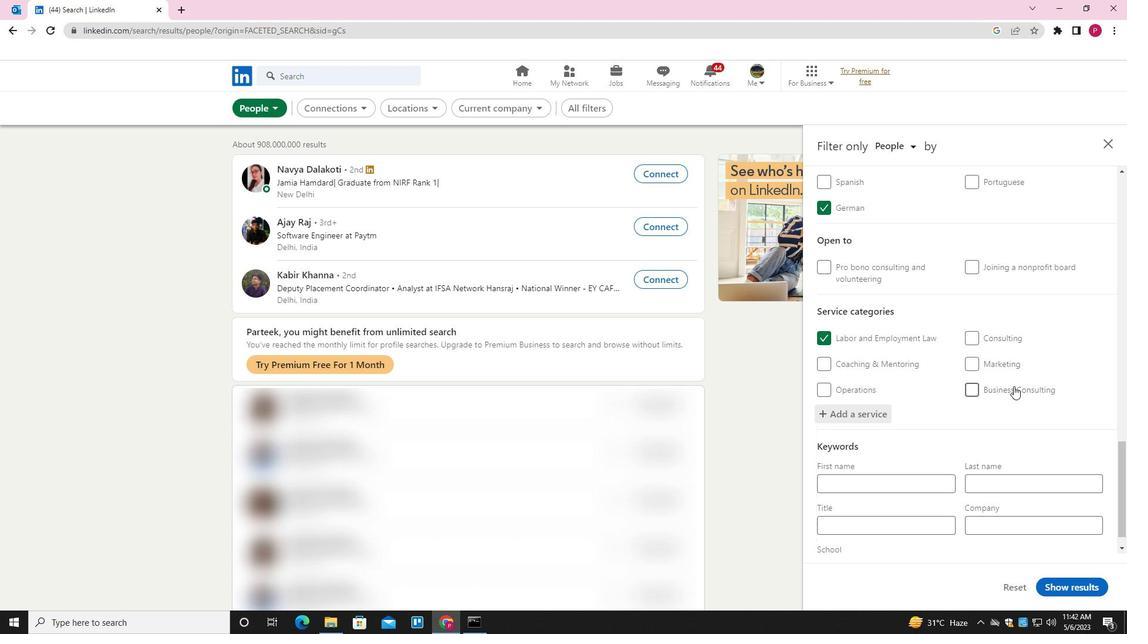 
Action: Mouse scrolled (983, 405) with delta (0, 0)
Screenshot: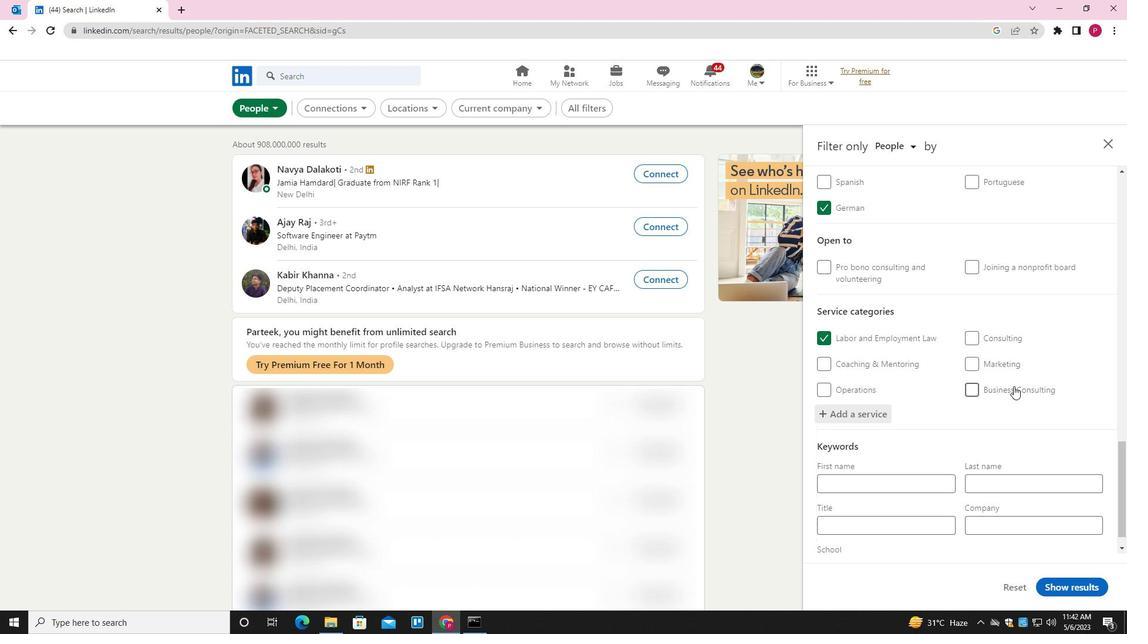 
Action: Mouse moved to (981, 408)
Screenshot: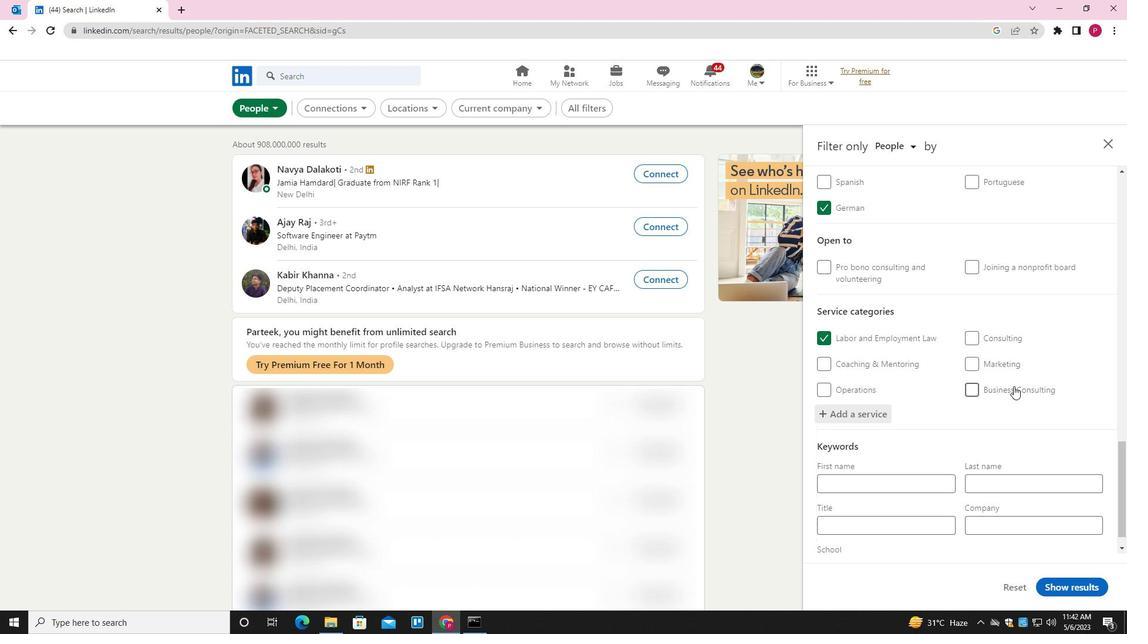 
Action: Mouse scrolled (981, 407) with delta (0, 0)
Screenshot: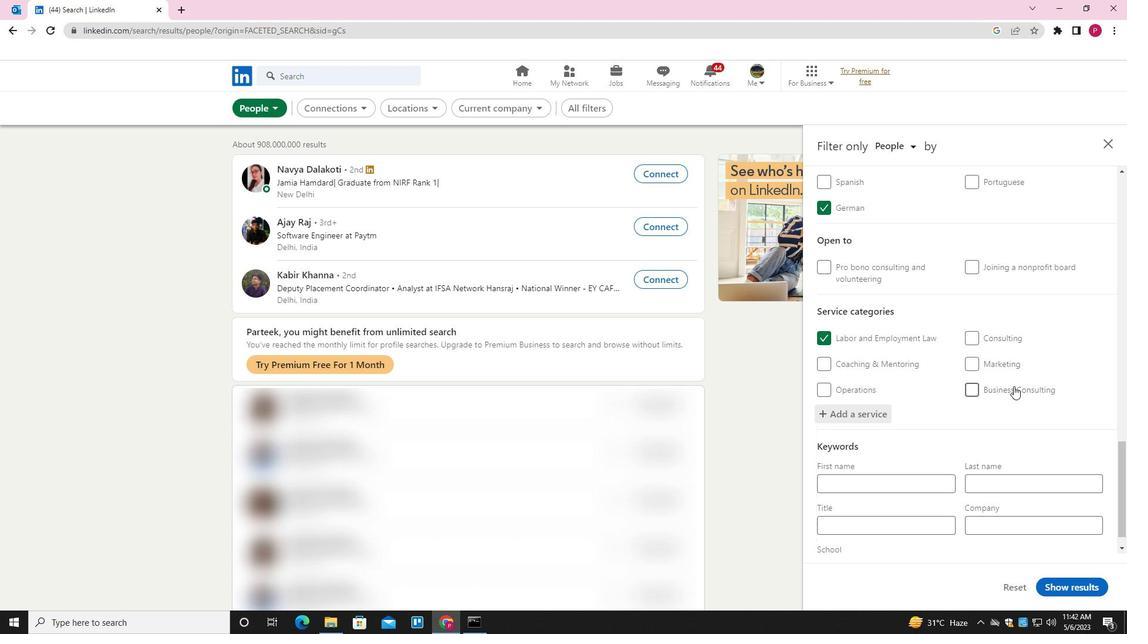 
Action: Mouse moved to (978, 409)
Screenshot: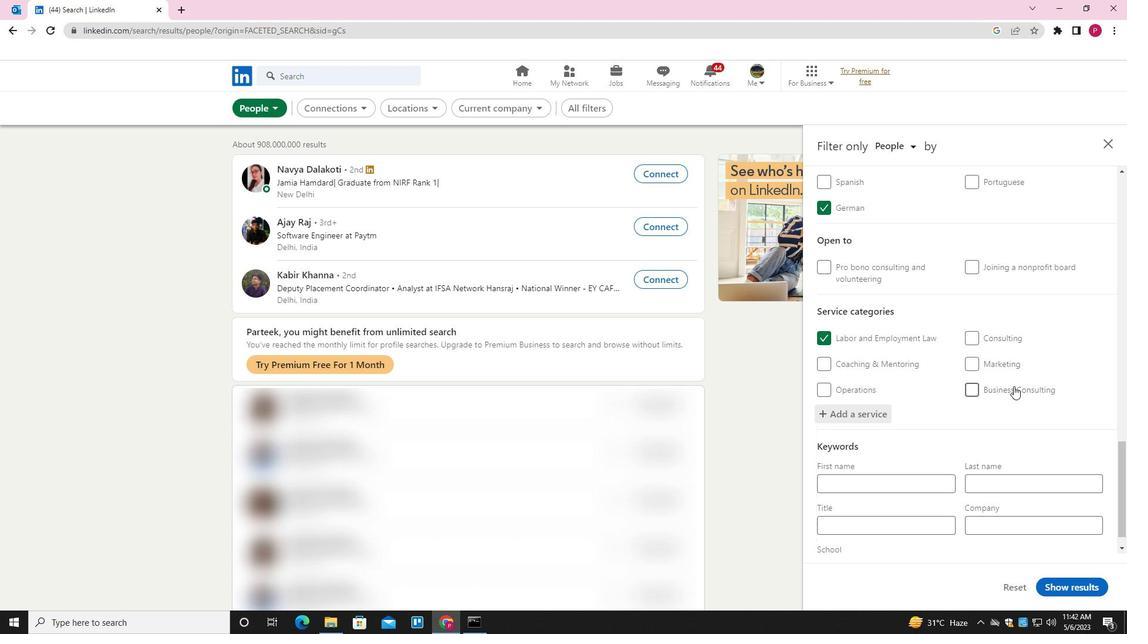
Action: Mouse scrolled (978, 409) with delta (0, 0)
Screenshot: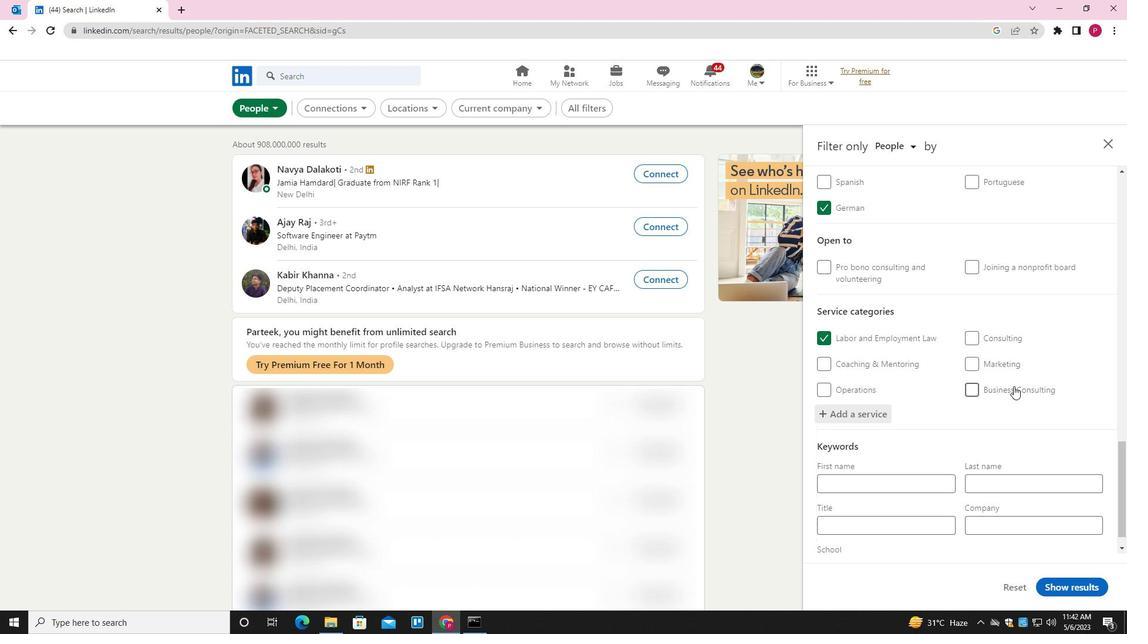 
Action: Mouse moved to (978, 410)
Screenshot: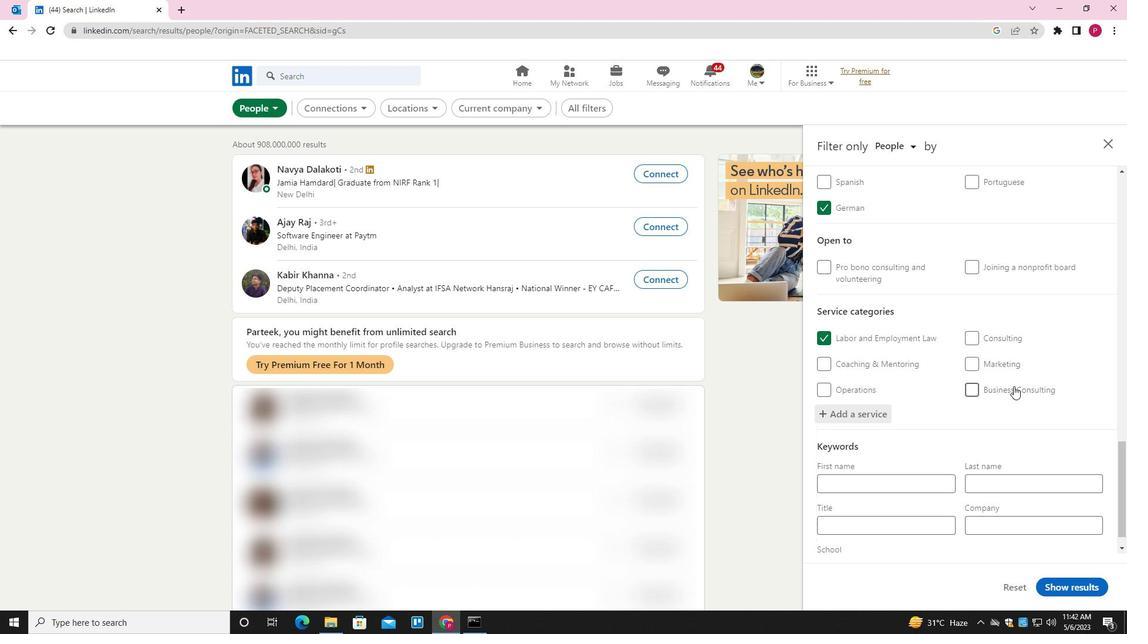 
Action: Mouse scrolled (978, 409) with delta (0, 0)
Screenshot: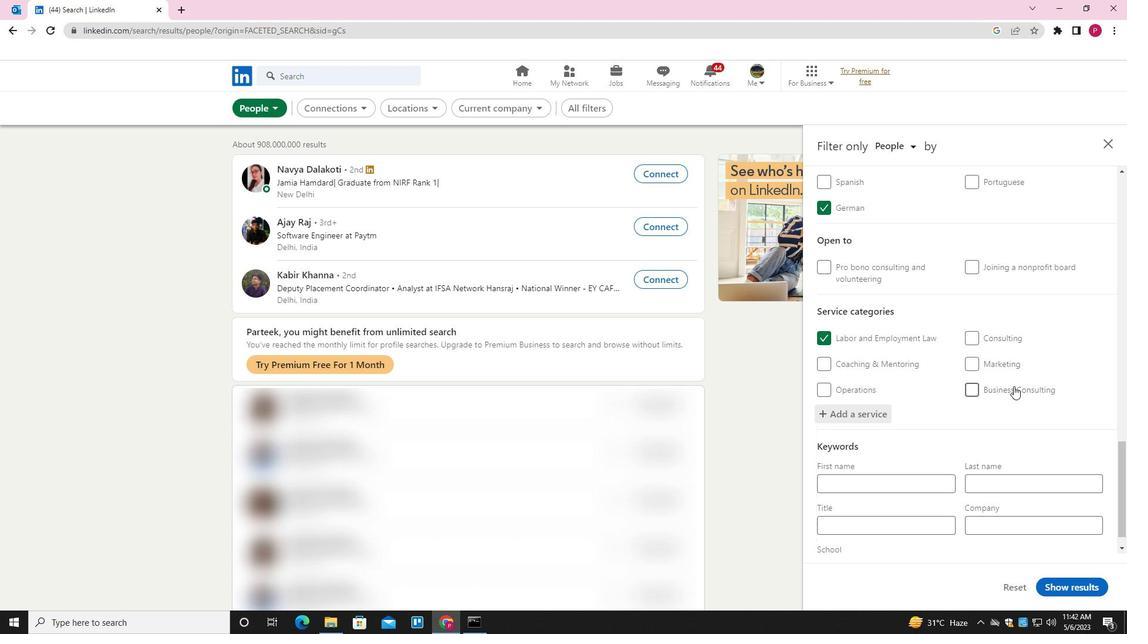 
Action: Mouse moved to (975, 410)
Screenshot: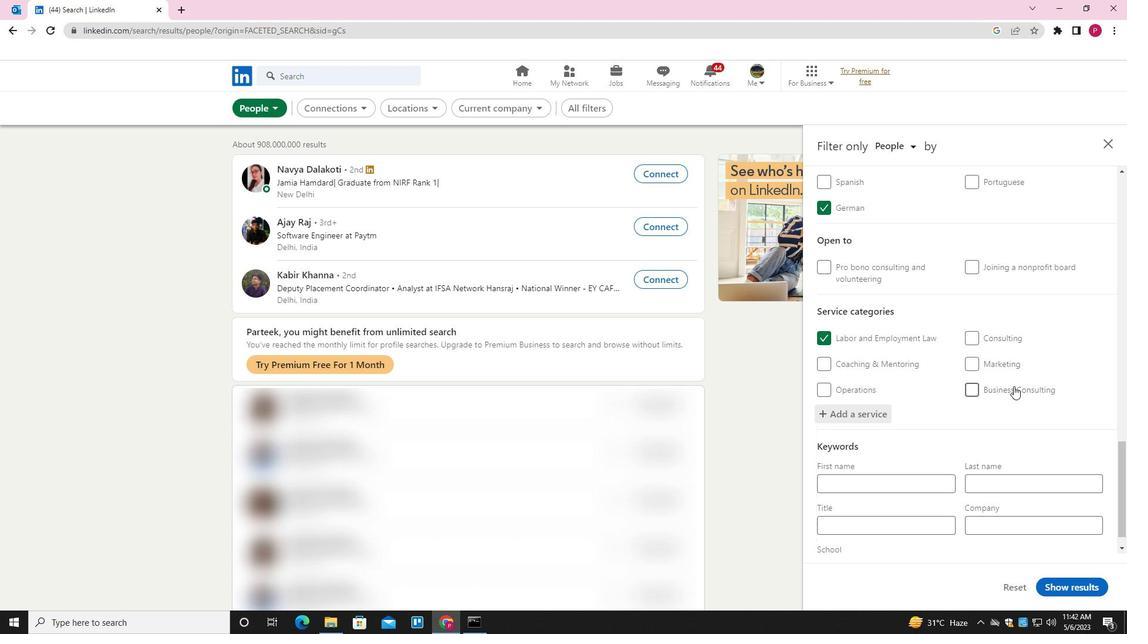 
Action: Mouse scrolled (975, 410) with delta (0, 0)
Screenshot: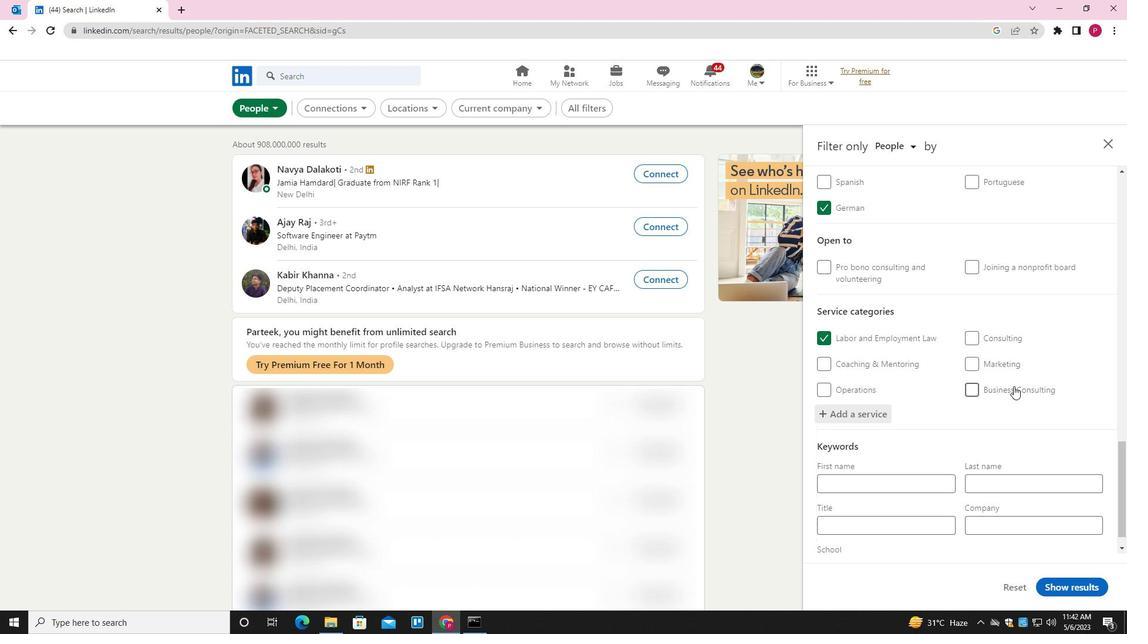 
Action: Mouse moved to (899, 500)
Screenshot: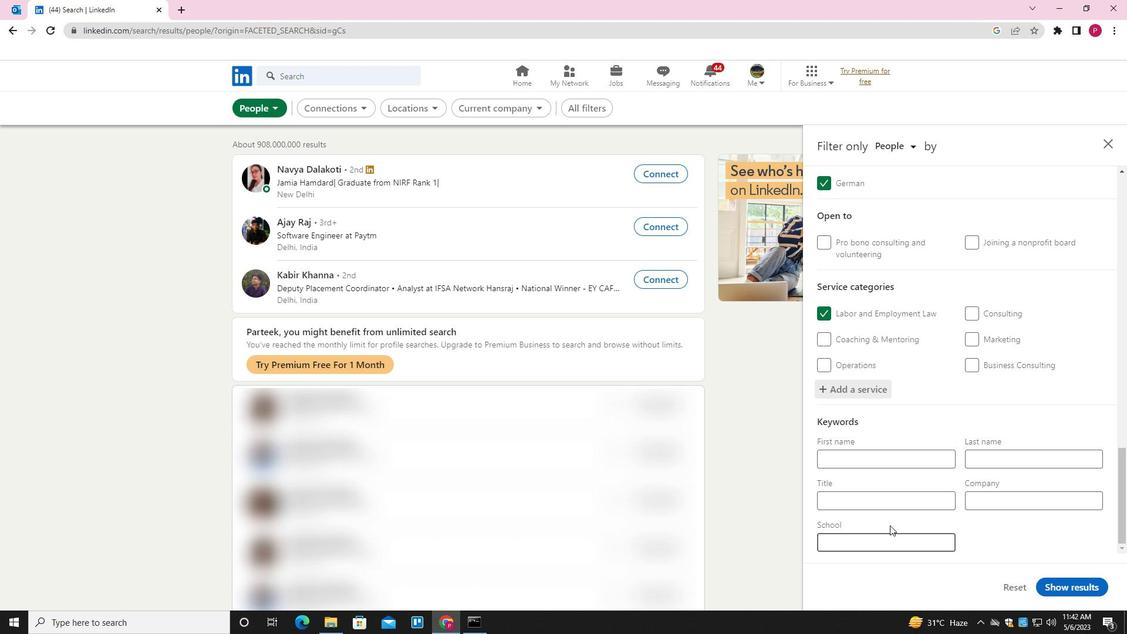 
Action: Mouse pressed left at (899, 500)
Screenshot: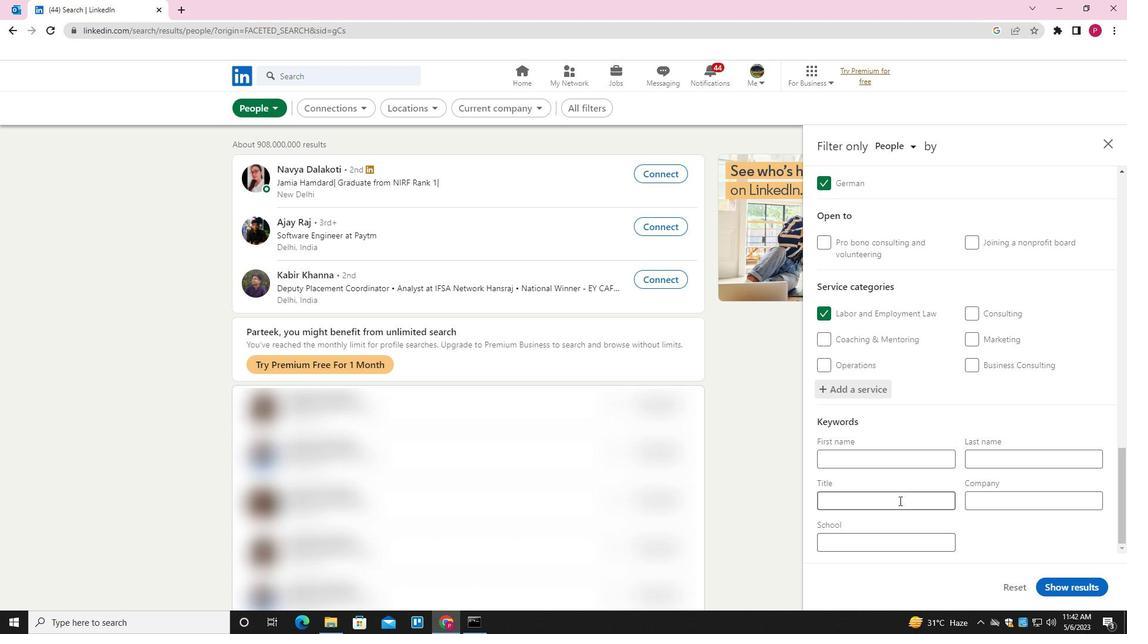 
Action: Mouse moved to (882, 517)
Screenshot: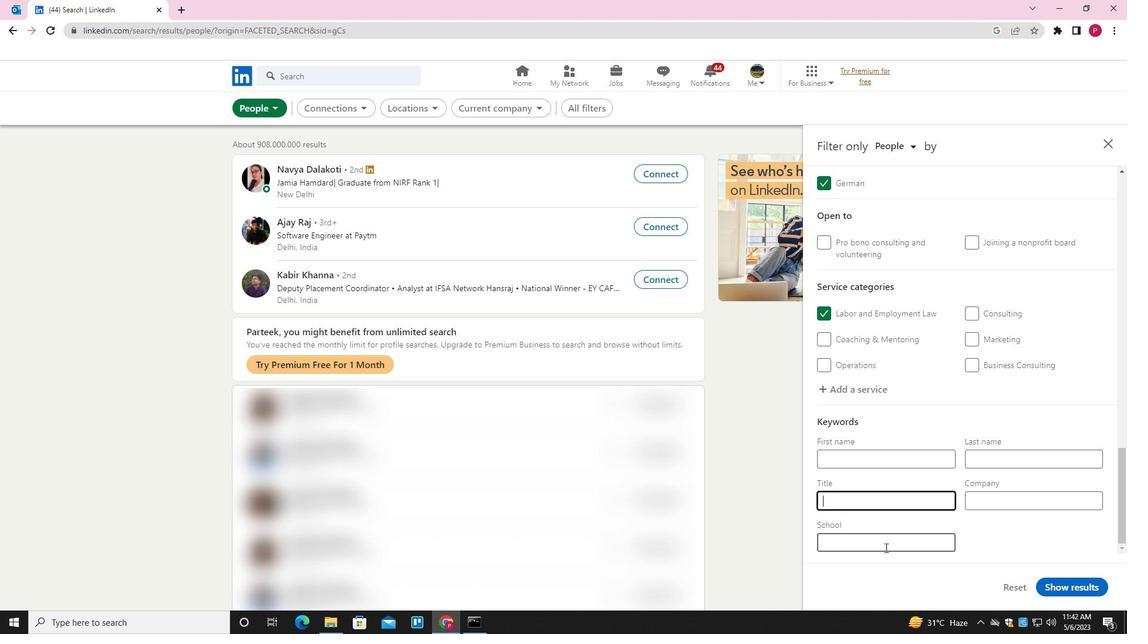 
Action: Key pressed <Key.shift>DIGITAL<Key.space><Key.shift>MARKETING<Key.space><Key.shift>MANAGER
Screenshot: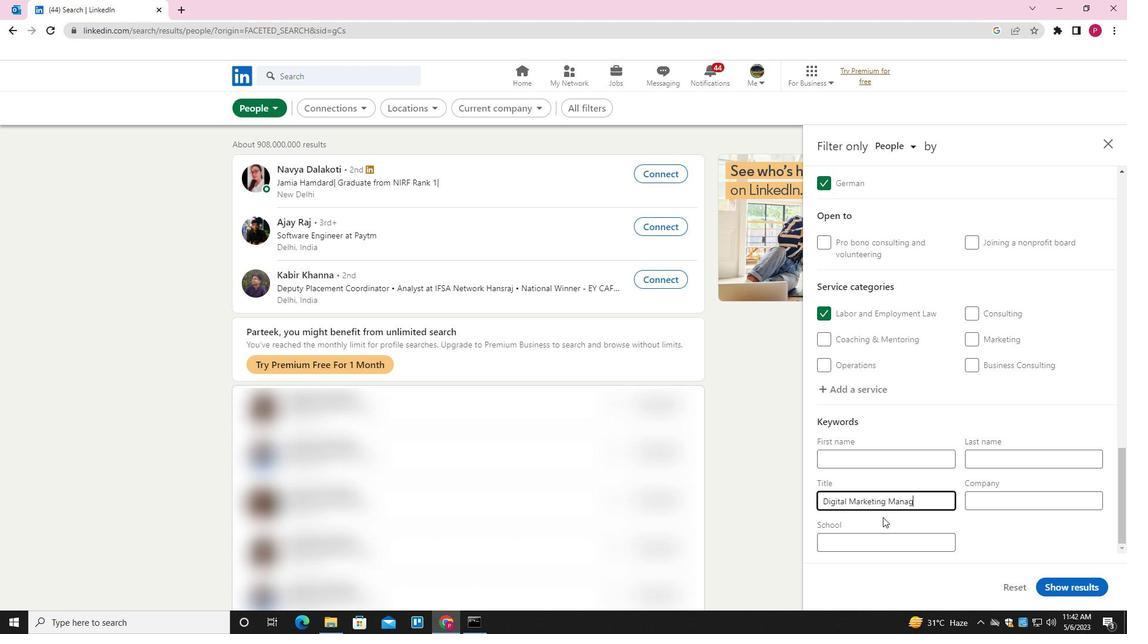 
Action: Mouse moved to (1075, 591)
Screenshot: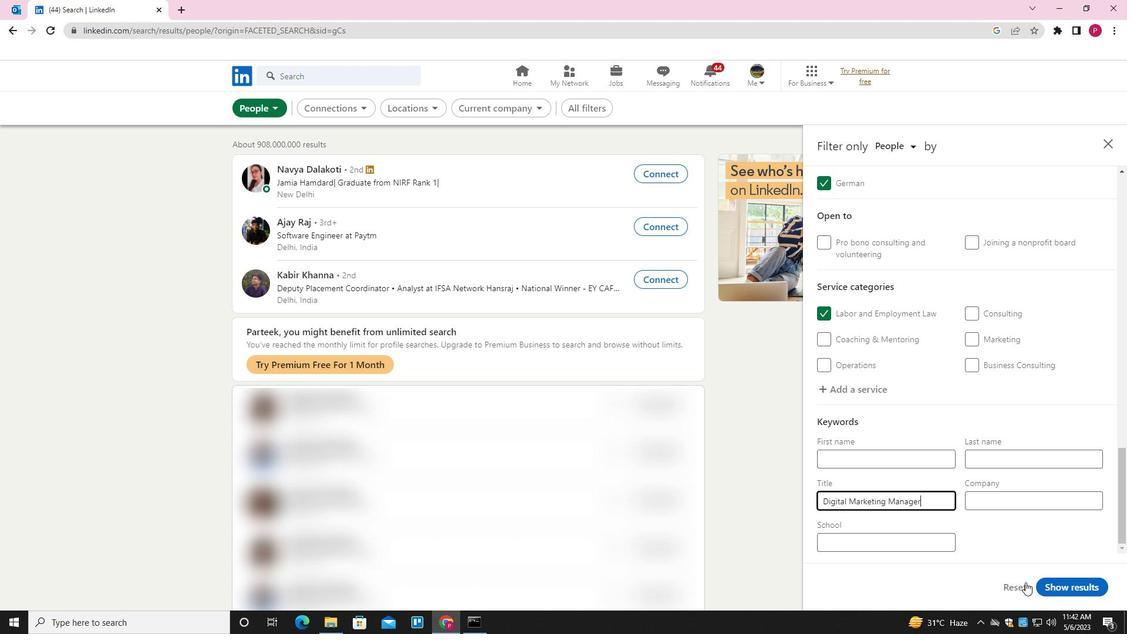 
Action: Mouse pressed left at (1075, 591)
Screenshot: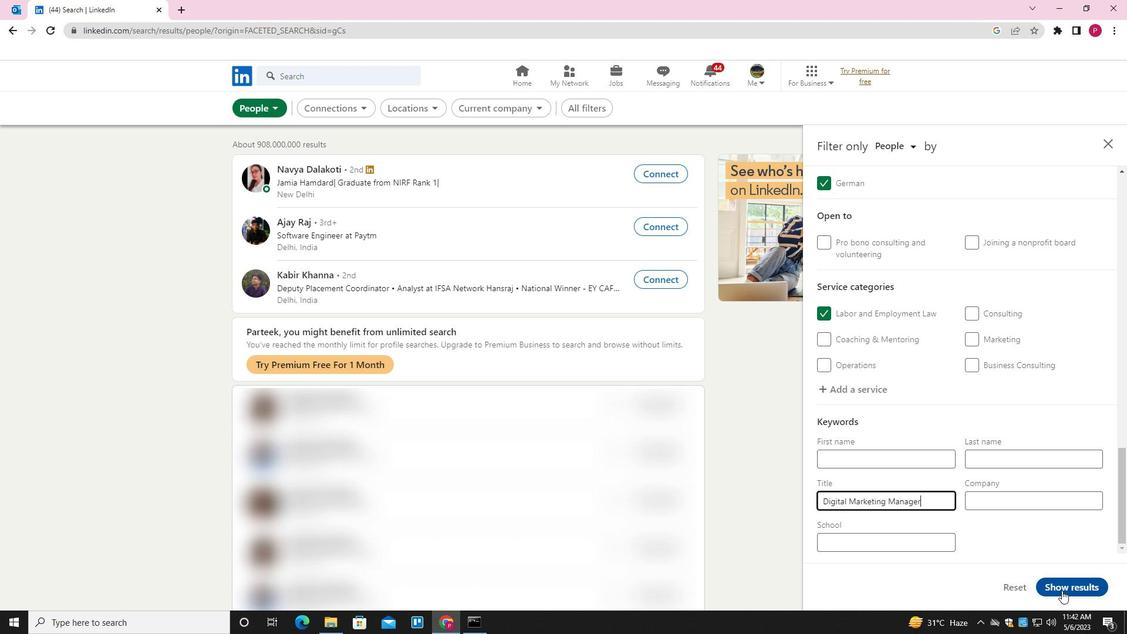 
Action: Mouse moved to (568, 372)
Screenshot: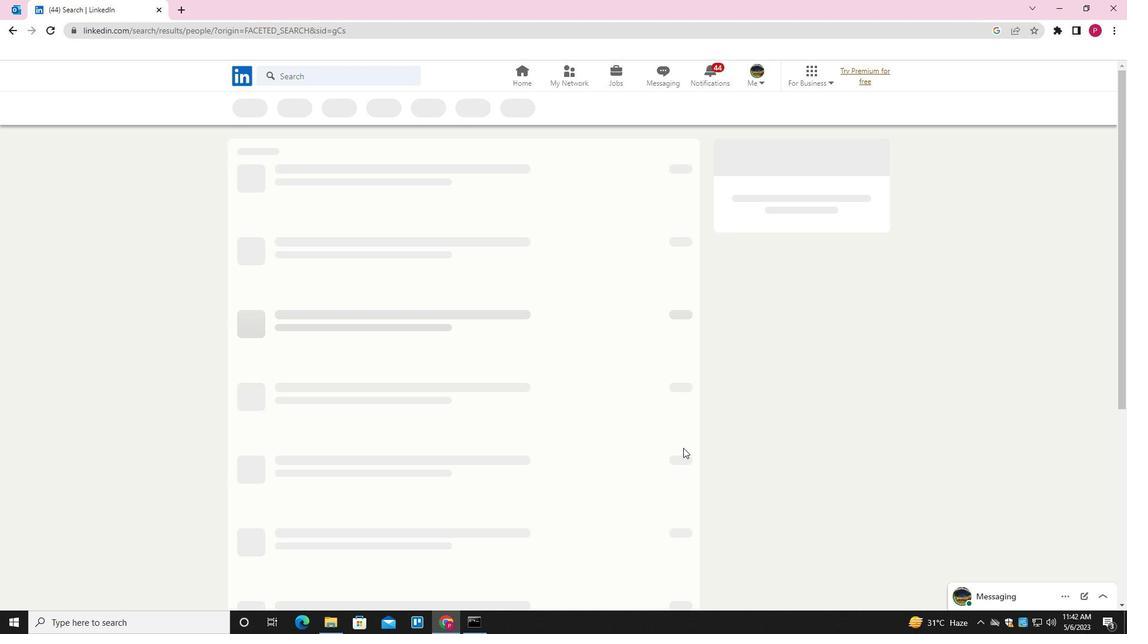 
